 Task: For heading Use Italics Times New Roman with pink colour & Underline.  font size for heading20,  'Change the font style of data to'Verdana and font size to 12,  Change the alignment of both headline & data to Align right In the sheet  Budget Tracking Workbook Template Sheet Spreadsheet
Action: Mouse moved to (206, 162)
Screenshot: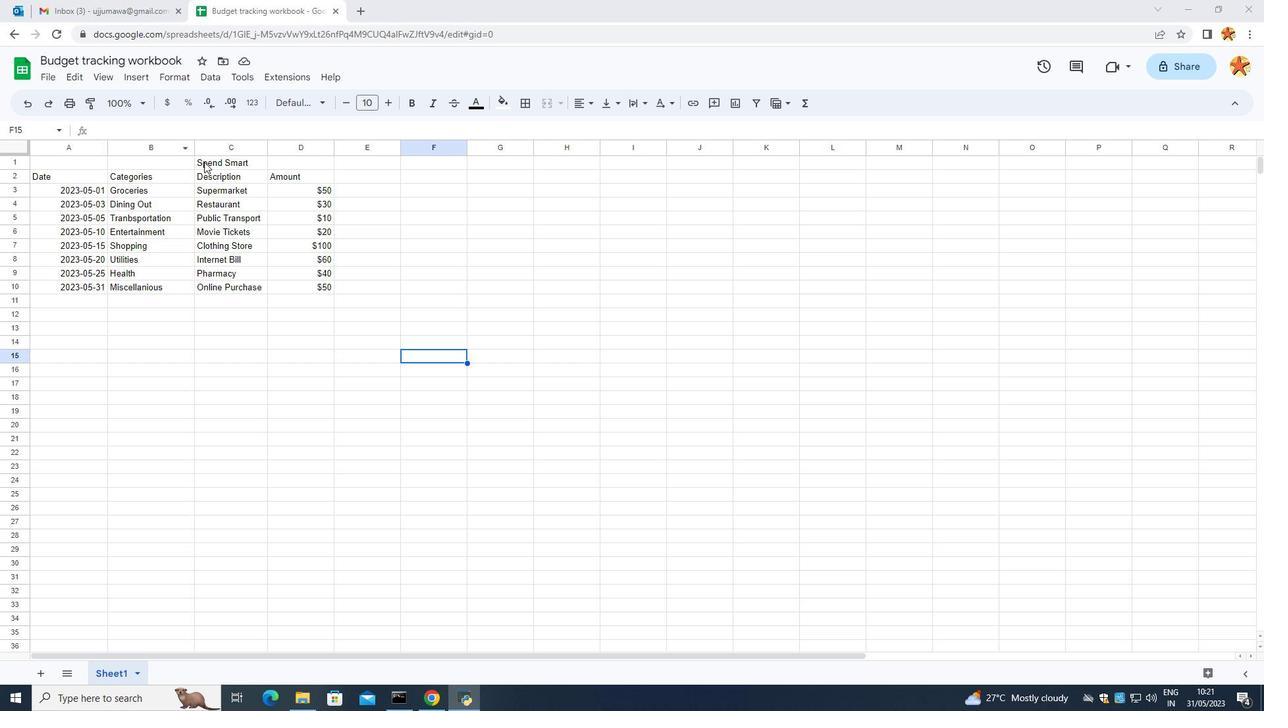 
Action: Mouse pressed left at (206, 162)
Screenshot: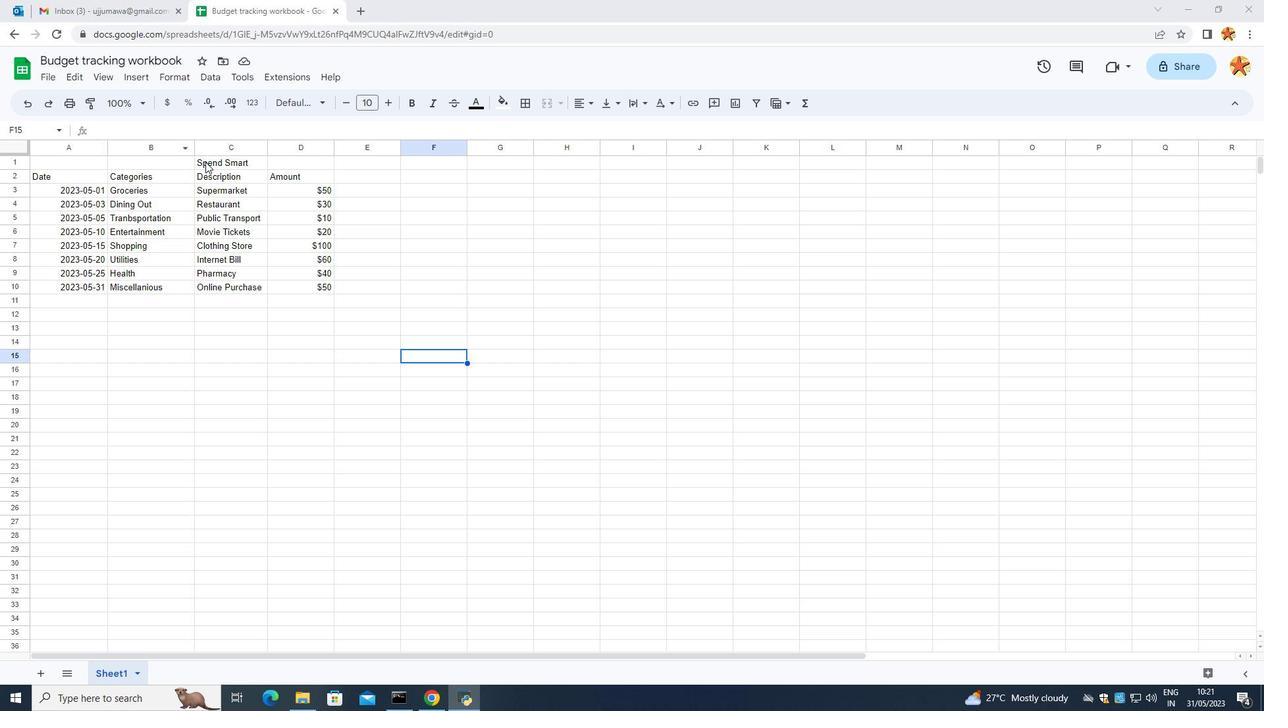 
Action: Mouse moved to (311, 102)
Screenshot: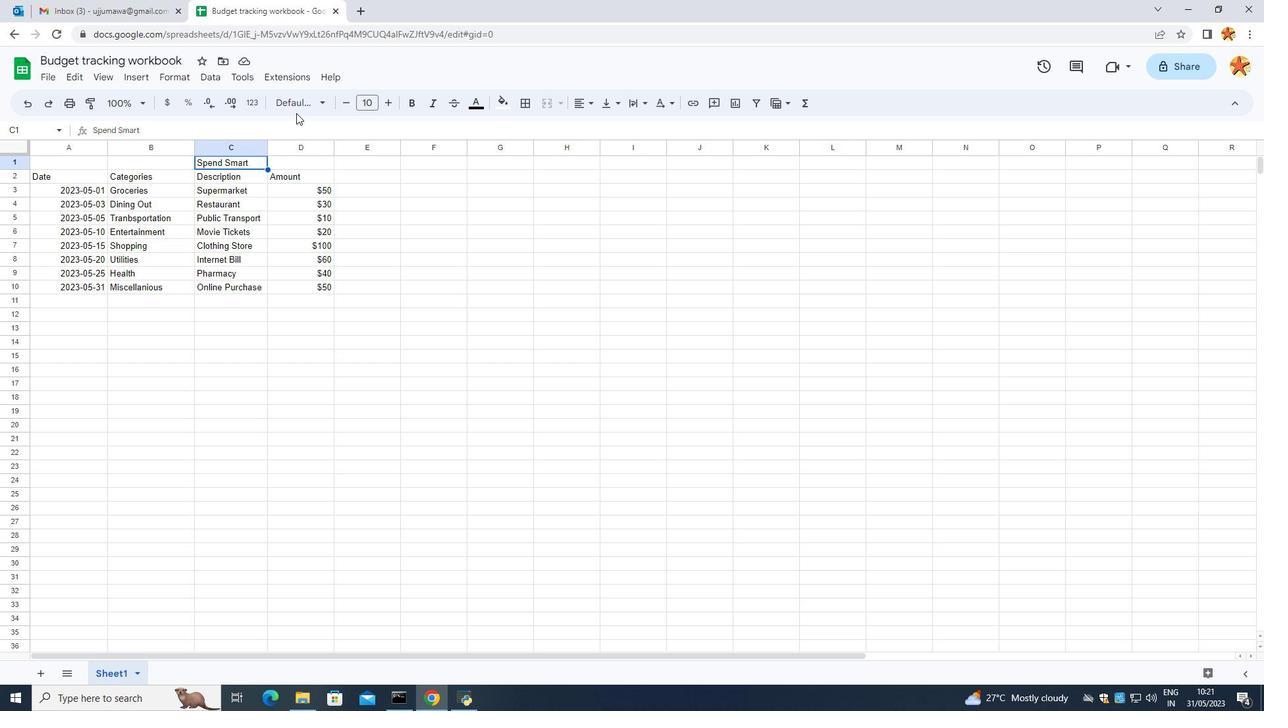 
Action: Mouse pressed left at (311, 102)
Screenshot: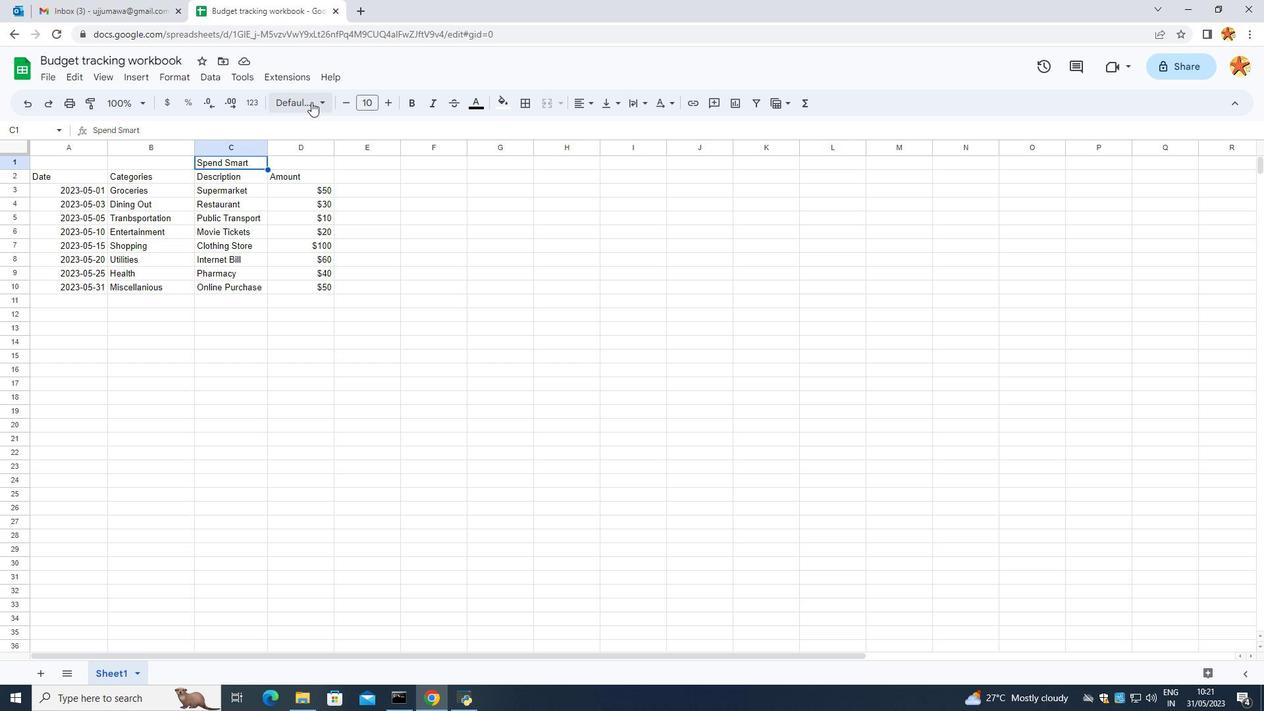 
Action: Mouse moved to (350, 605)
Screenshot: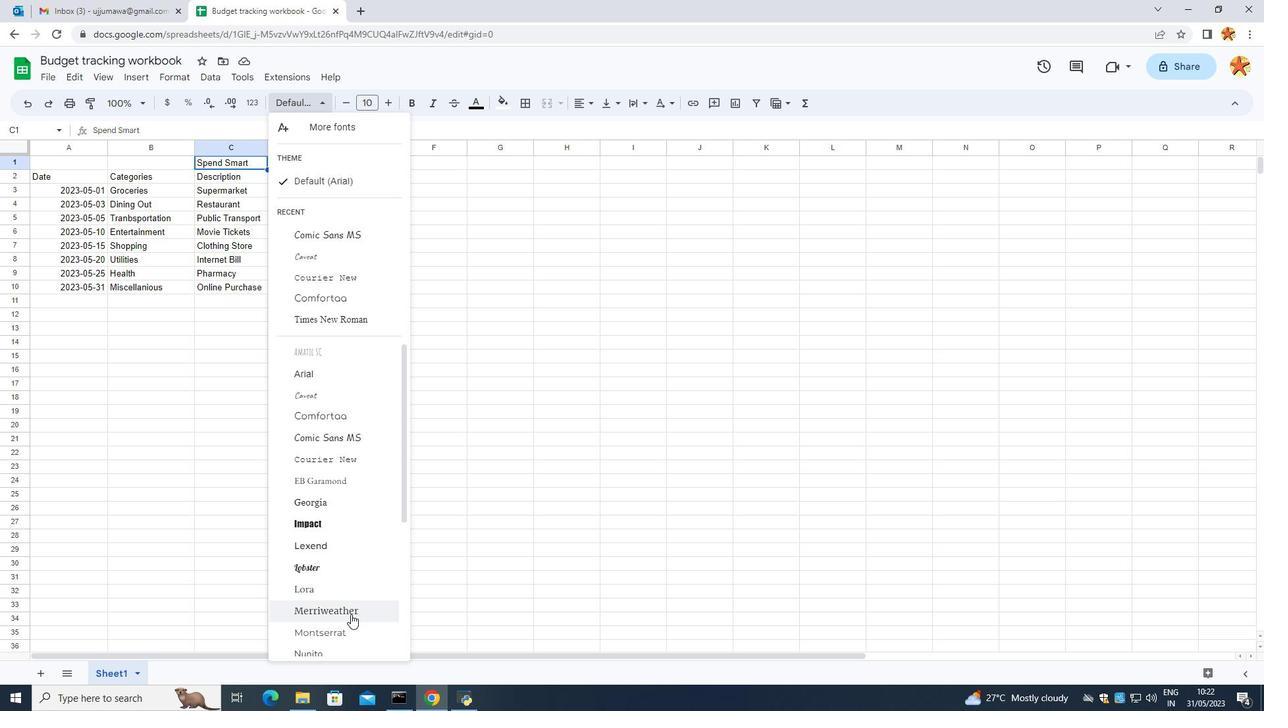 
Action: Mouse scrolled (350, 604) with delta (0, 0)
Screenshot: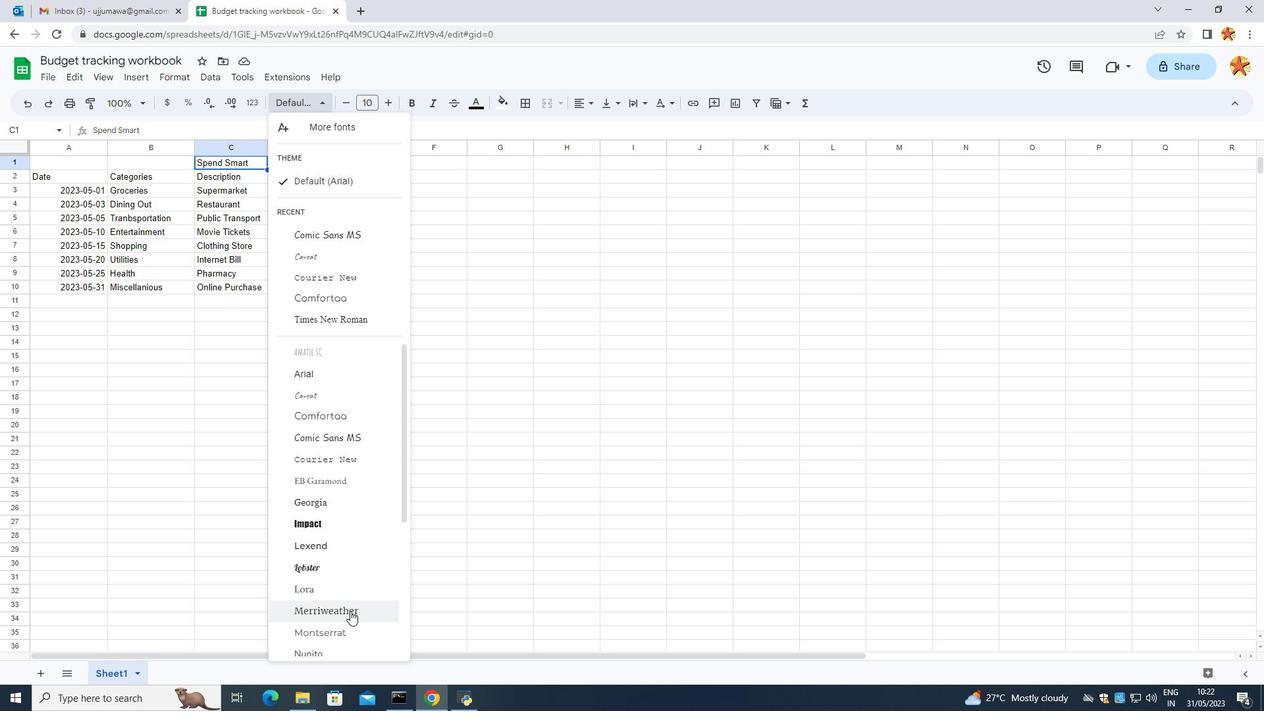 
Action: Mouse scrolled (350, 604) with delta (0, 0)
Screenshot: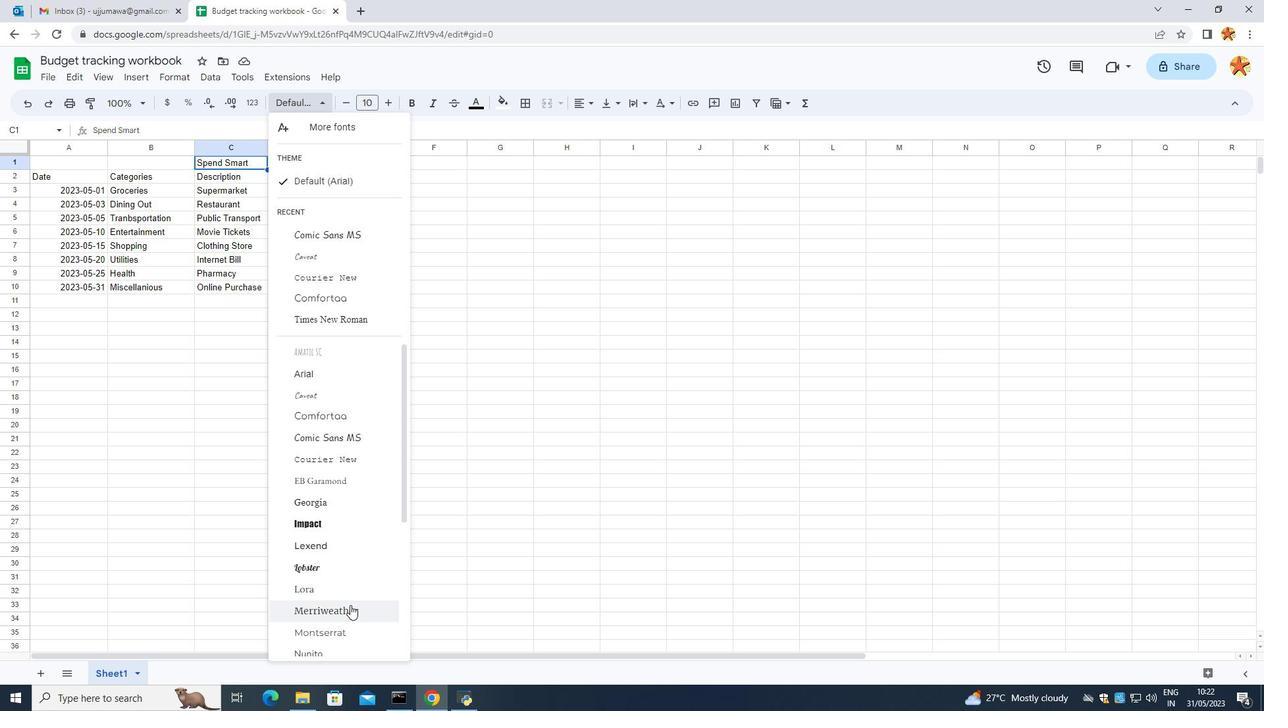 
Action: Mouse scrolled (350, 604) with delta (0, 0)
Screenshot: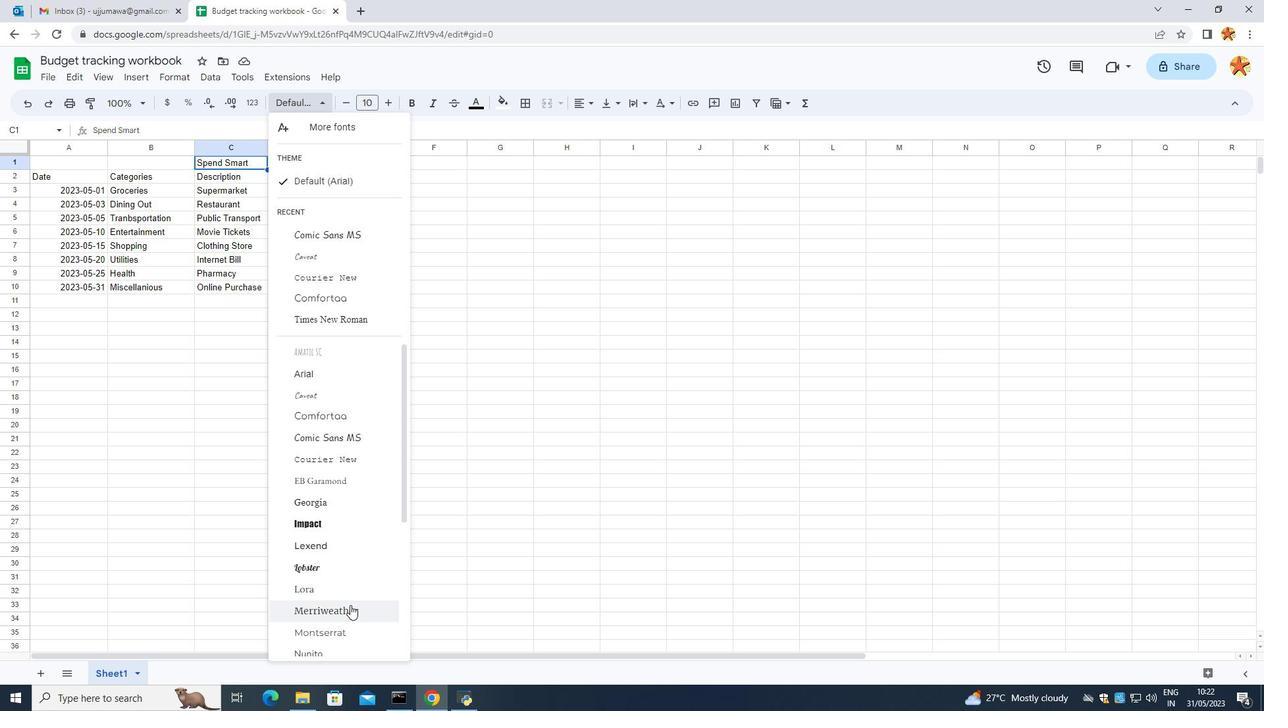 
Action: Mouse scrolled (350, 604) with delta (0, 0)
Screenshot: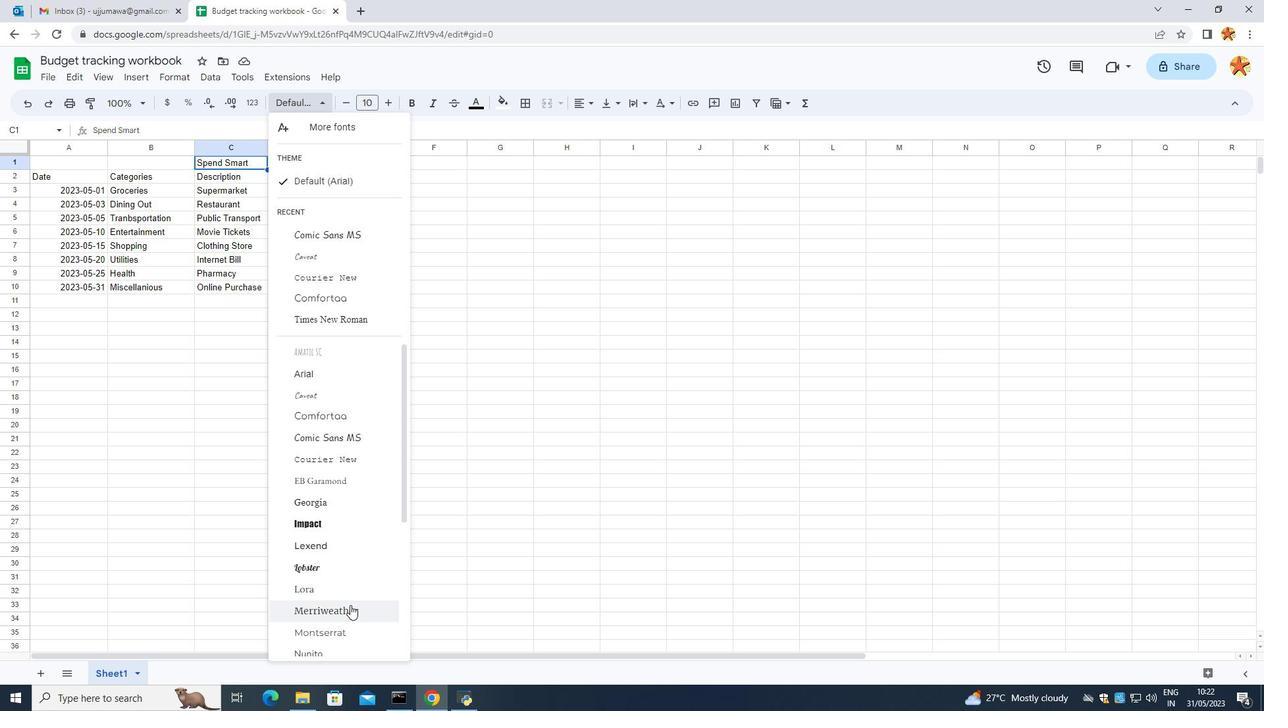 
Action: Mouse moved to (341, 580)
Screenshot: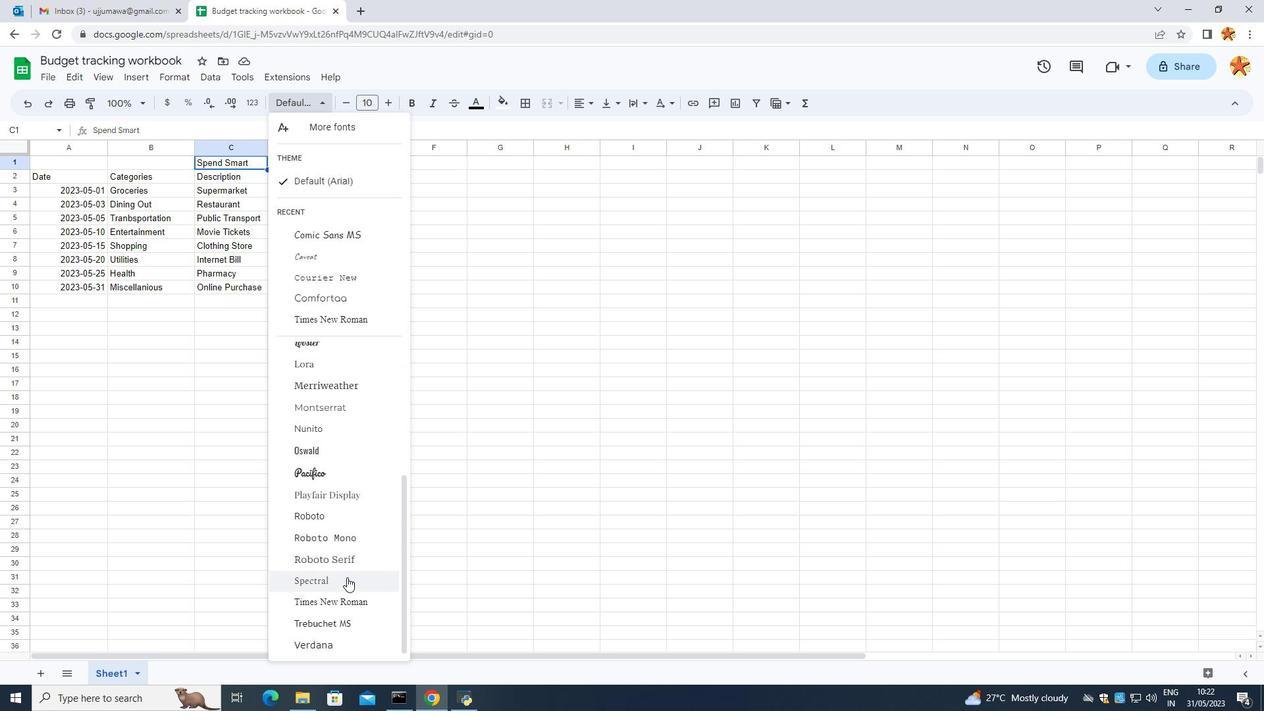 
Action: Mouse scrolled (341, 580) with delta (0, 0)
Screenshot: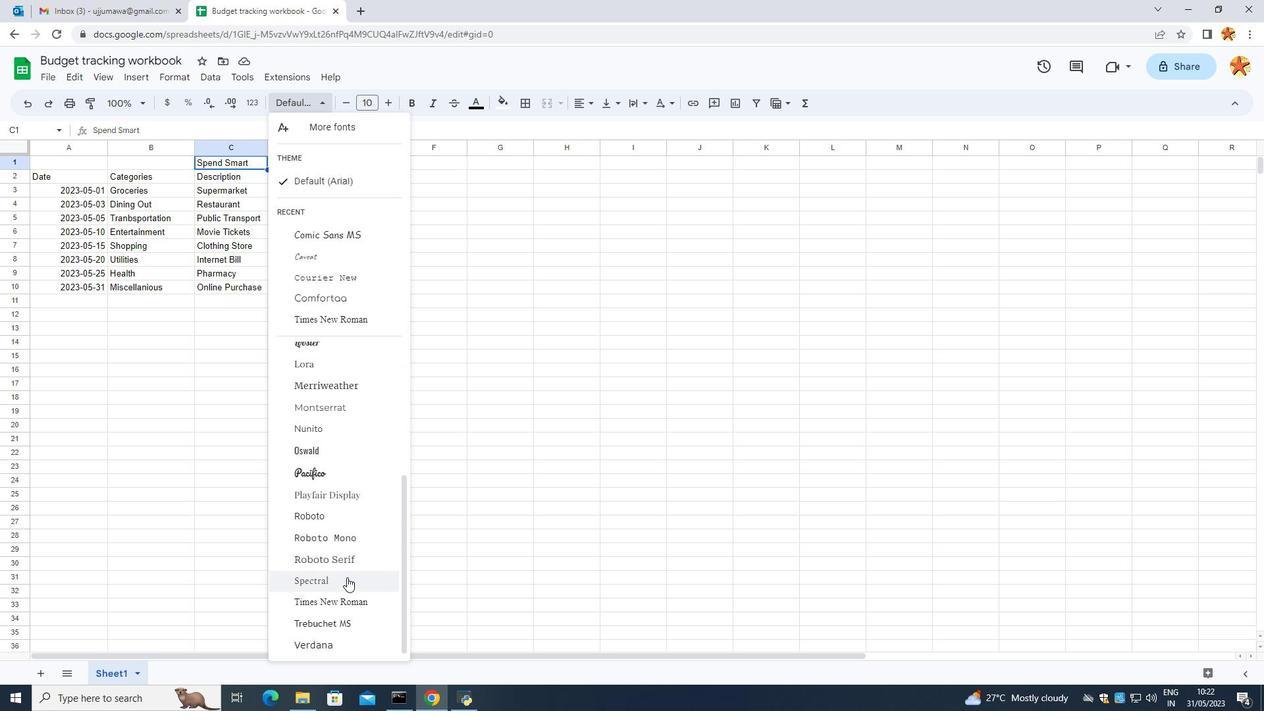 
Action: Mouse moved to (334, 604)
Screenshot: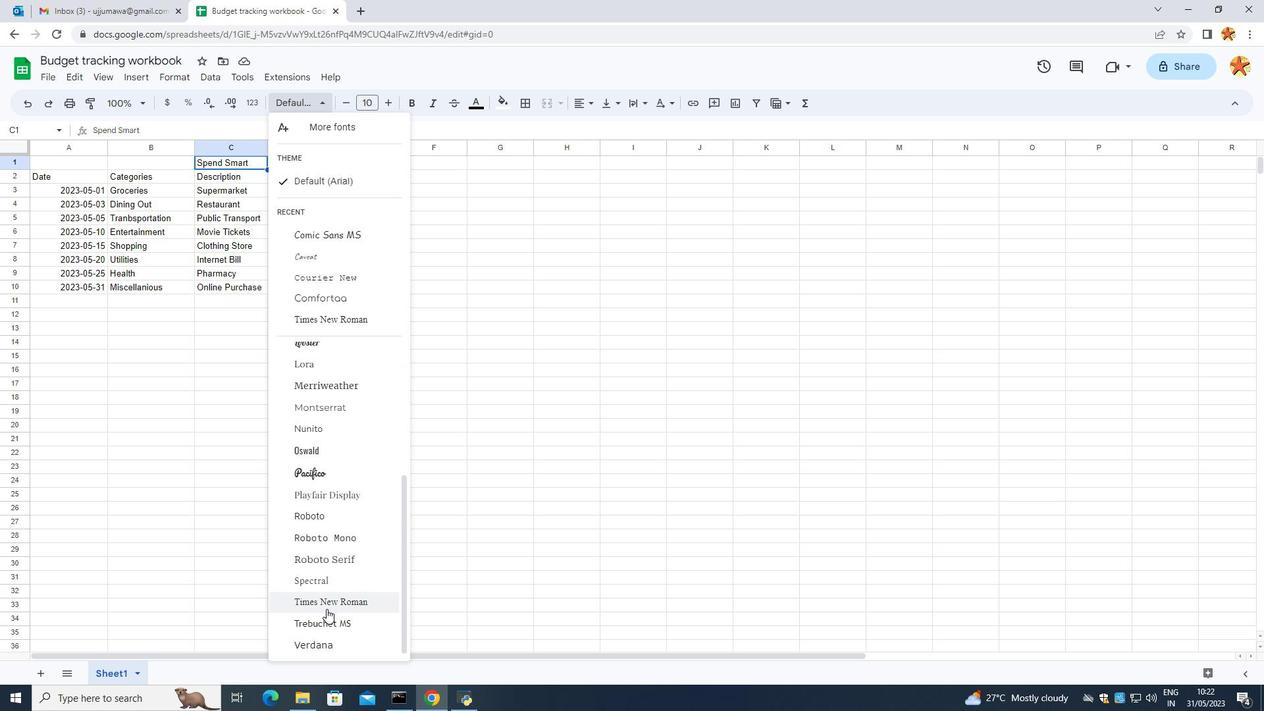 
Action: Mouse pressed left at (334, 604)
Screenshot: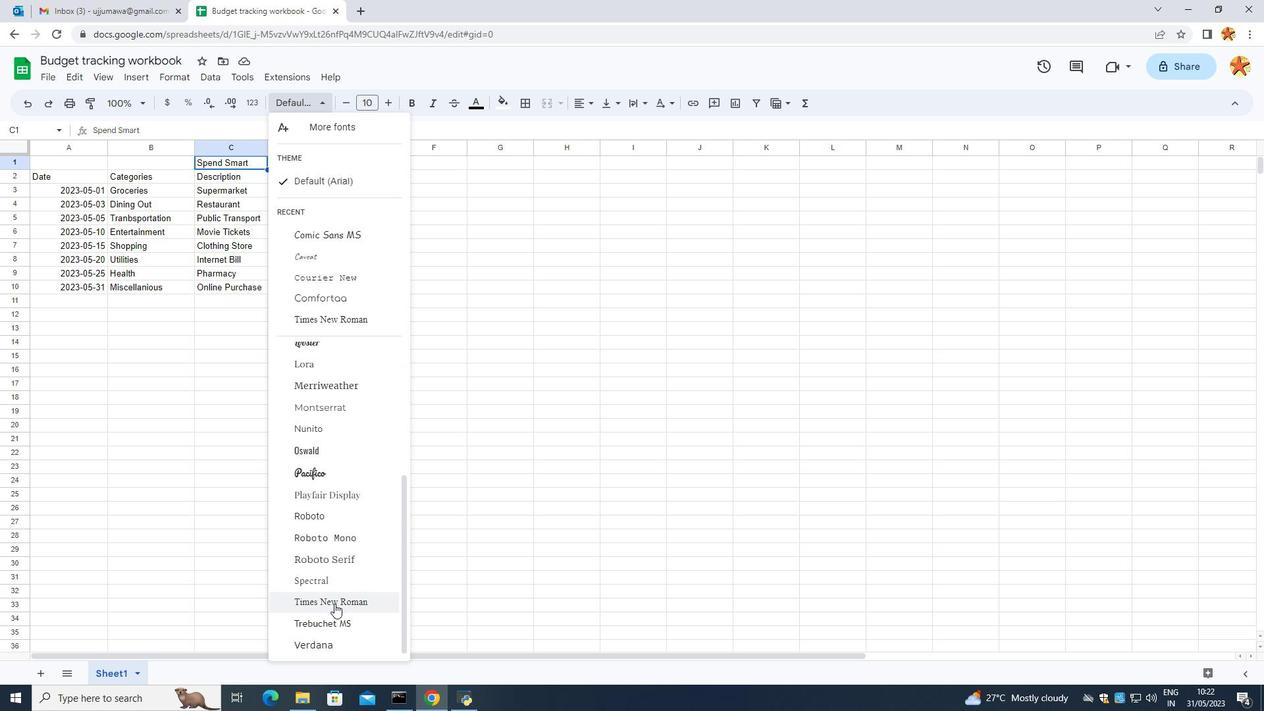 
Action: Mouse moved to (480, 109)
Screenshot: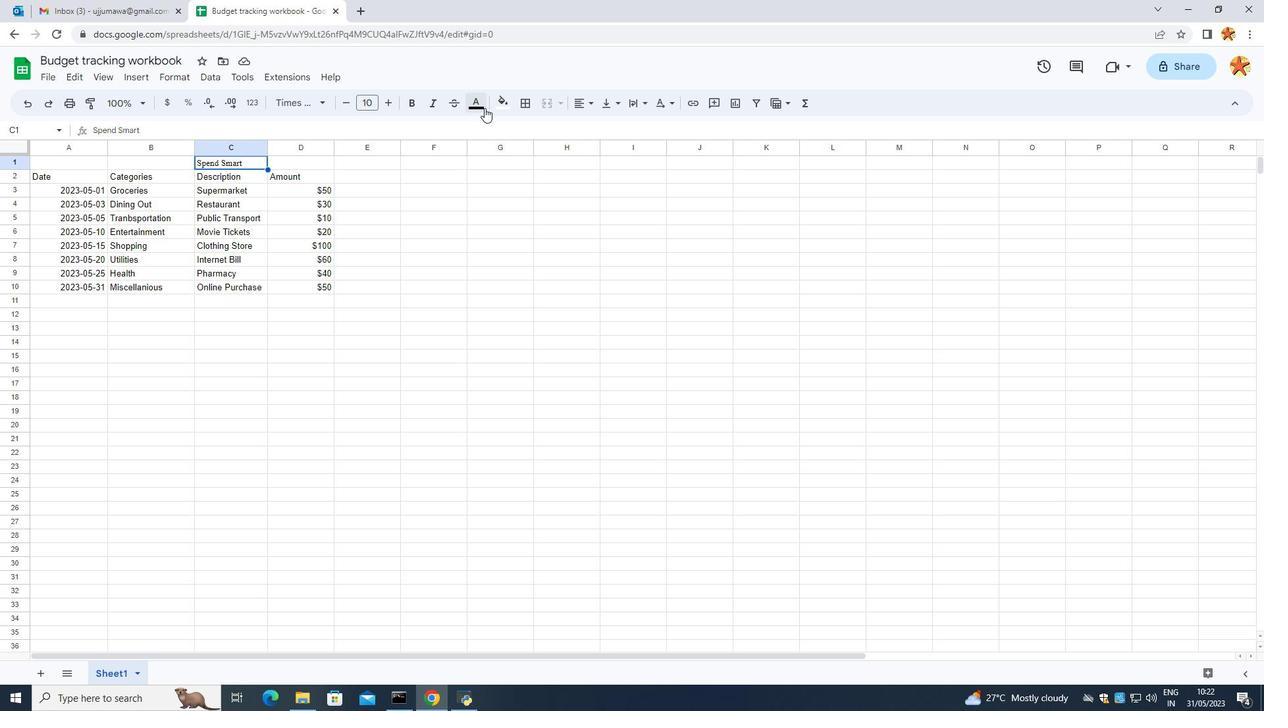
Action: Mouse pressed left at (480, 109)
Screenshot: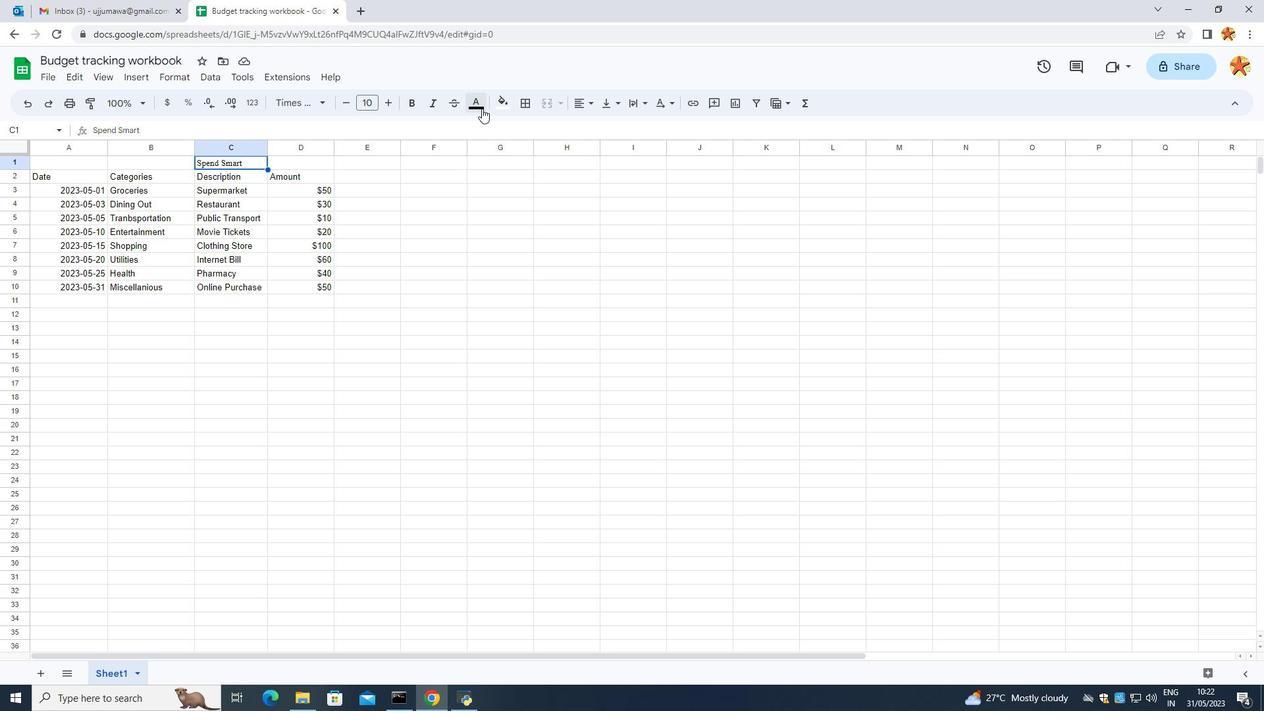 
Action: Mouse moved to (613, 163)
Screenshot: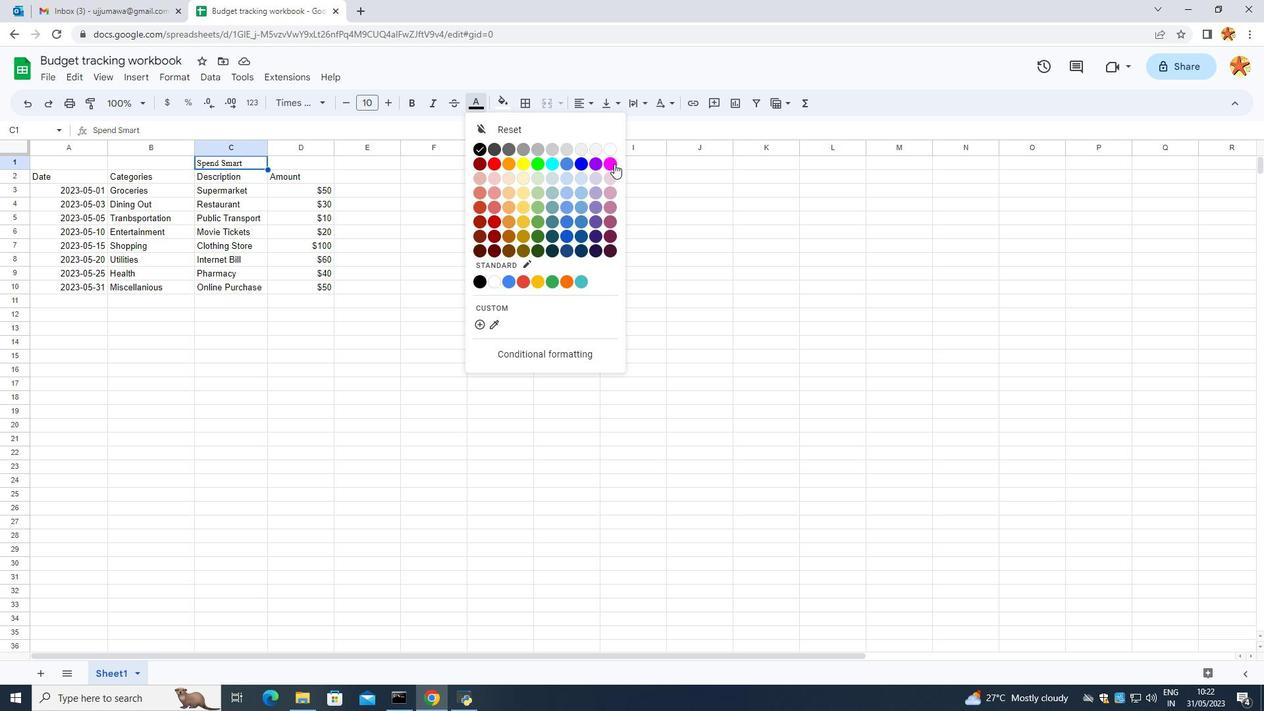 
Action: Mouse pressed left at (613, 163)
Screenshot: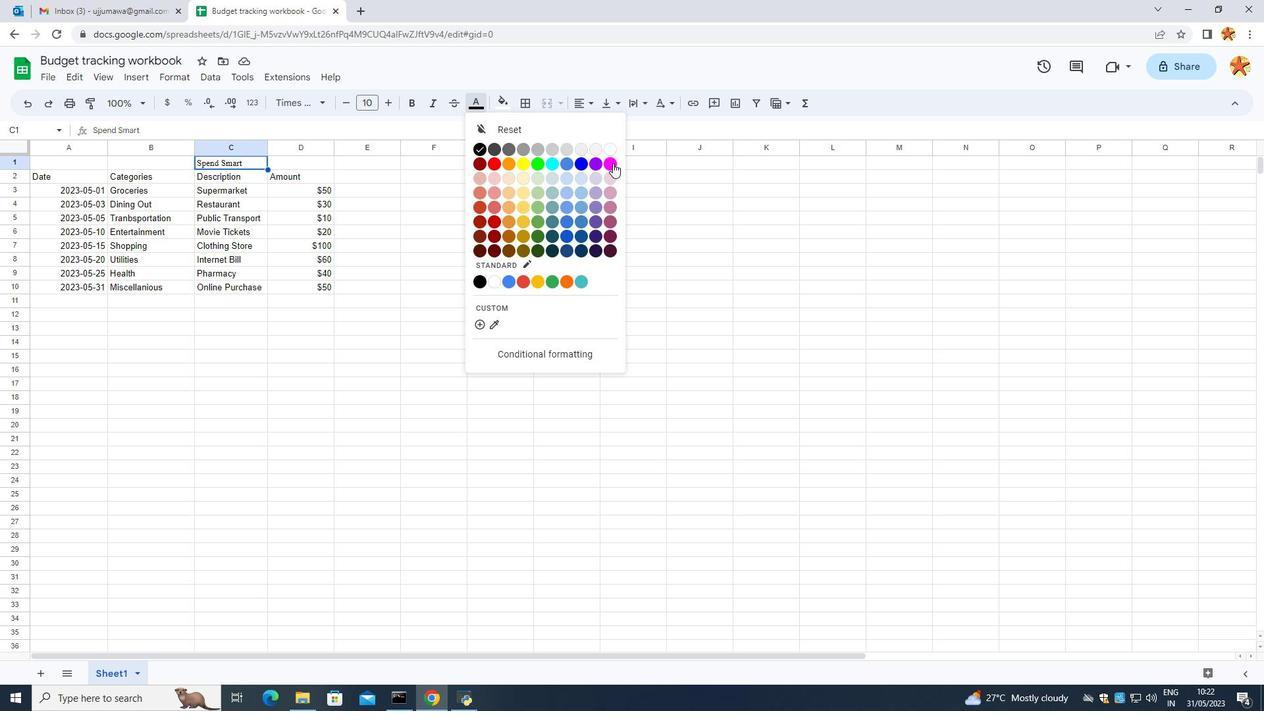 
Action: Mouse moved to (364, 86)
Screenshot: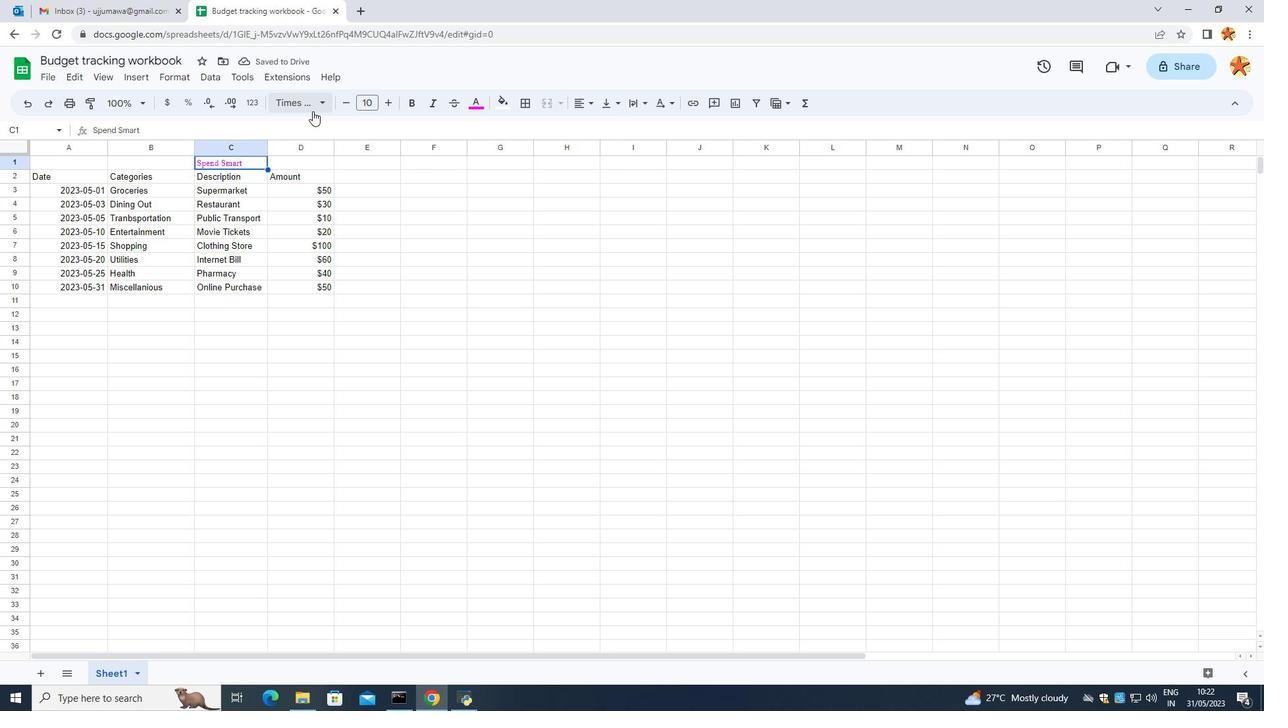 
Action: Key pressed ctrl+U
Screenshot: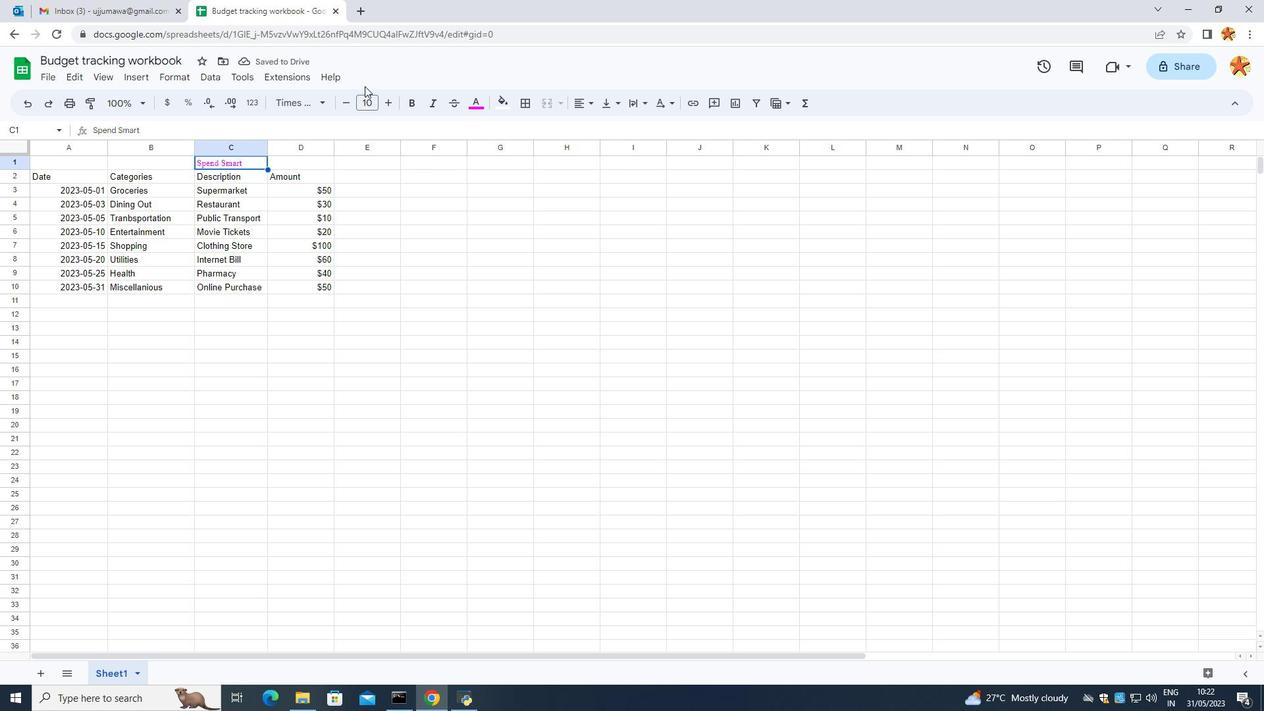 
Action: Mouse moved to (384, 102)
Screenshot: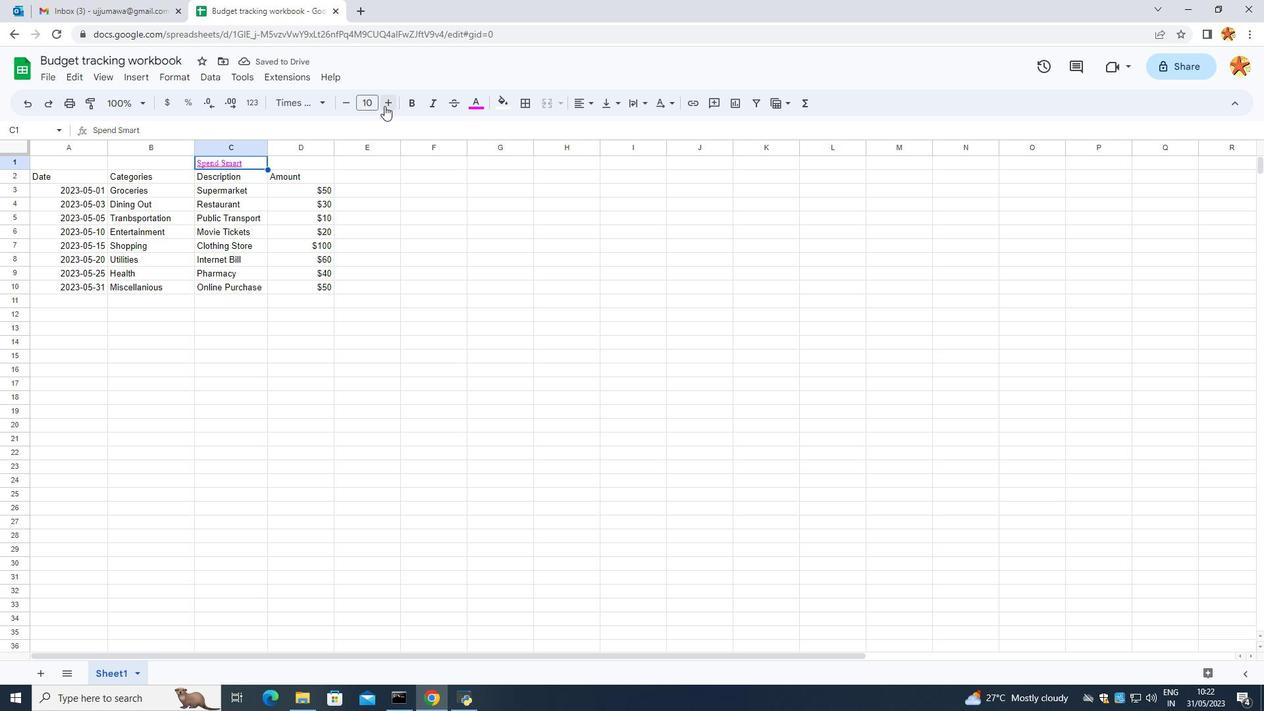 
Action: Mouse pressed left at (384, 102)
Screenshot: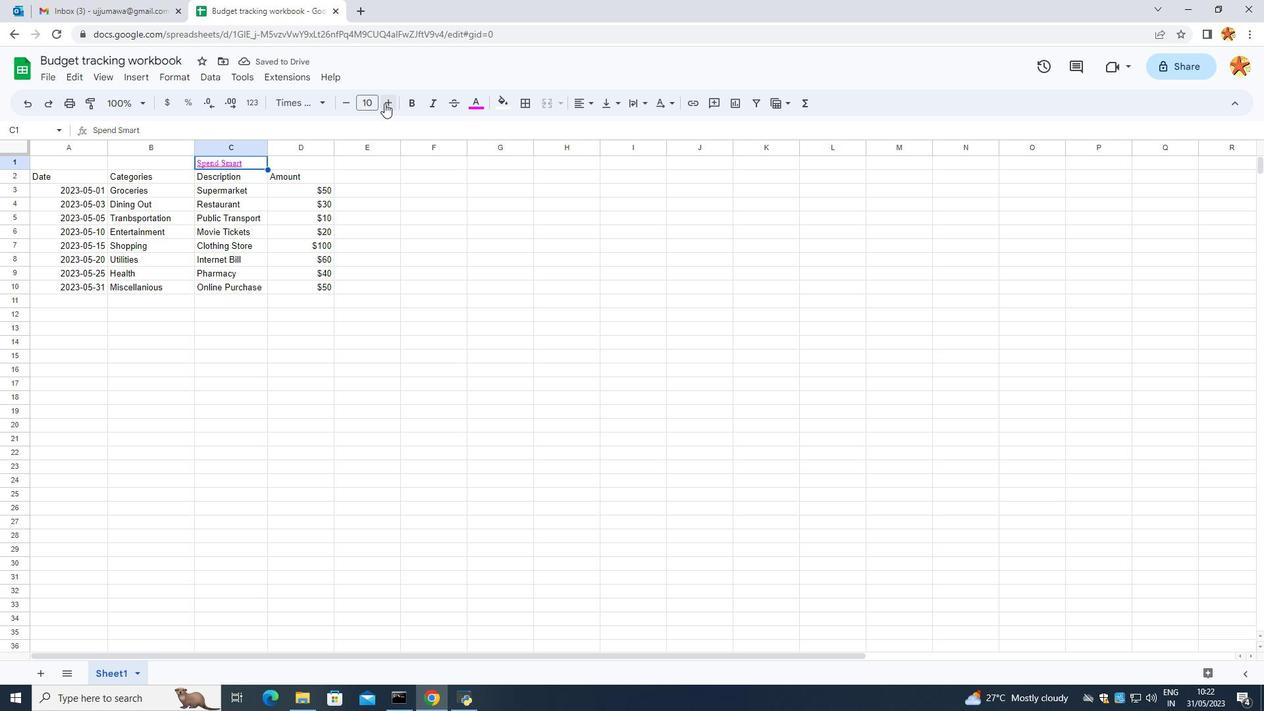 
Action: Mouse pressed left at (384, 102)
Screenshot: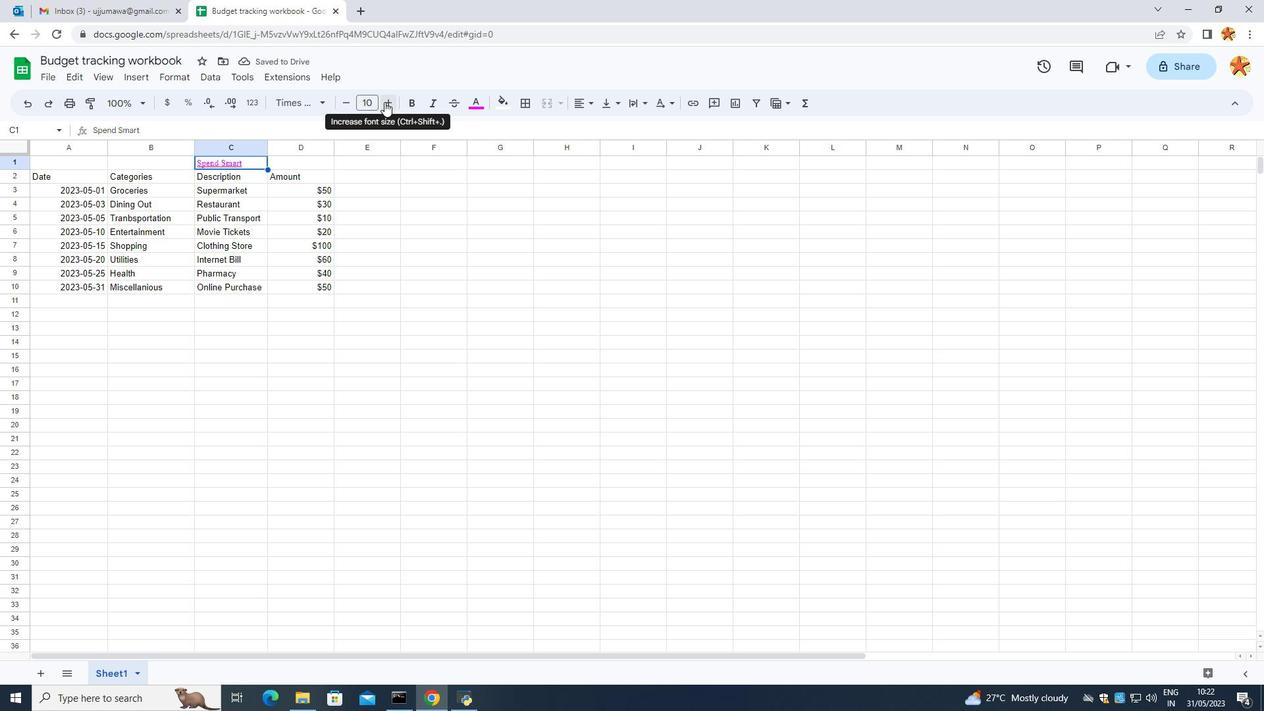 
Action: Mouse pressed left at (384, 102)
Screenshot: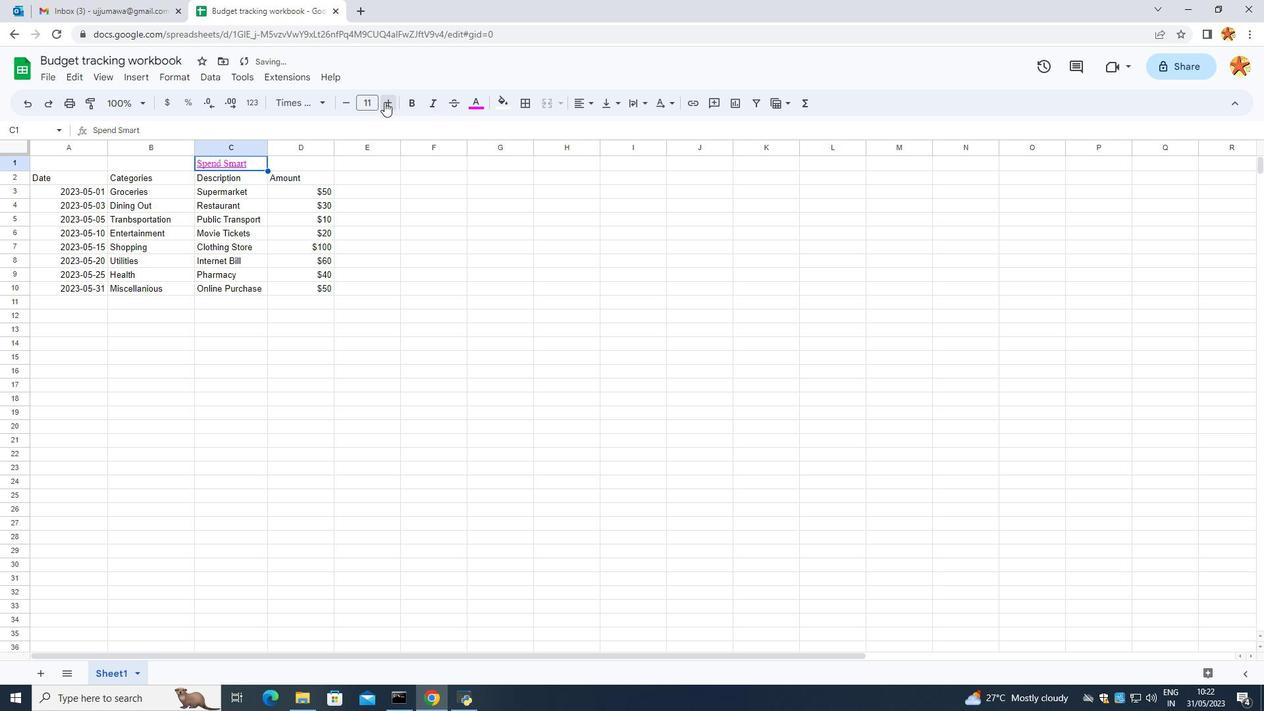 
Action: Mouse pressed left at (384, 102)
Screenshot: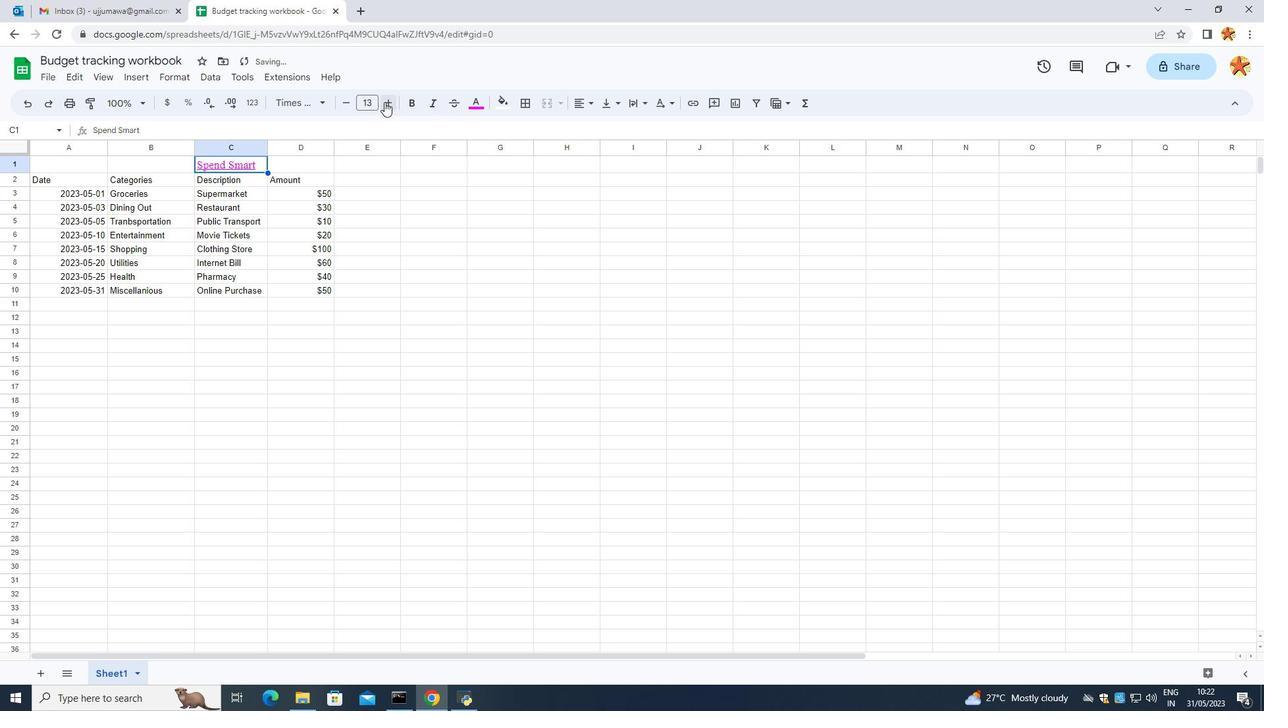 
Action: Mouse pressed left at (384, 102)
Screenshot: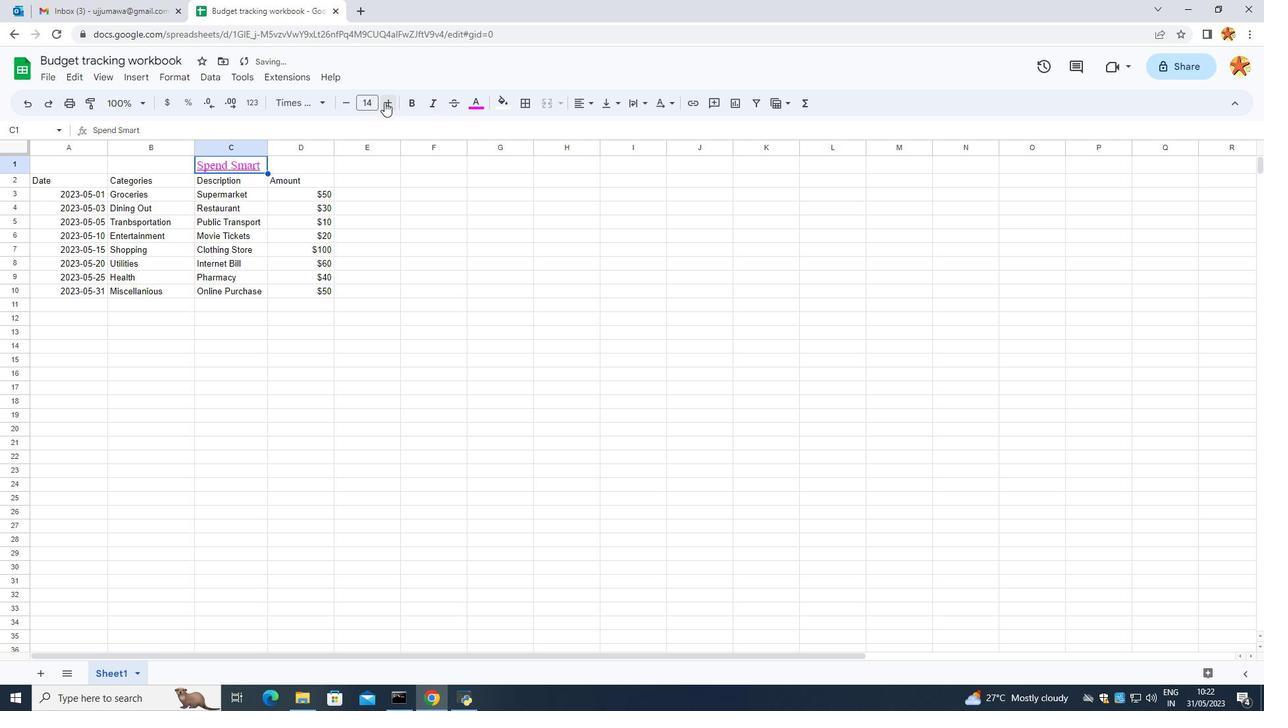 
Action: Mouse pressed left at (384, 102)
Screenshot: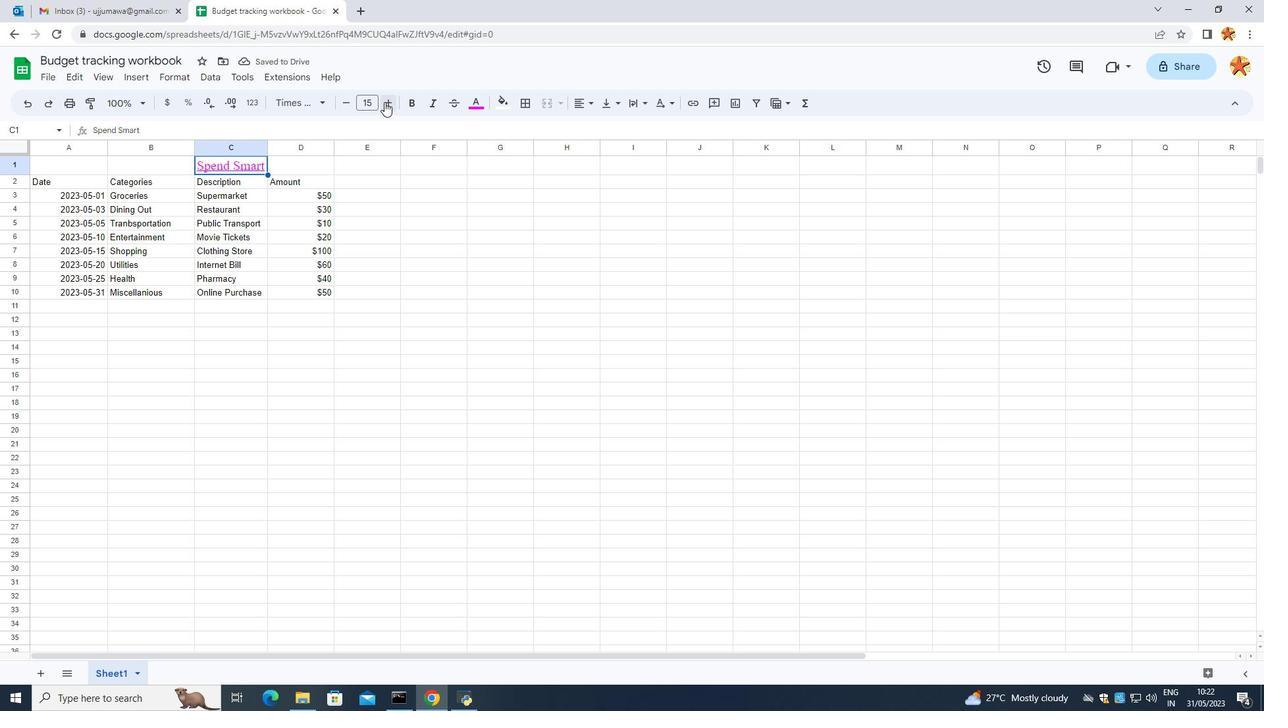 
Action: Mouse pressed left at (384, 102)
Screenshot: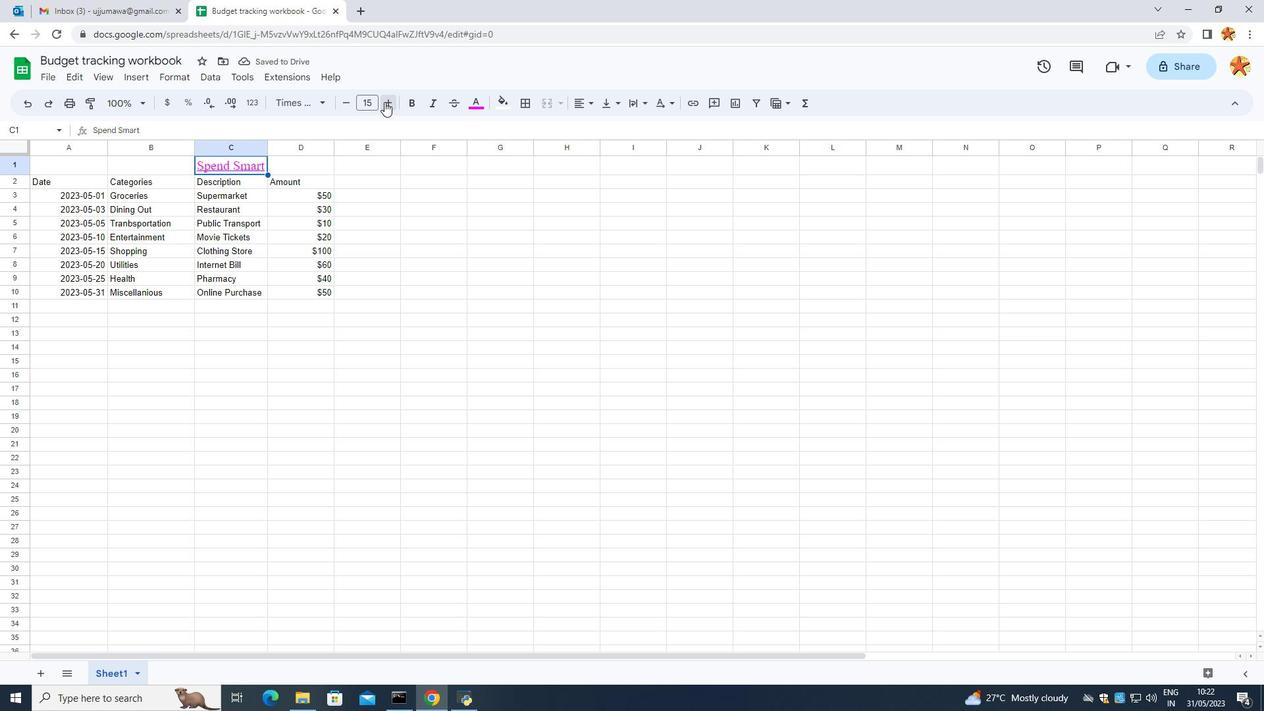
Action: Mouse moved to (383, 101)
Screenshot: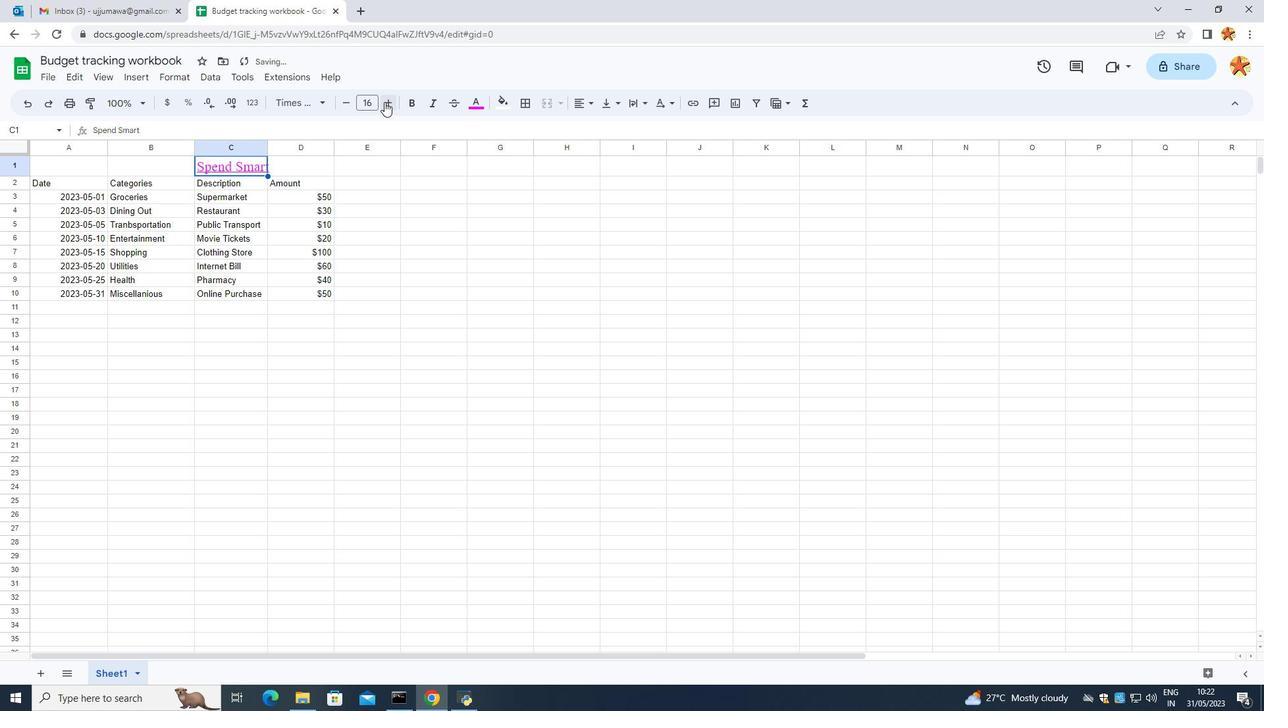 
Action: Mouse pressed left at (383, 101)
Screenshot: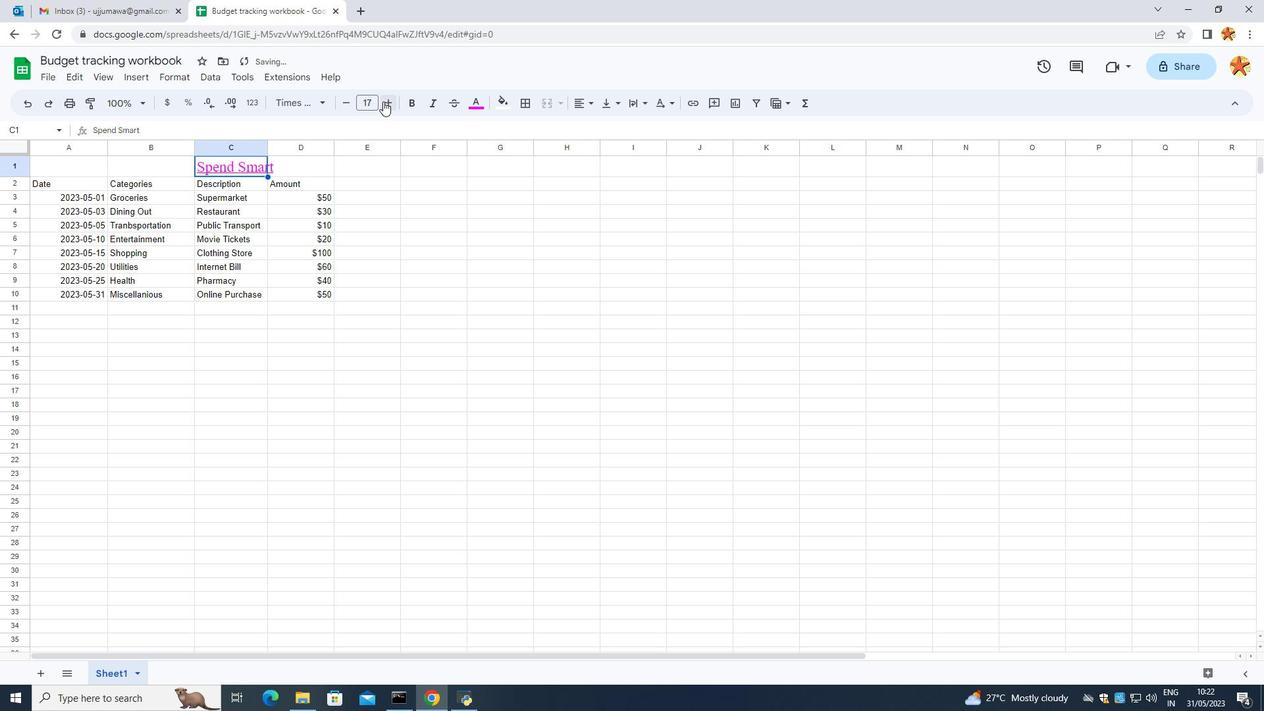 
Action: Mouse pressed left at (383, 101)
Screenshot: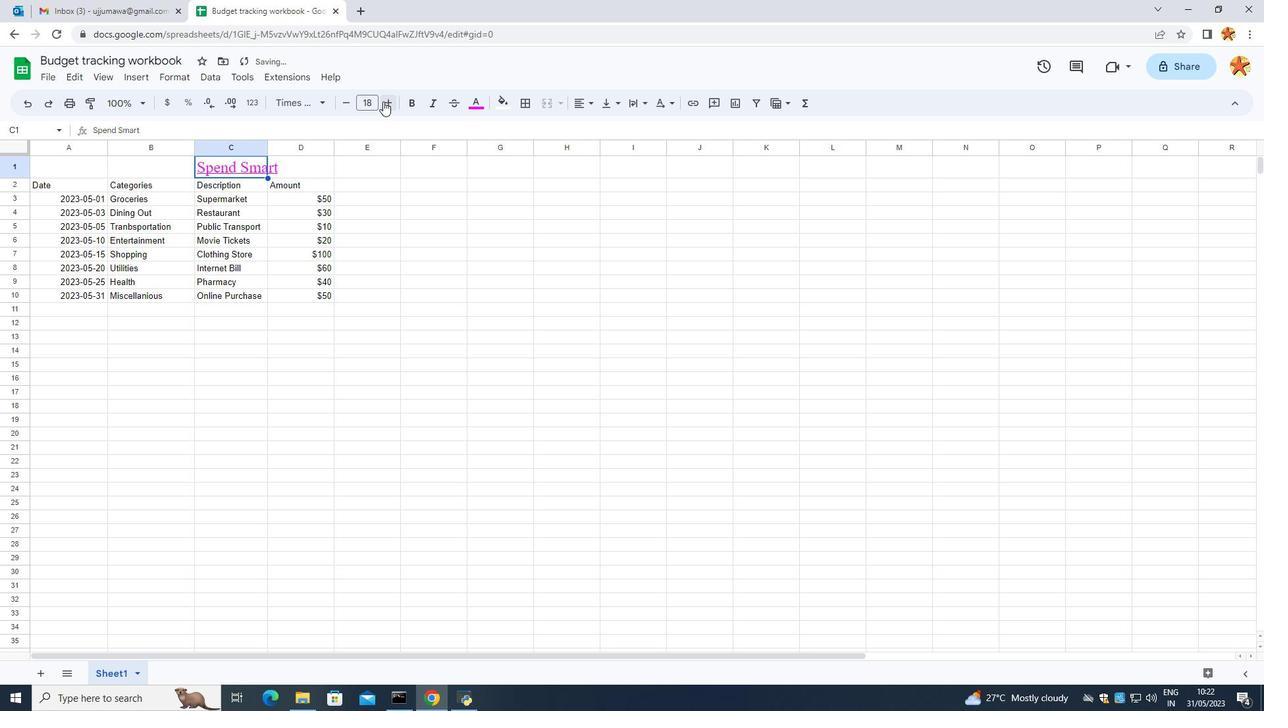 
Action: Mouse pressed left at (383, 101)
Screenshot: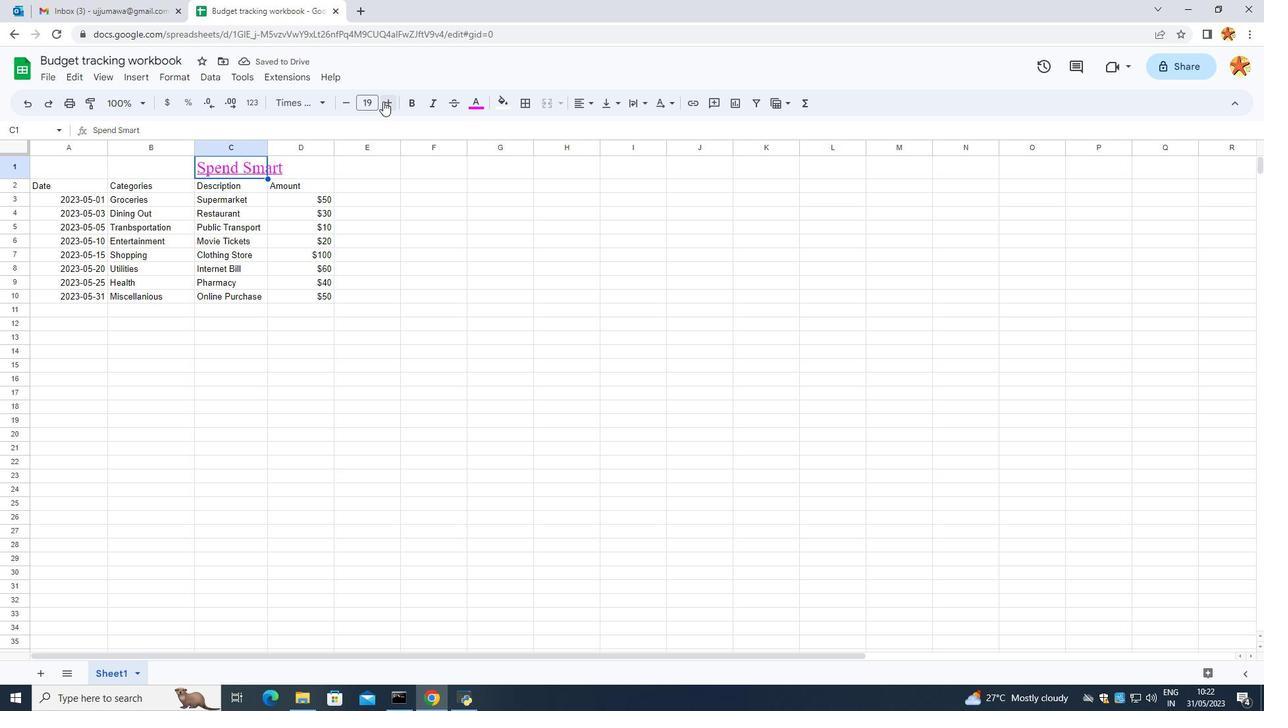 
Action: Mouse moved to (237, 196)
Screenshot: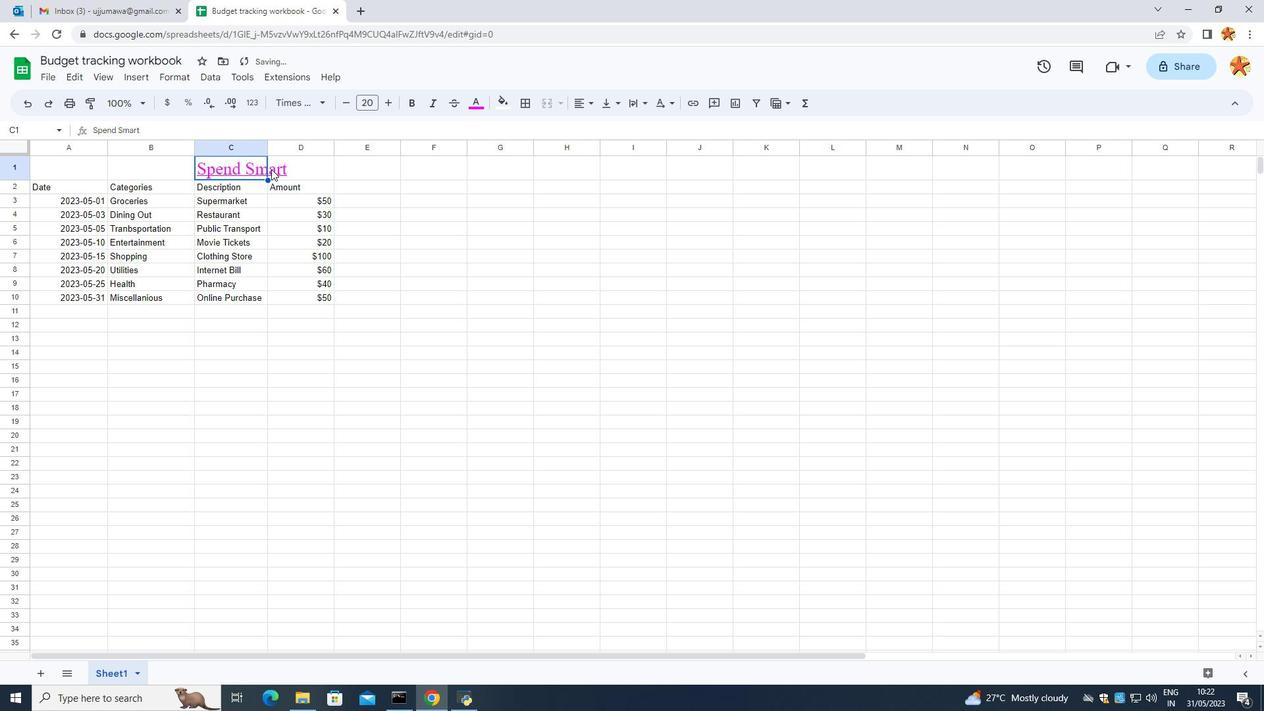 
Action: Mouse pressed left at (237, 196)
Screenshot: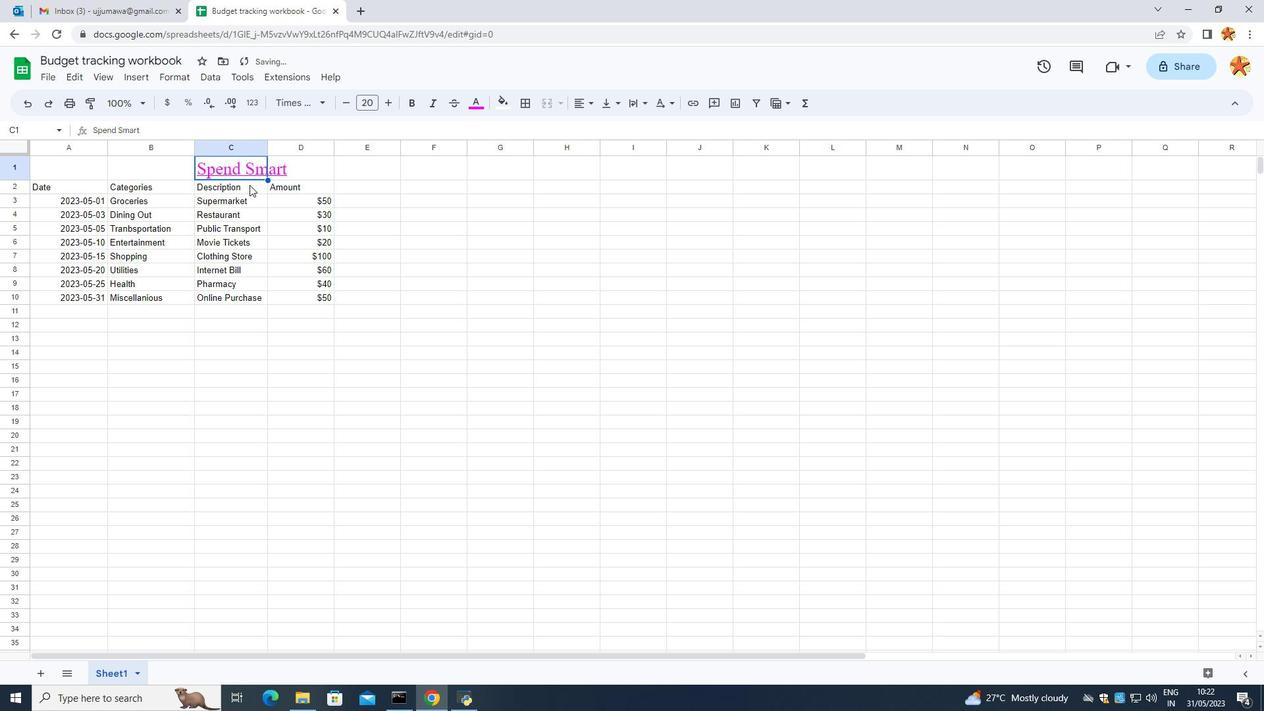 
Action: Mouse moved to (252, 169)
Screenshot: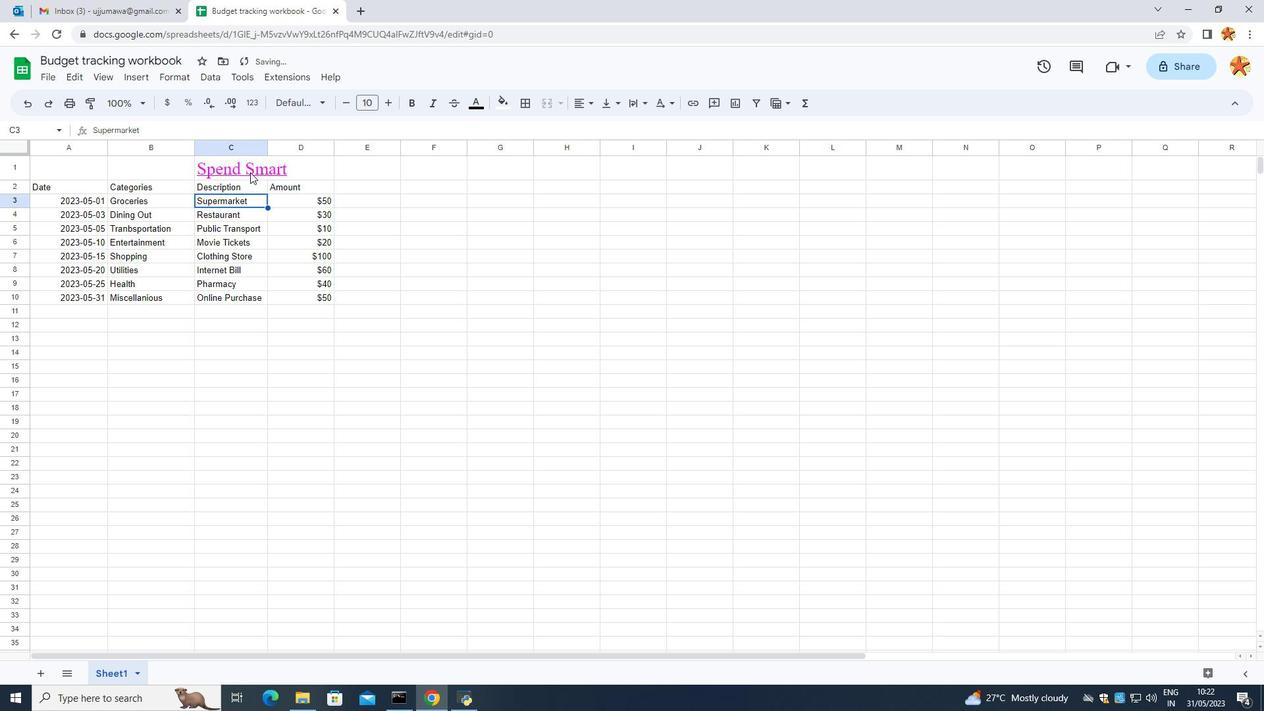 
Action: Mouse pressed left at (252, 169)
Screenshot: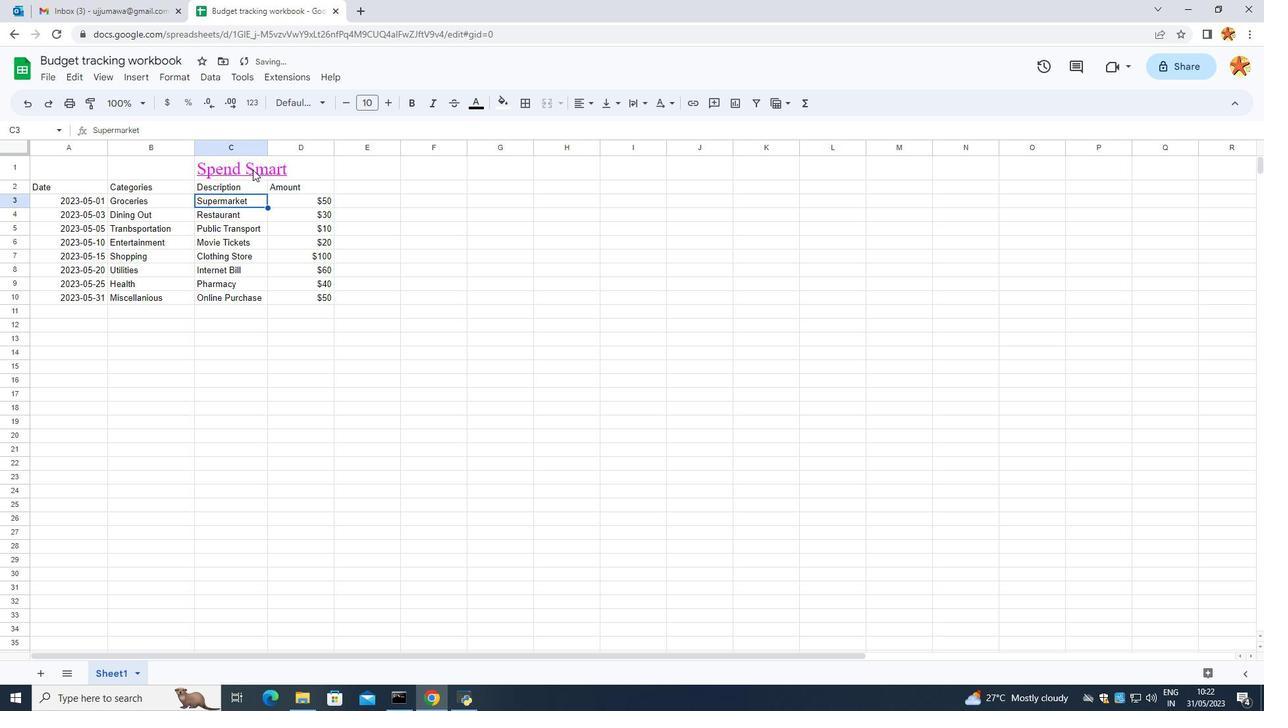
Action: Mouse moved to (222, 229)
Screenshot: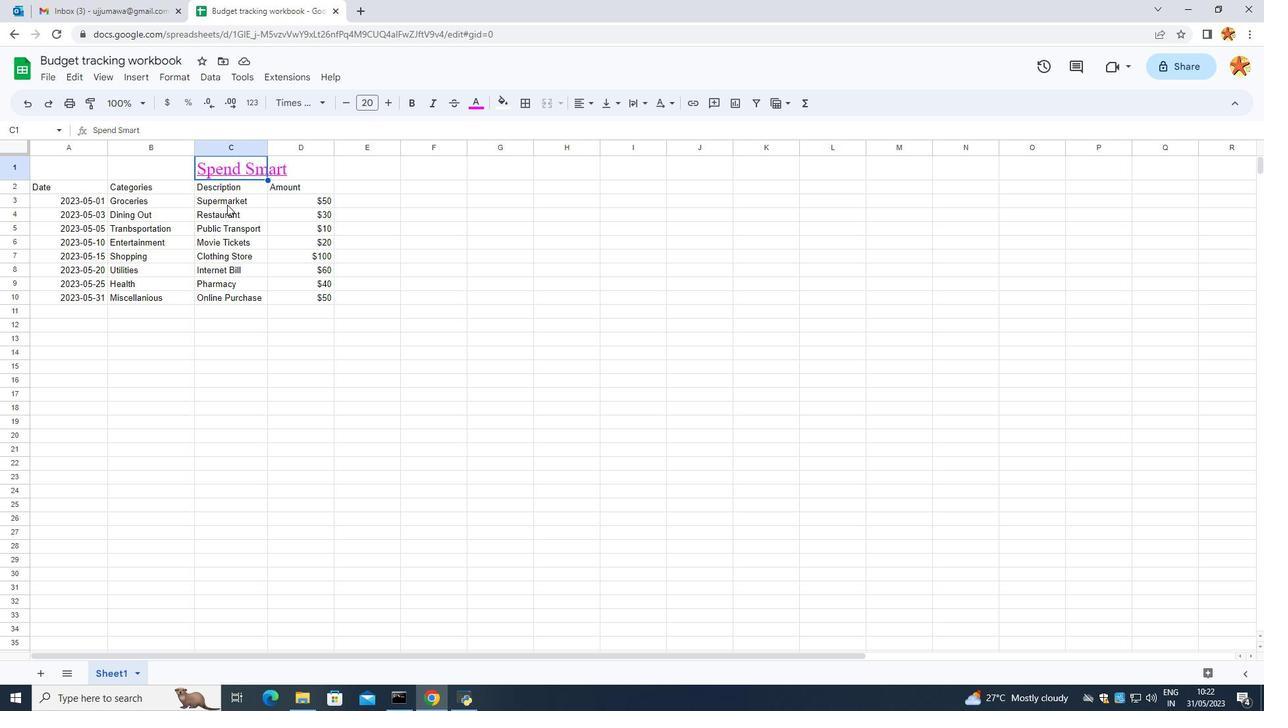 
Action: Mouse pressed left at (222, 229)
Screenshot: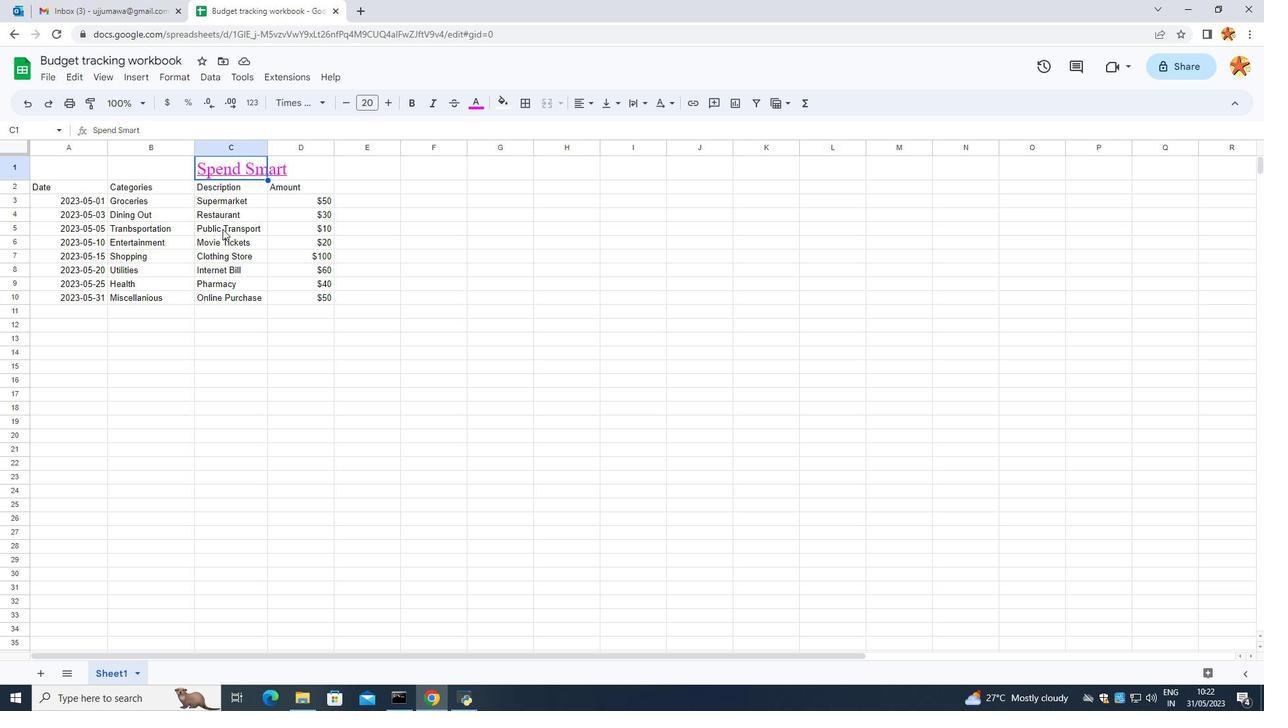 
Action: Mouse moved to (46, 185)
Screenshot: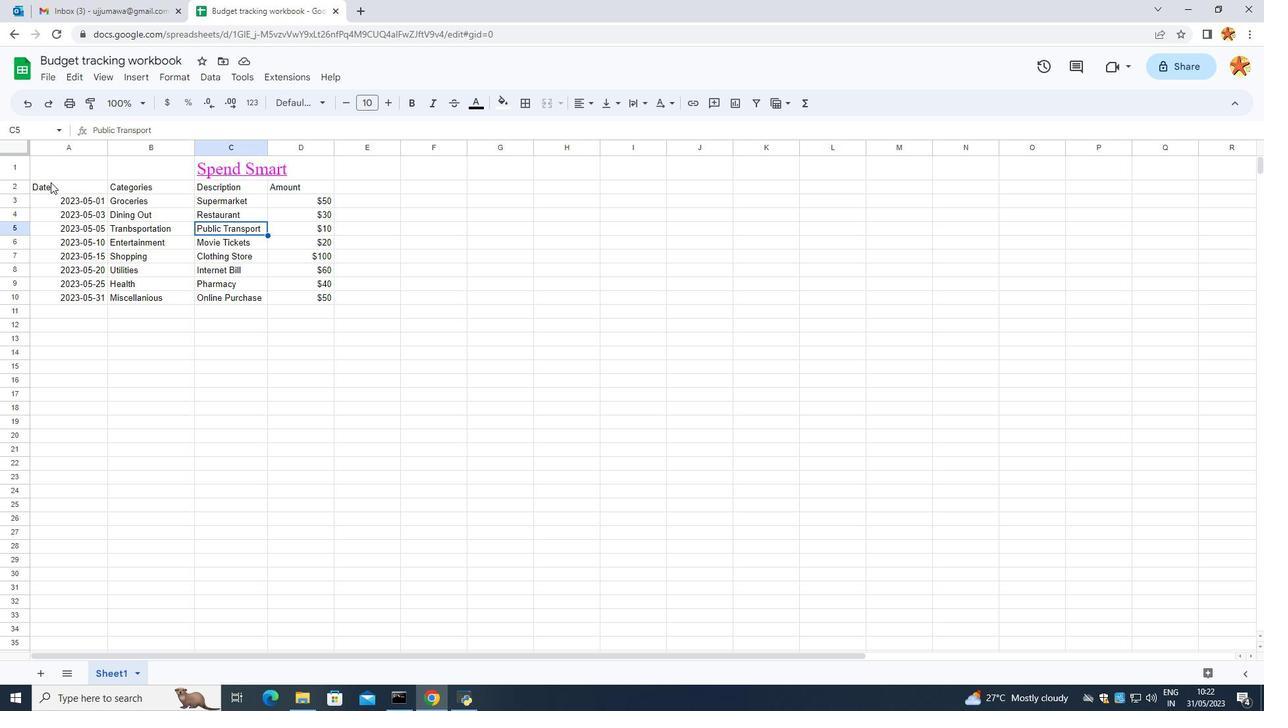 
Action: Mouse pressed left at (46, 185)
Screenshot: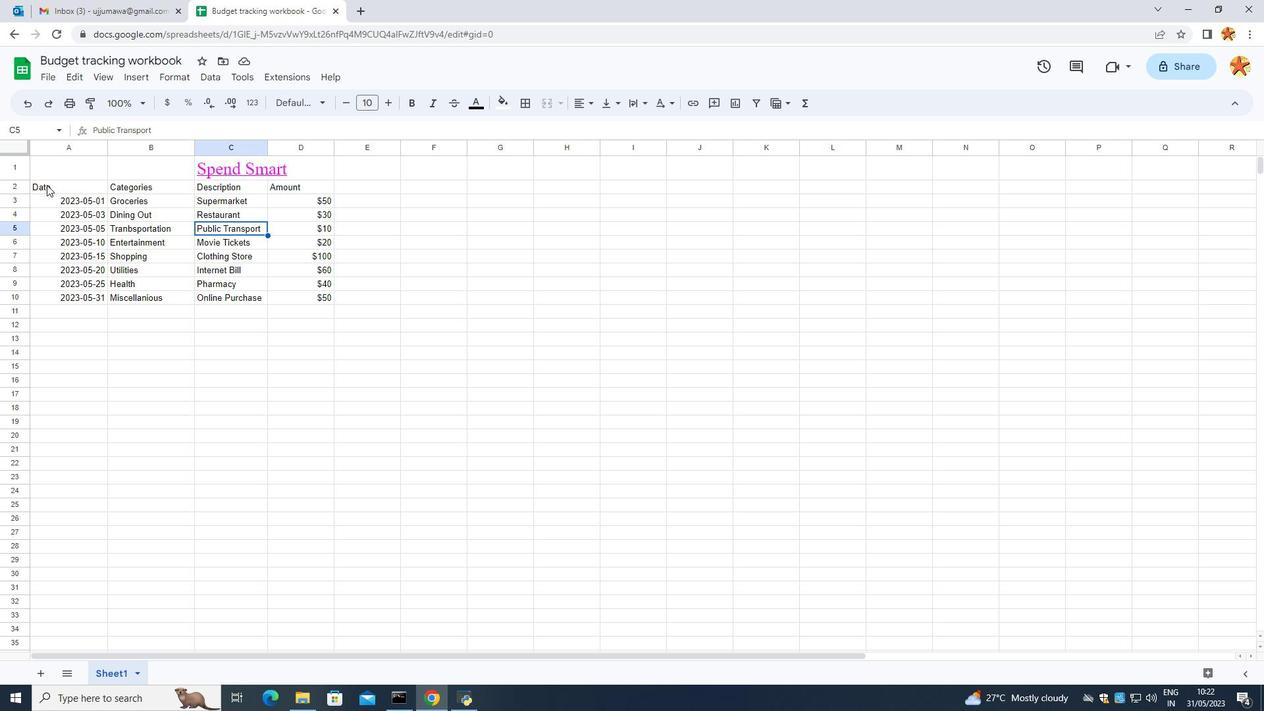 
Action: Mouse moved to (318, 108)
Screenshot: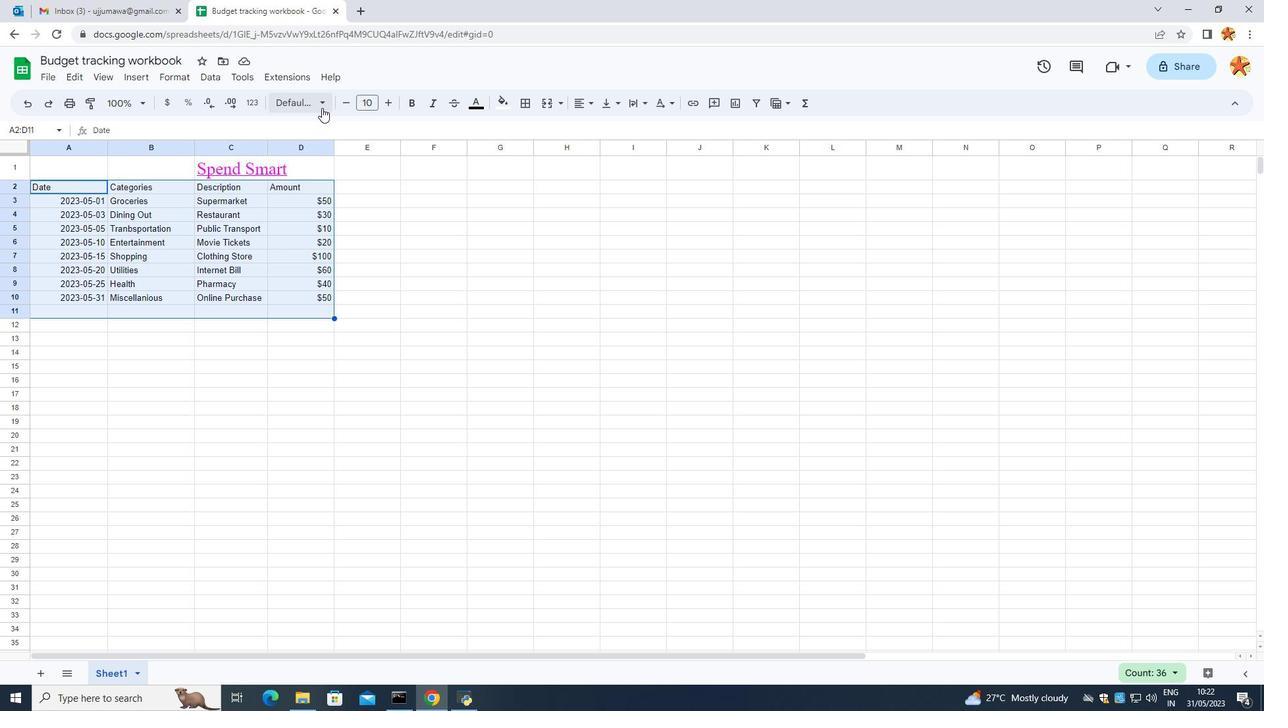 
Action: Mouse pressed left at (318, 108)
Screenshot: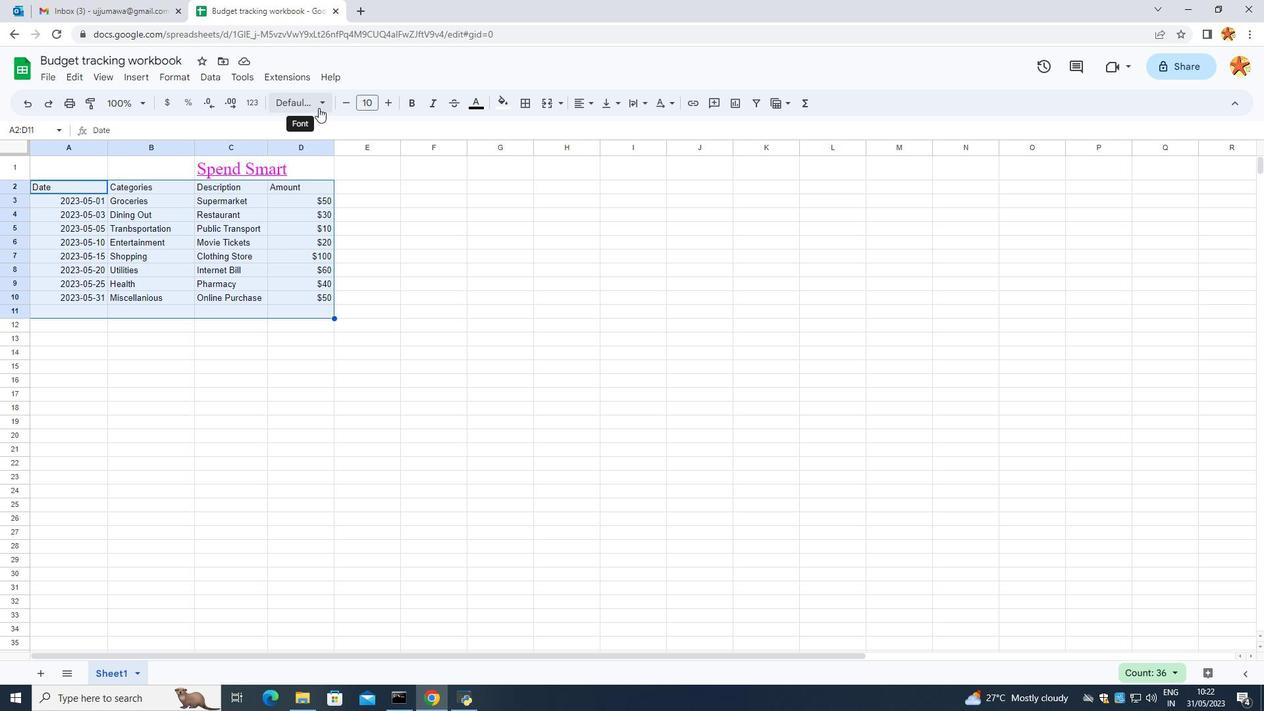 
Action: Mouse moved to (312, 542)
Screenshot: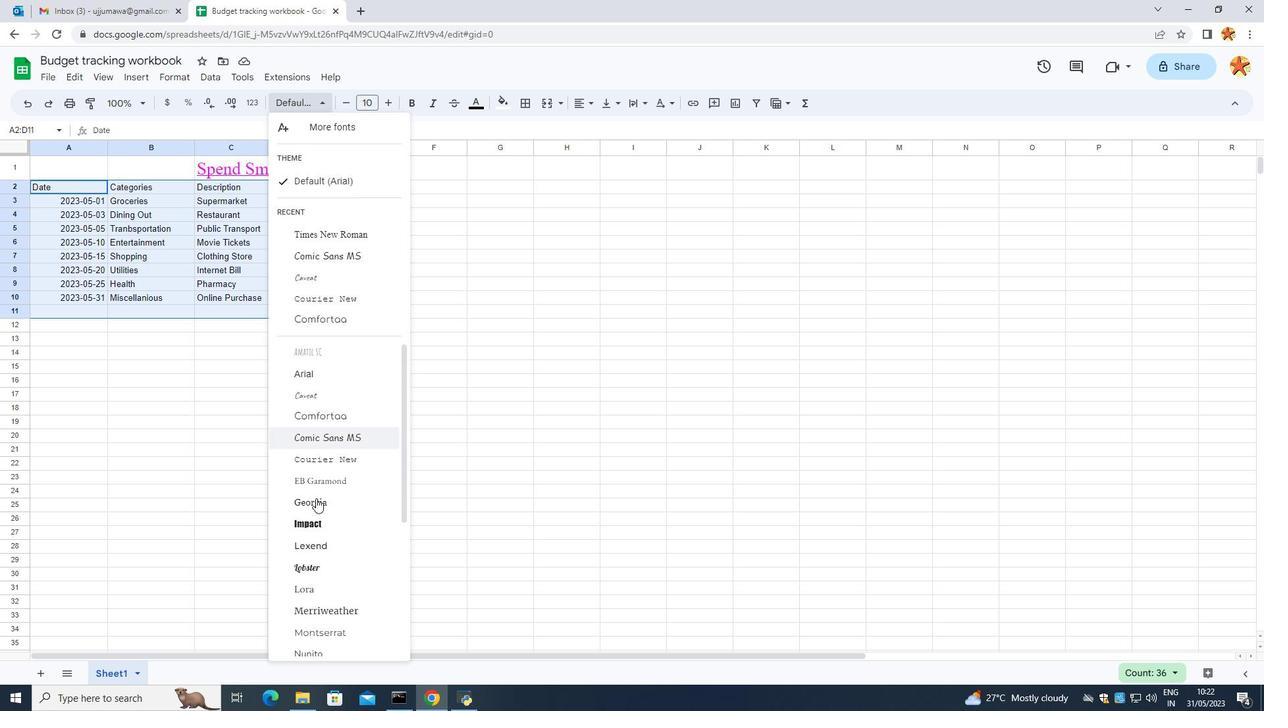 
Action: Mouse scrolled (312, 542) with delta (0, 0)
Screenshot: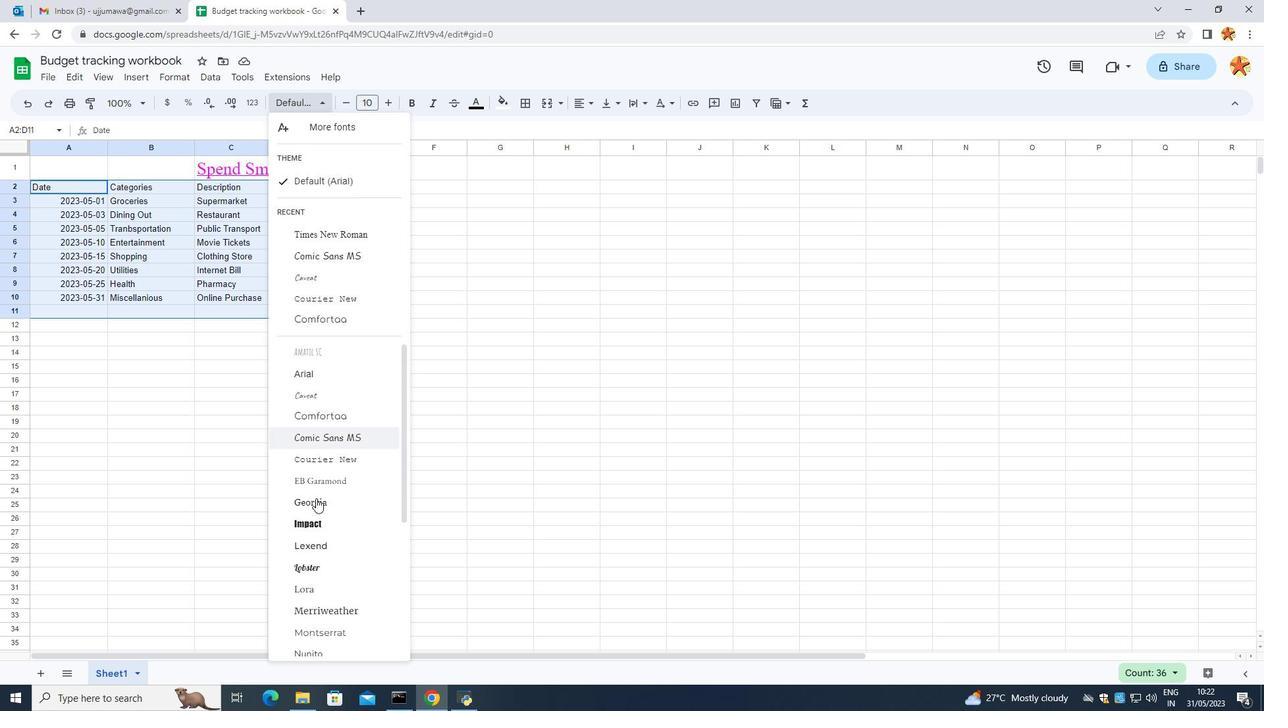
Action: Mouse moved to (300, 551)
Screenshot: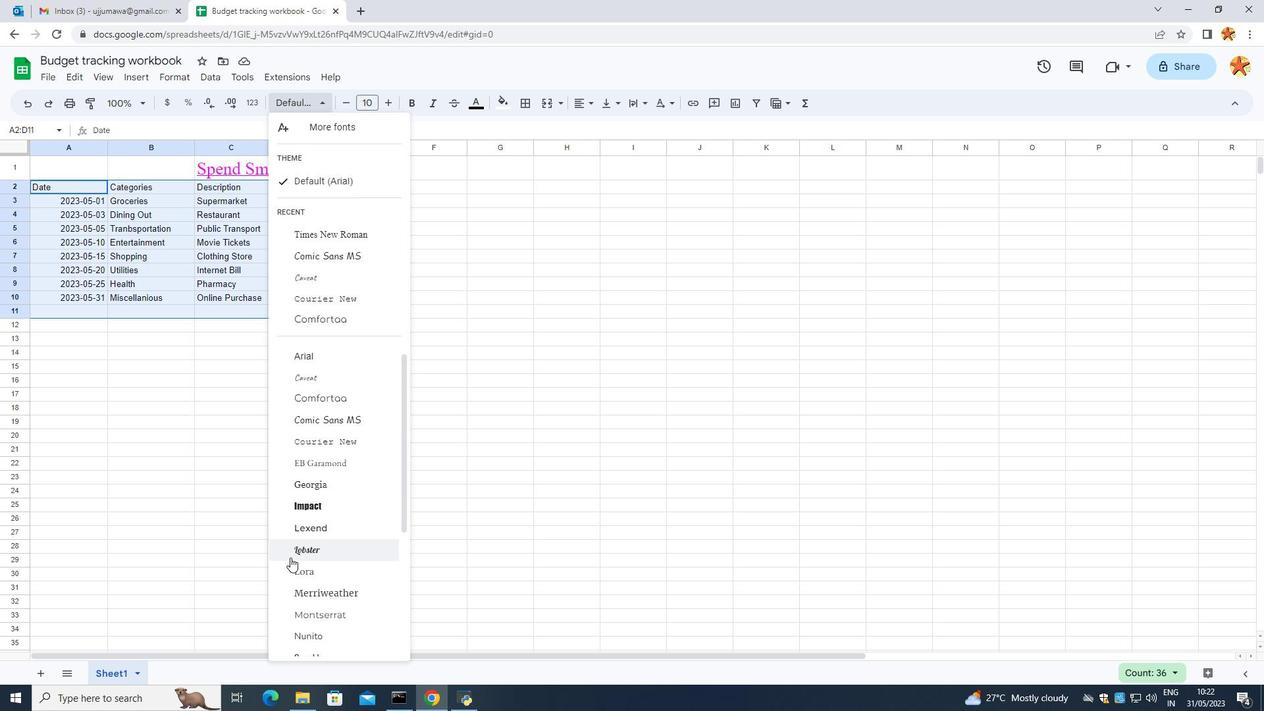 
Action: Mouse scrolled (300, 550) with delta (0, 0)
Screenshot: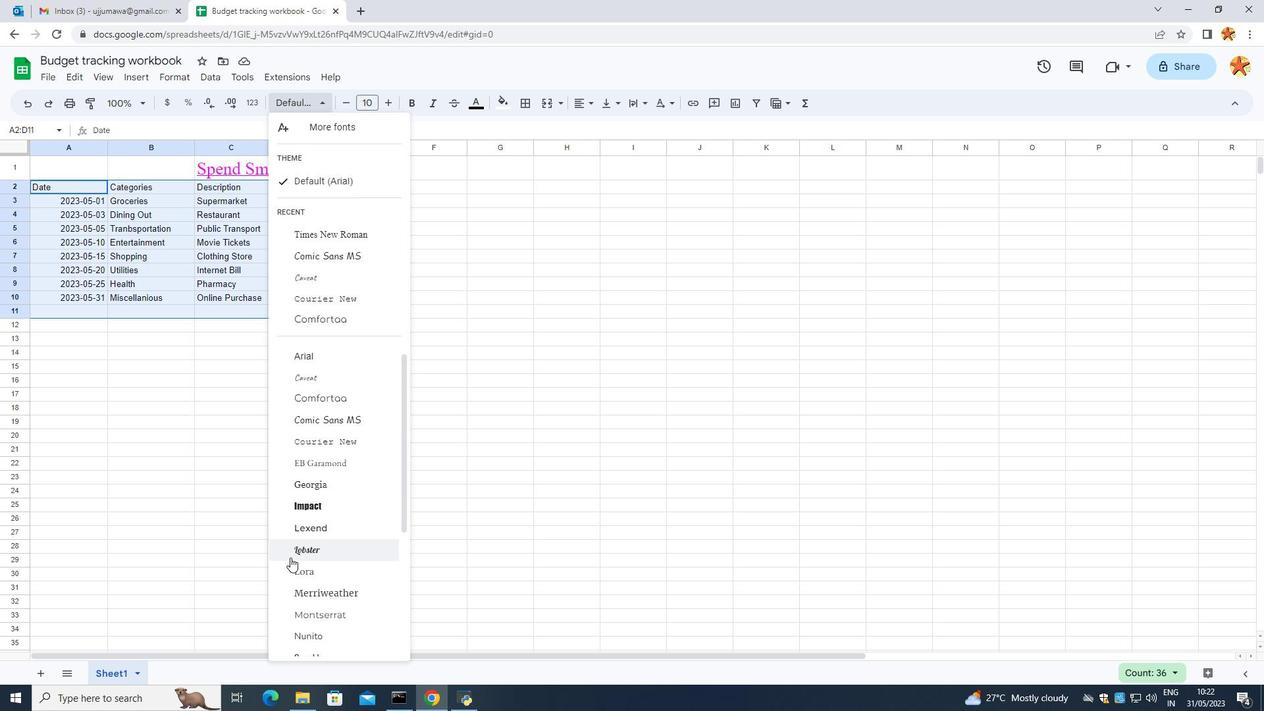 
Action: Mouse scrolled (300, 550) with delta (0, 0)
Screenshot: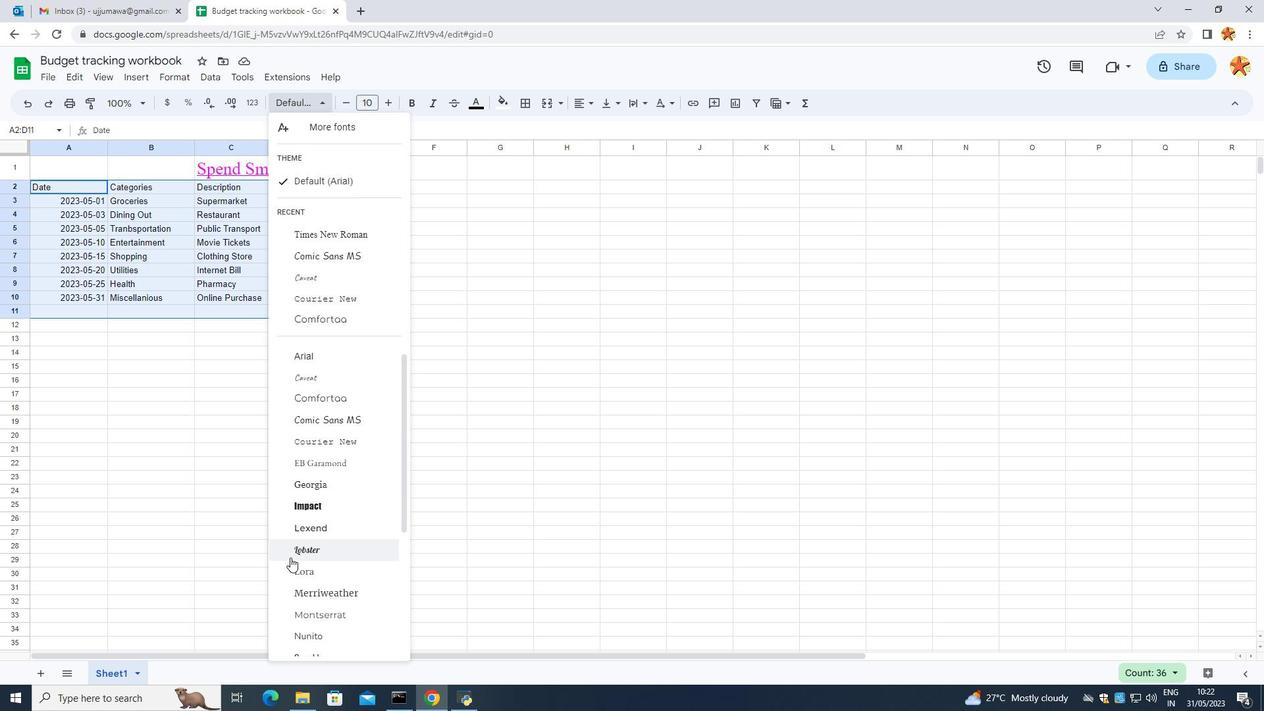
Action: Mouse scrolled (300, 550) with delta (0, 0)
Screenshot: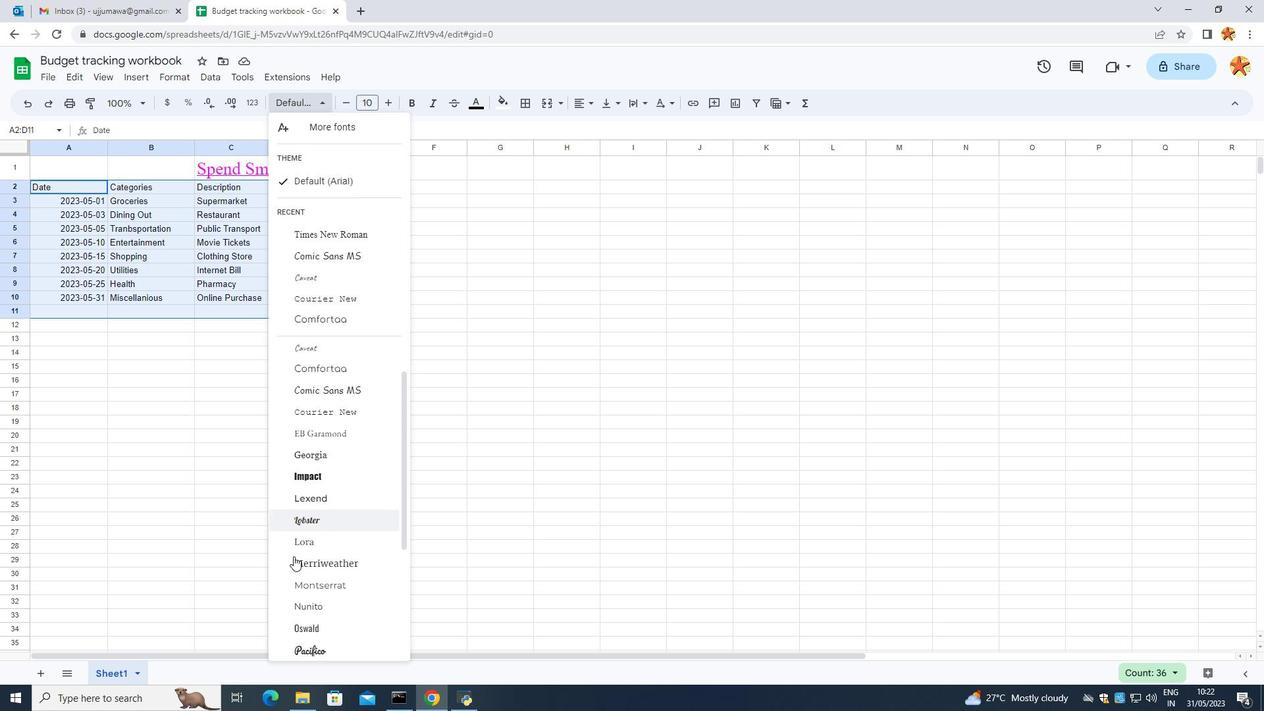 
Action: Mouse scrolled (300, 550) with delta (0, 0)
Screenshot: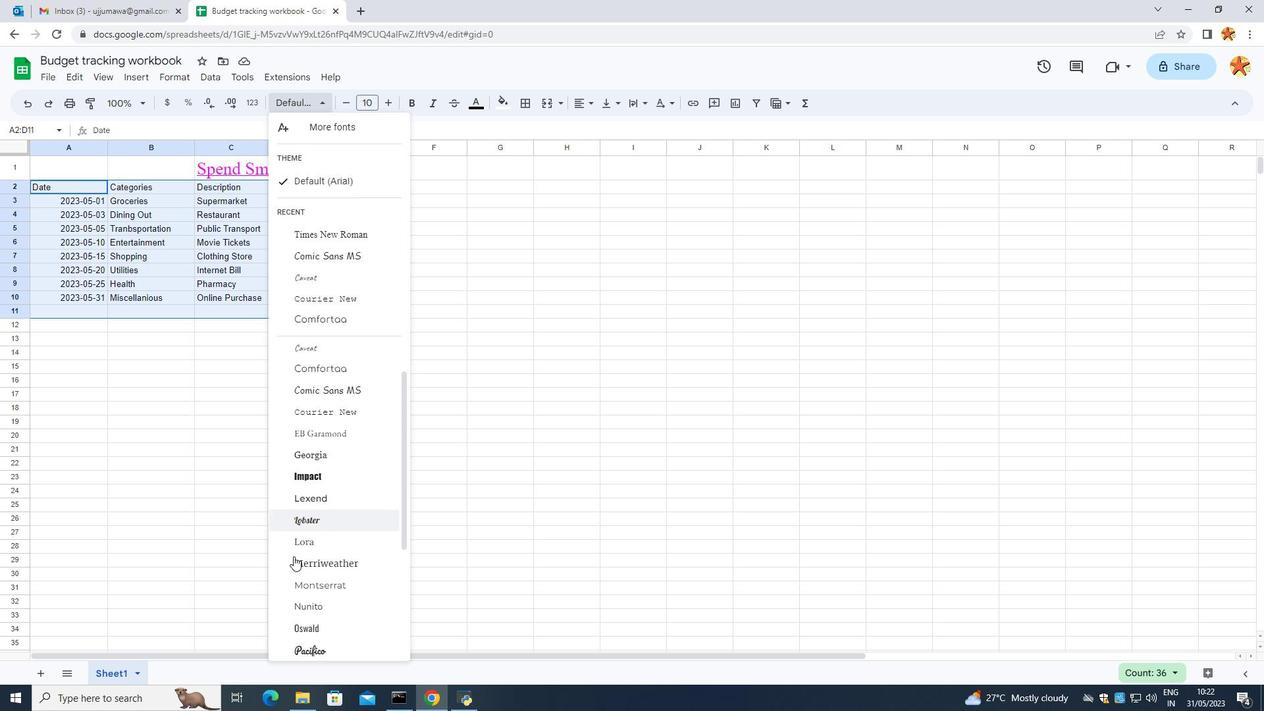 
Action: Mouse scrolled (300, 550) with delta (0, 0)
Screenshot: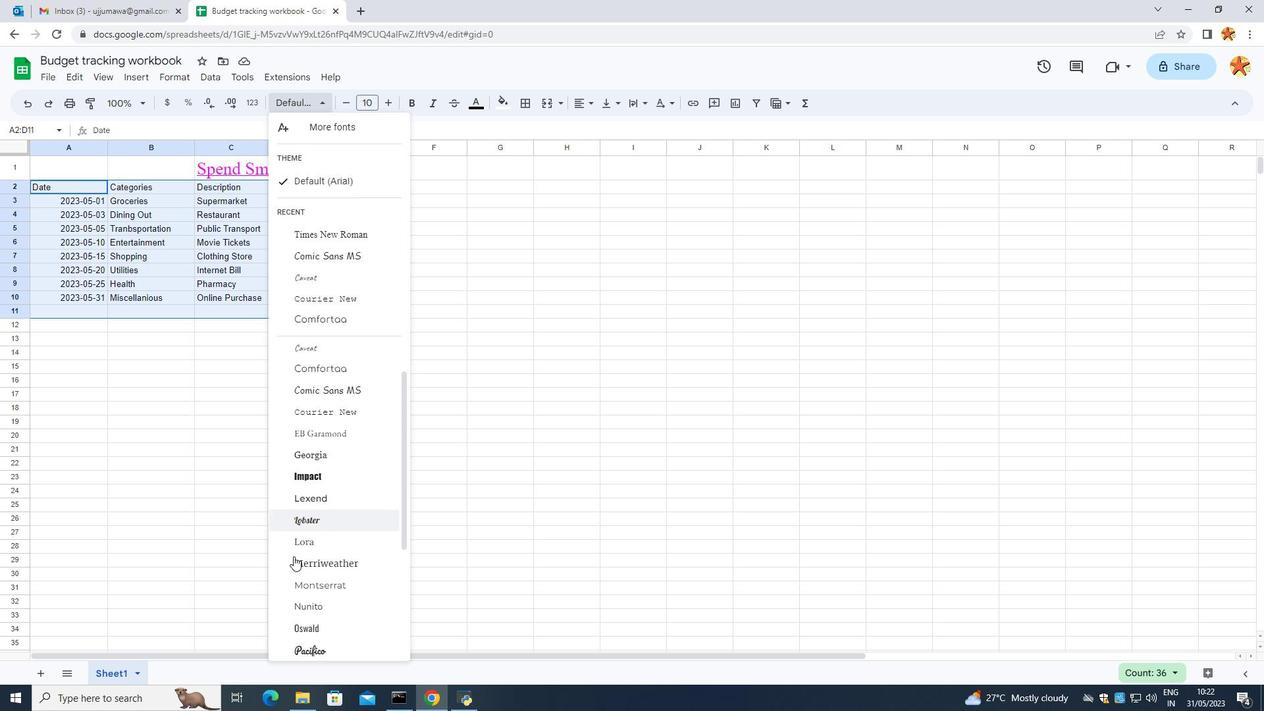 
Action: Mouse moved to (302, 548)
Screenshot: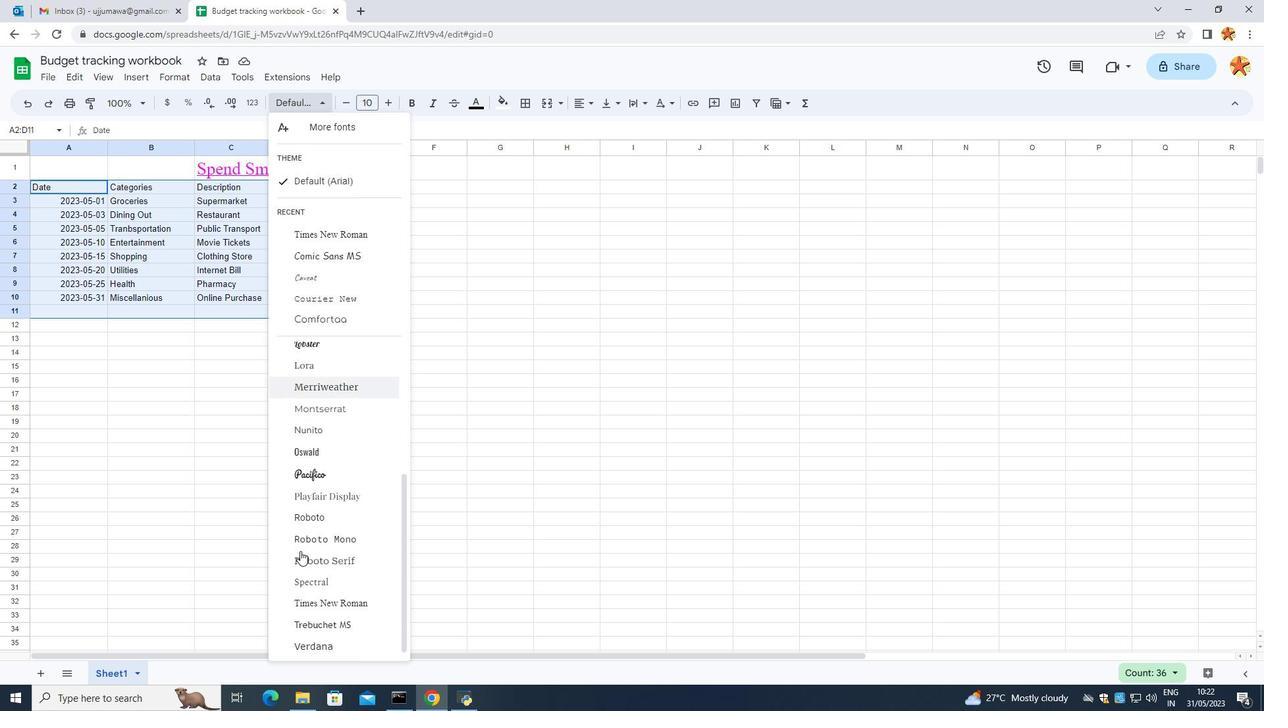 
Action: Mouse scrolled (302, 547) with delta (0, 0)
Screenshot: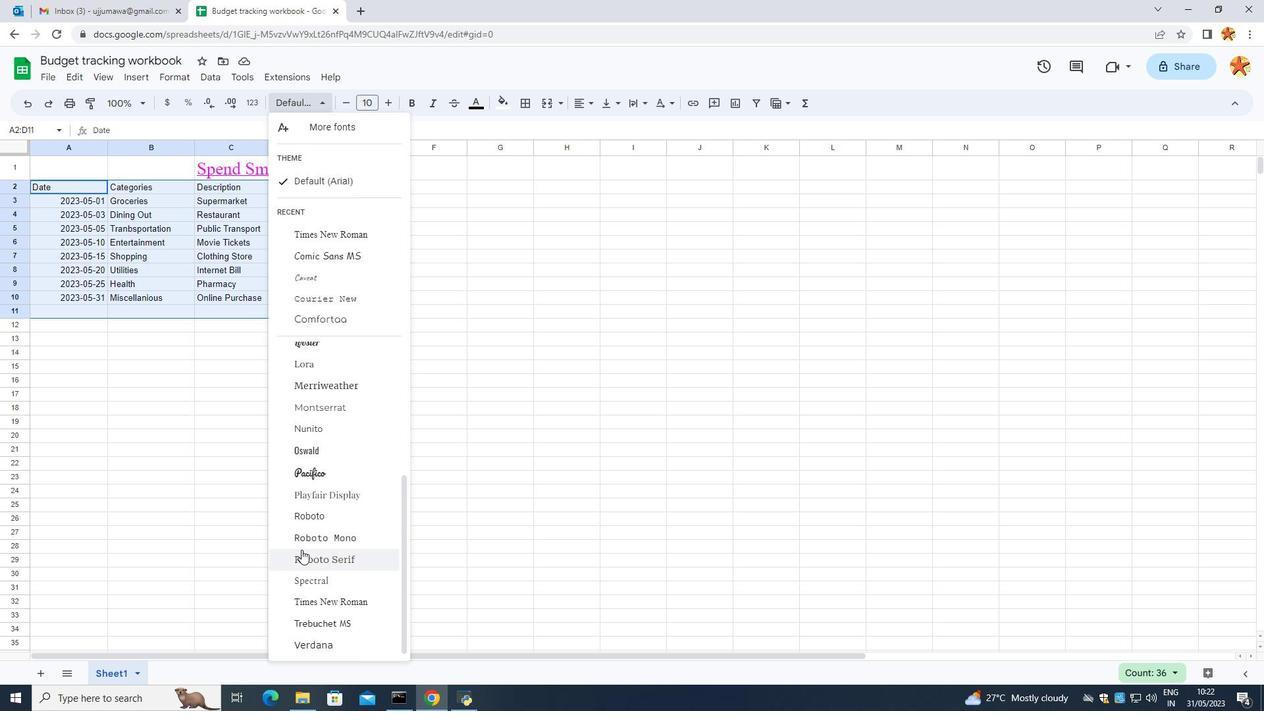 
Action: Mouse scrolled (302, 546) with delta (0, -1)
Screenshot: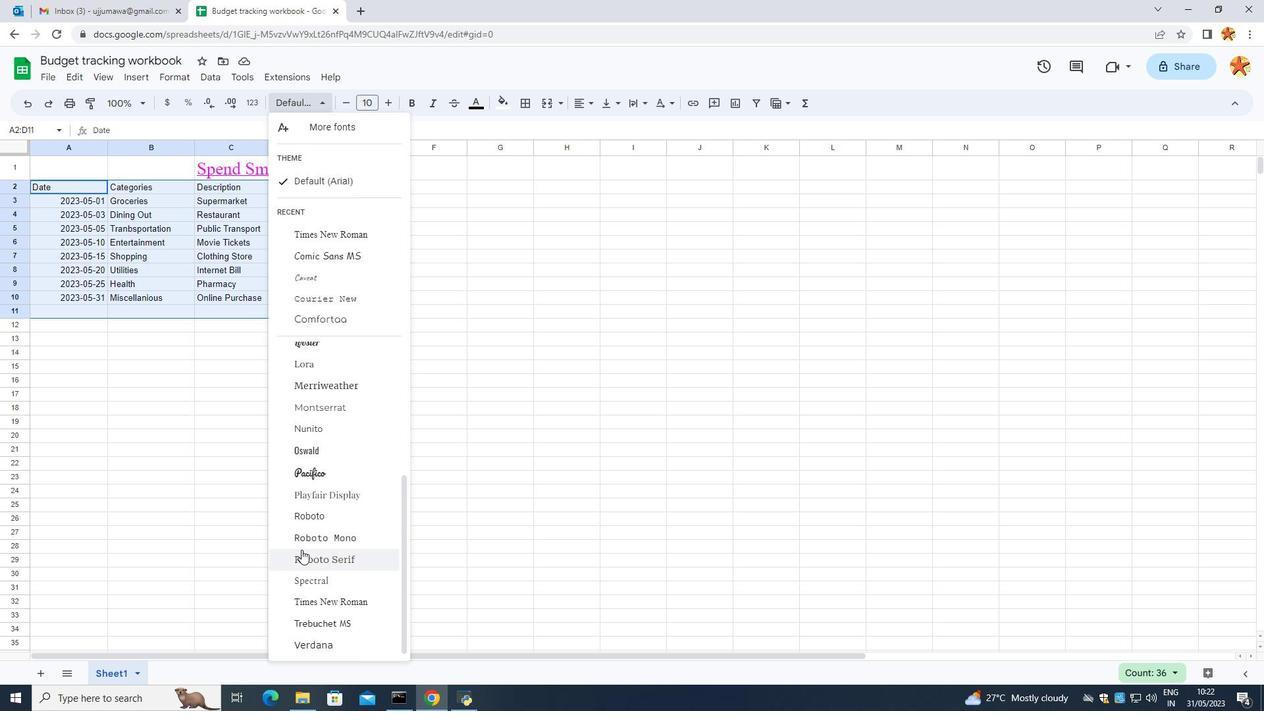 
Action: Mouse moved to (301, 546)
Screenshot: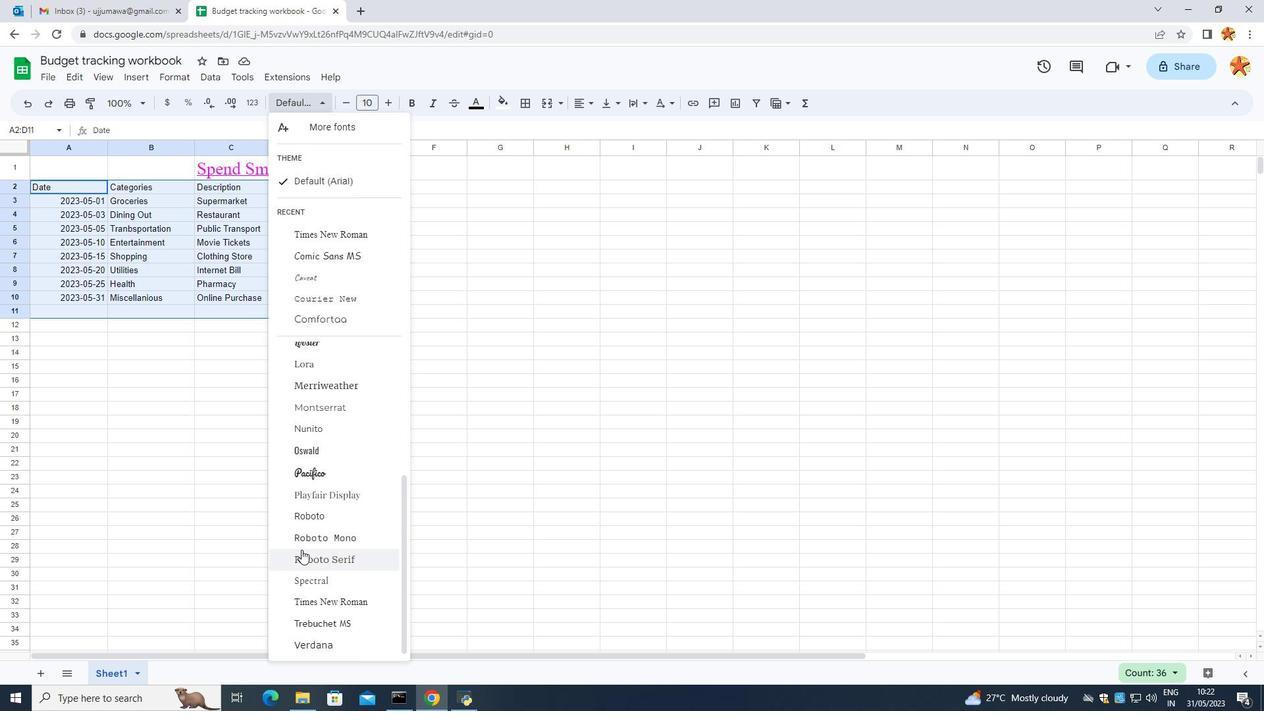 
Action: Mouse scrolled (301, 544) with delta (0, -1)
Screenshot: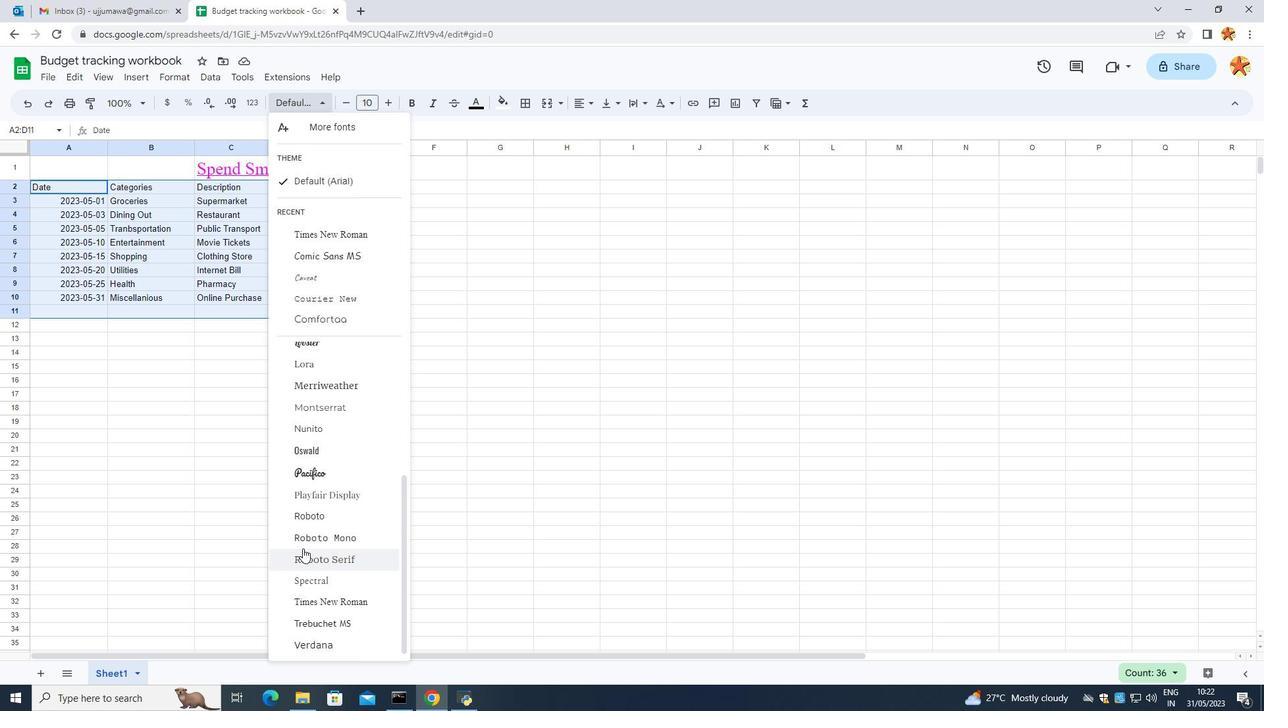 
Action: Mouse moved to (298, 540)
Screenshot: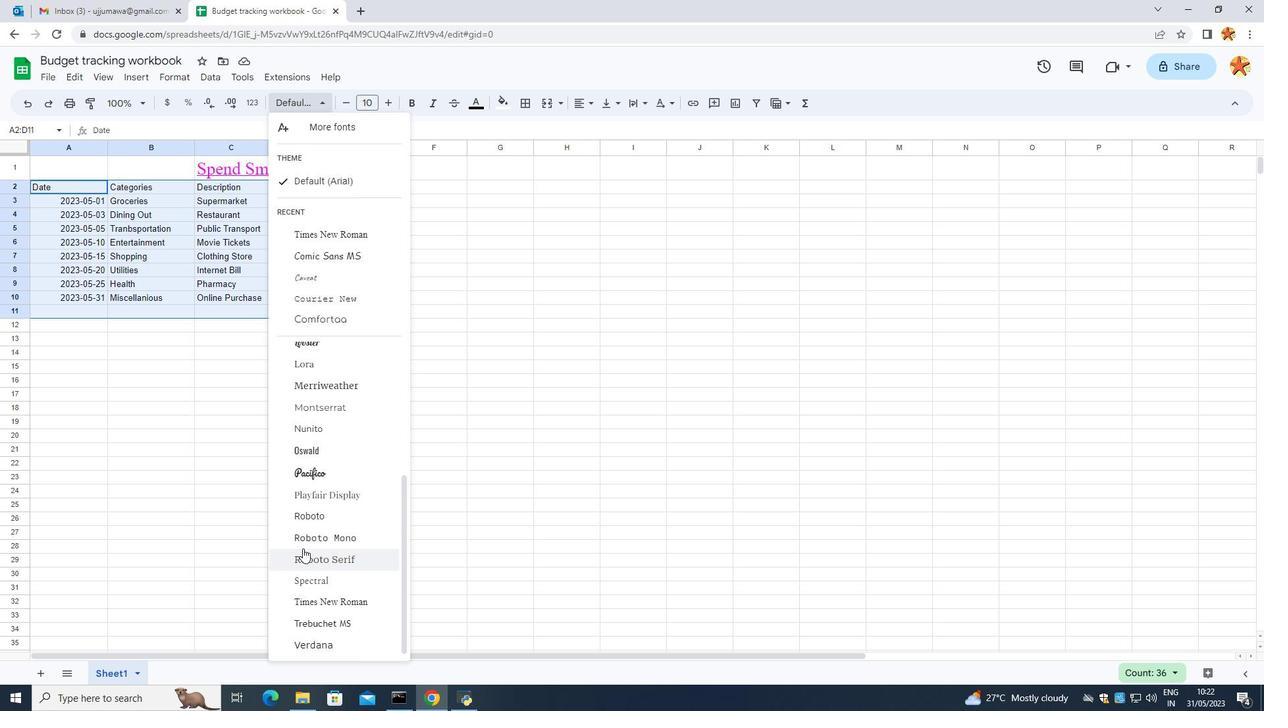 
Action: Mouse scrolled (298, 540) with delta (0, 0)
Screenshot: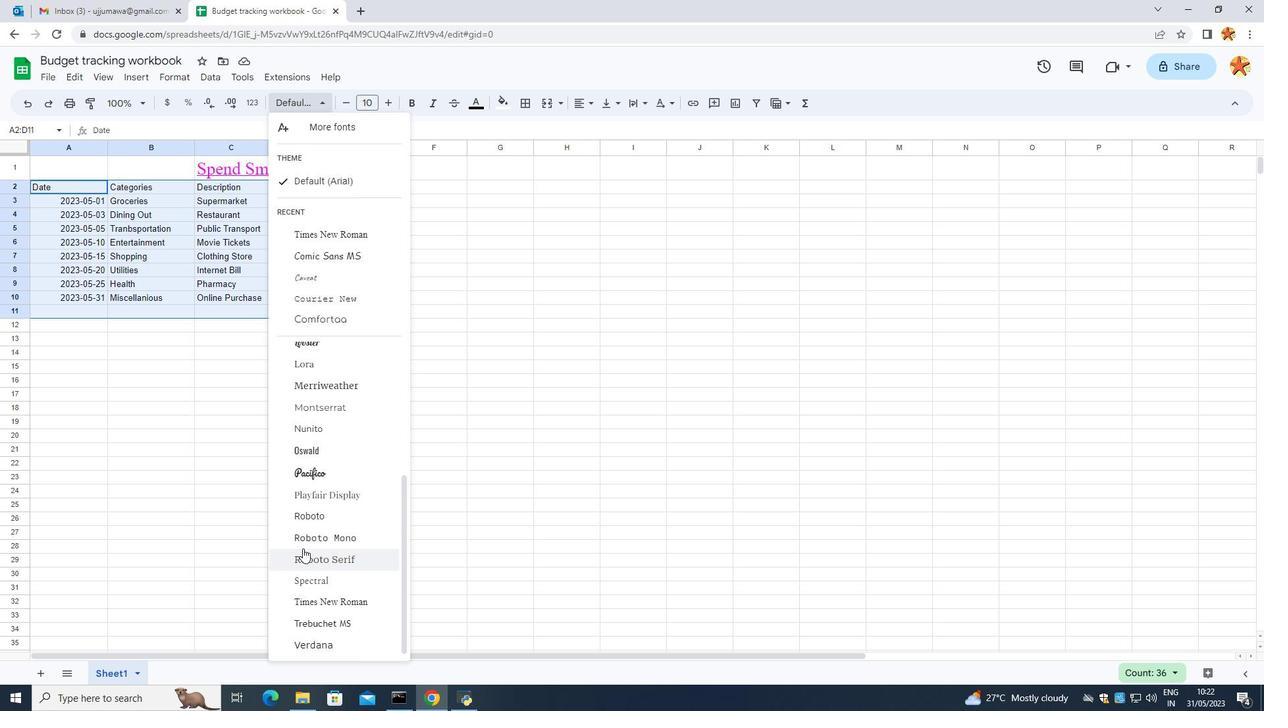 
Action: Mouse moved to (297, 539)
Screenshot: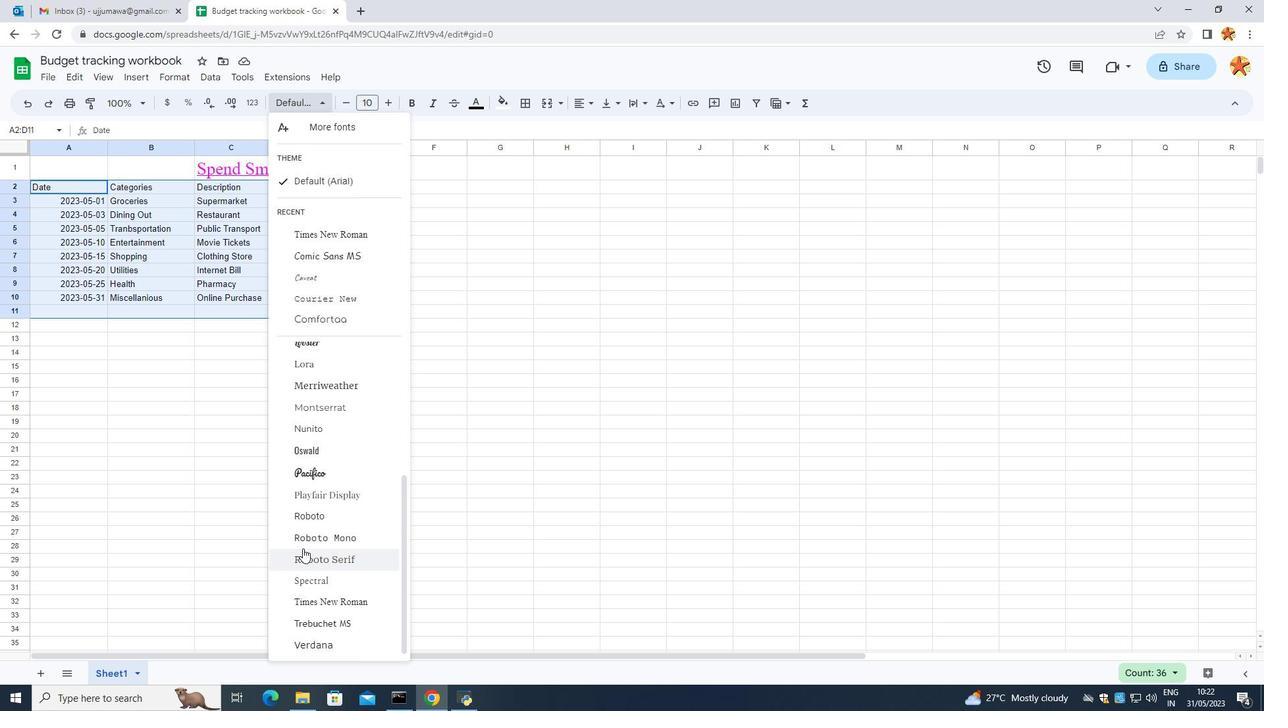 
Action: Mouse scrolled (297, 538) with delta (0, 0)
Screenshot: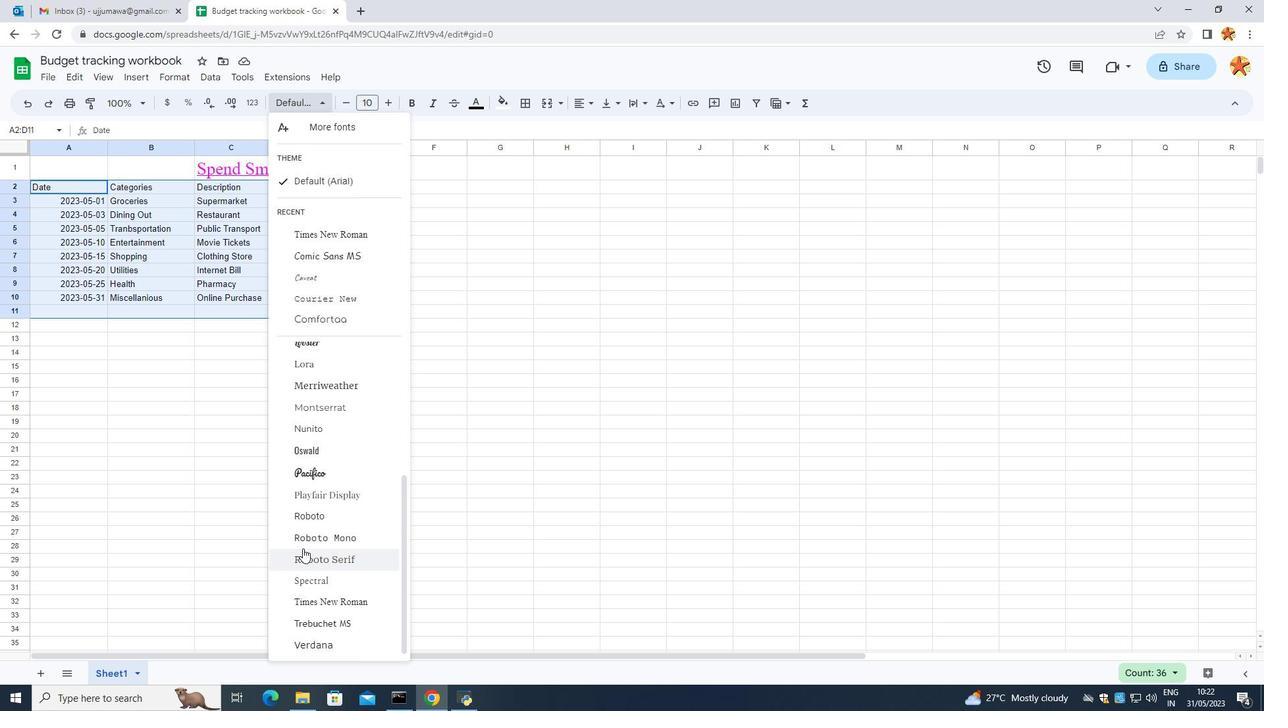 
Action: Mouse moved to (347, 588)
Screenshot: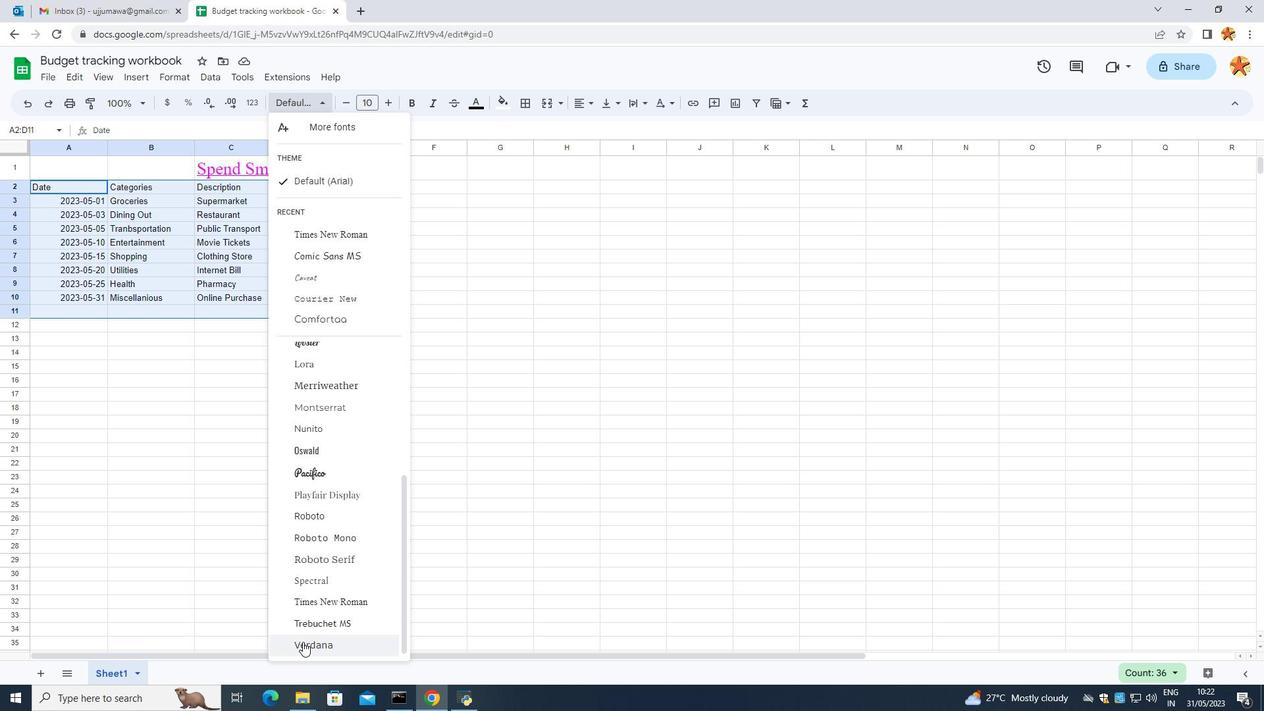 
Action: Mouse pressed left at (302, 648)
Screenshot: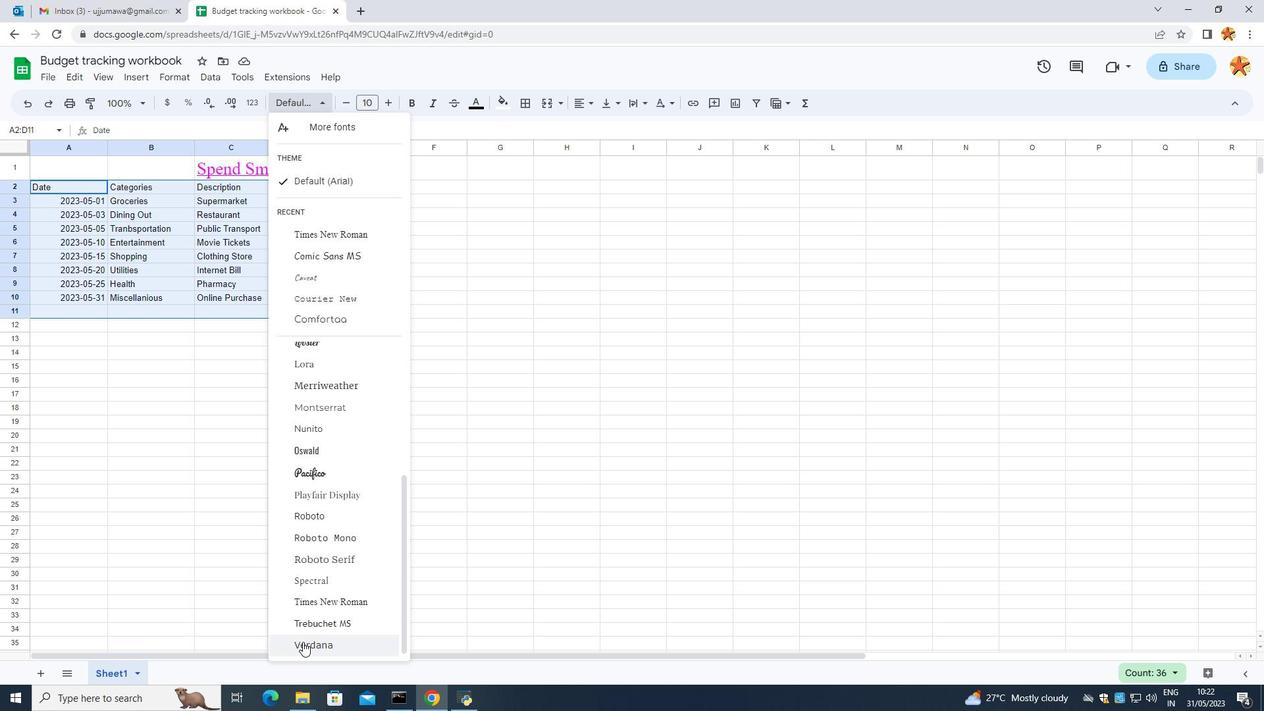 
Action: Mouse moved to (384, 99)
Screenshot: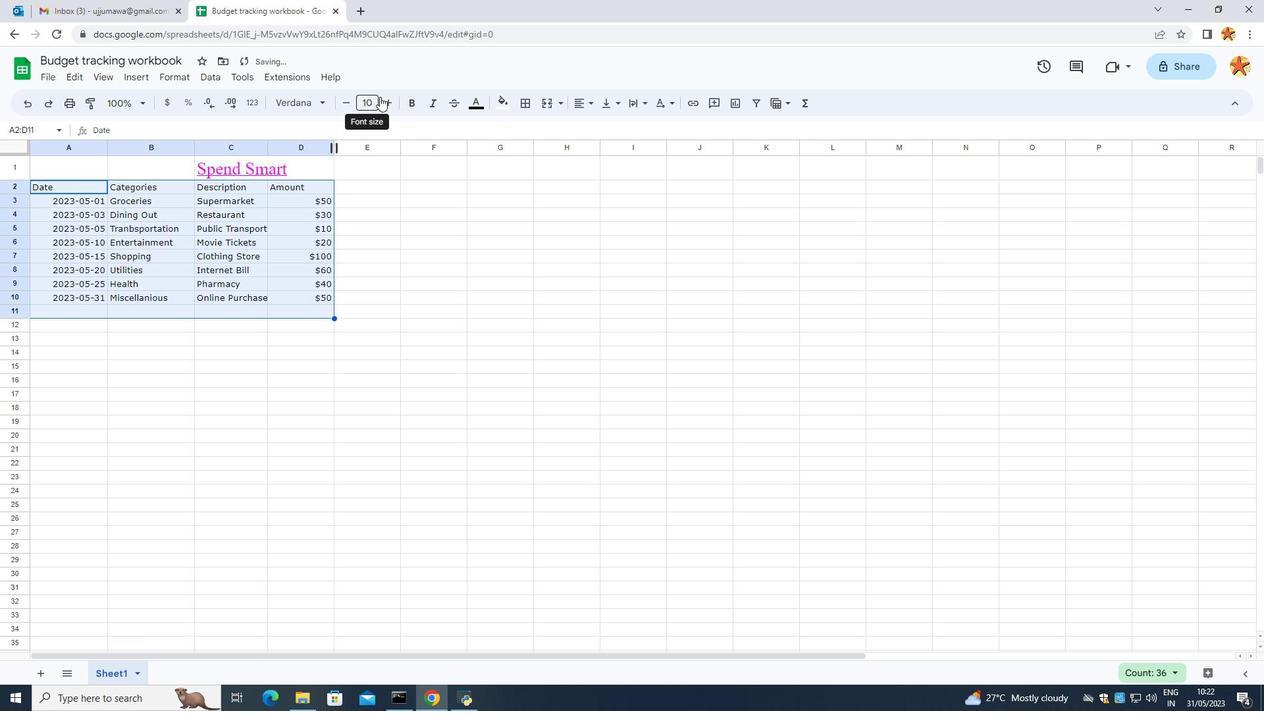 
Action: Mouse pressed left at (384, 99)
Screenshot: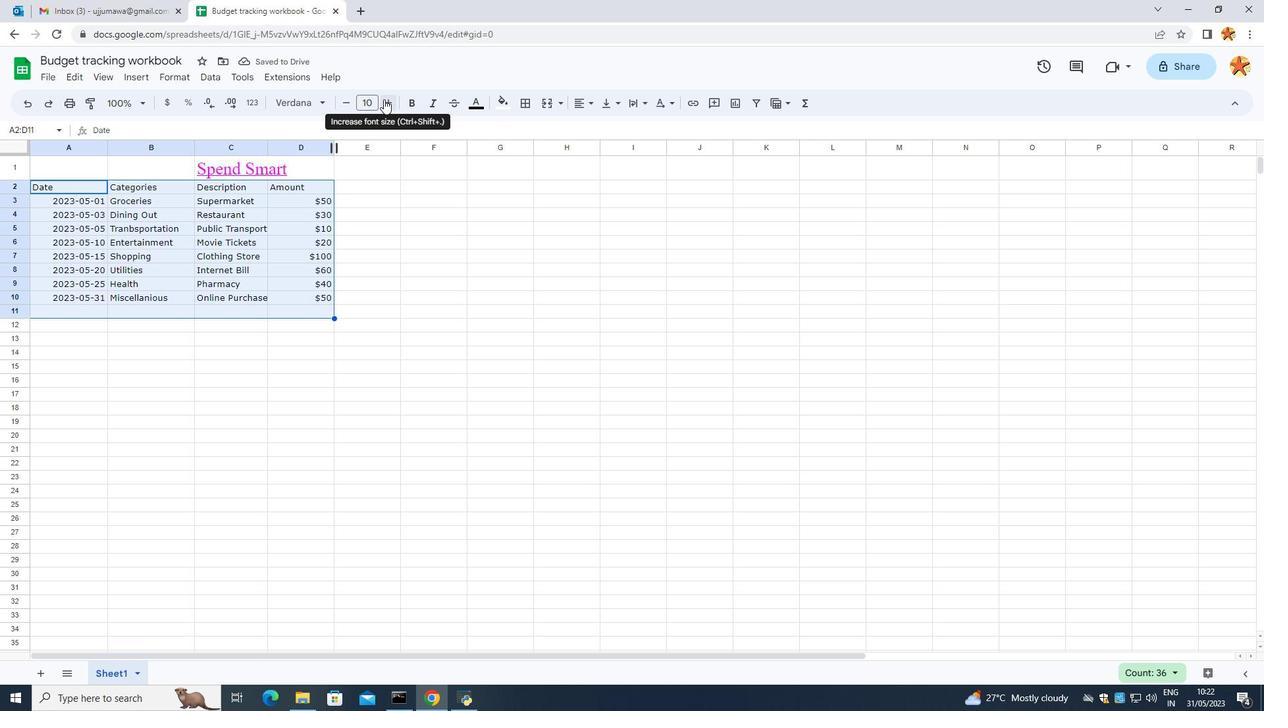 
Action: Mouse pressed left at (384, 99)
Screenshot: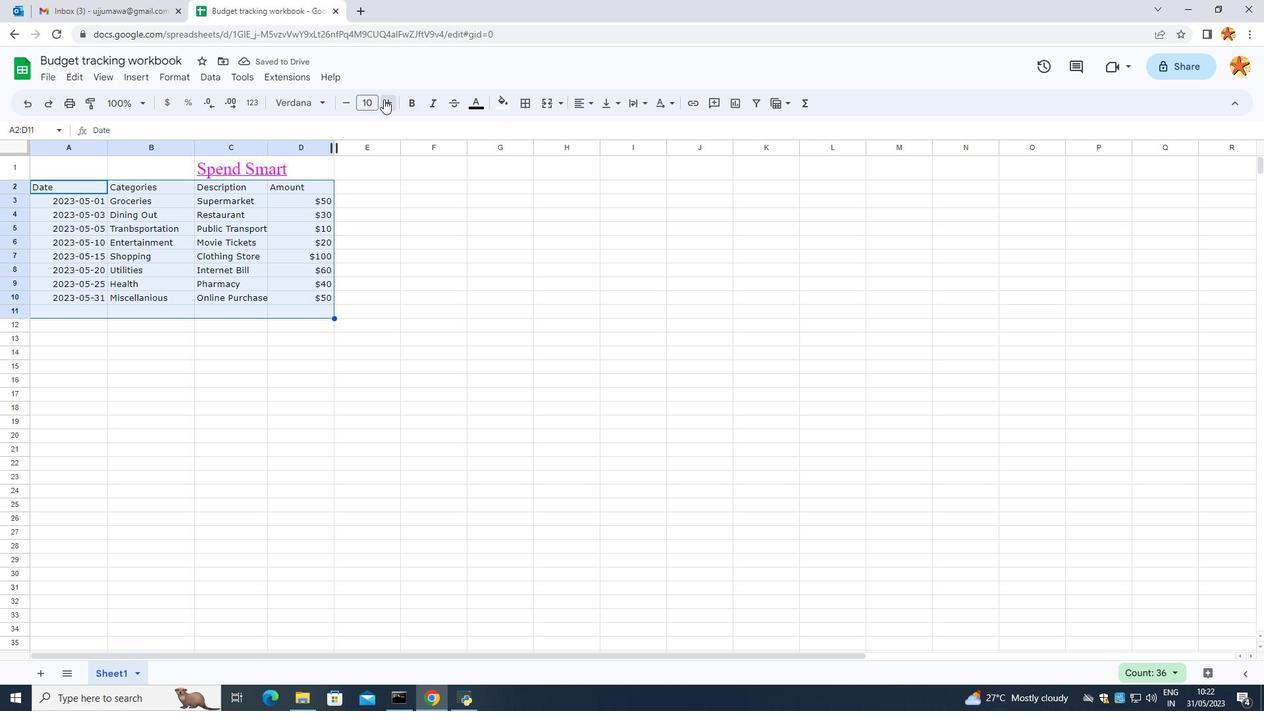 
Action: Mouse moved to (501, 310)
Screenshot: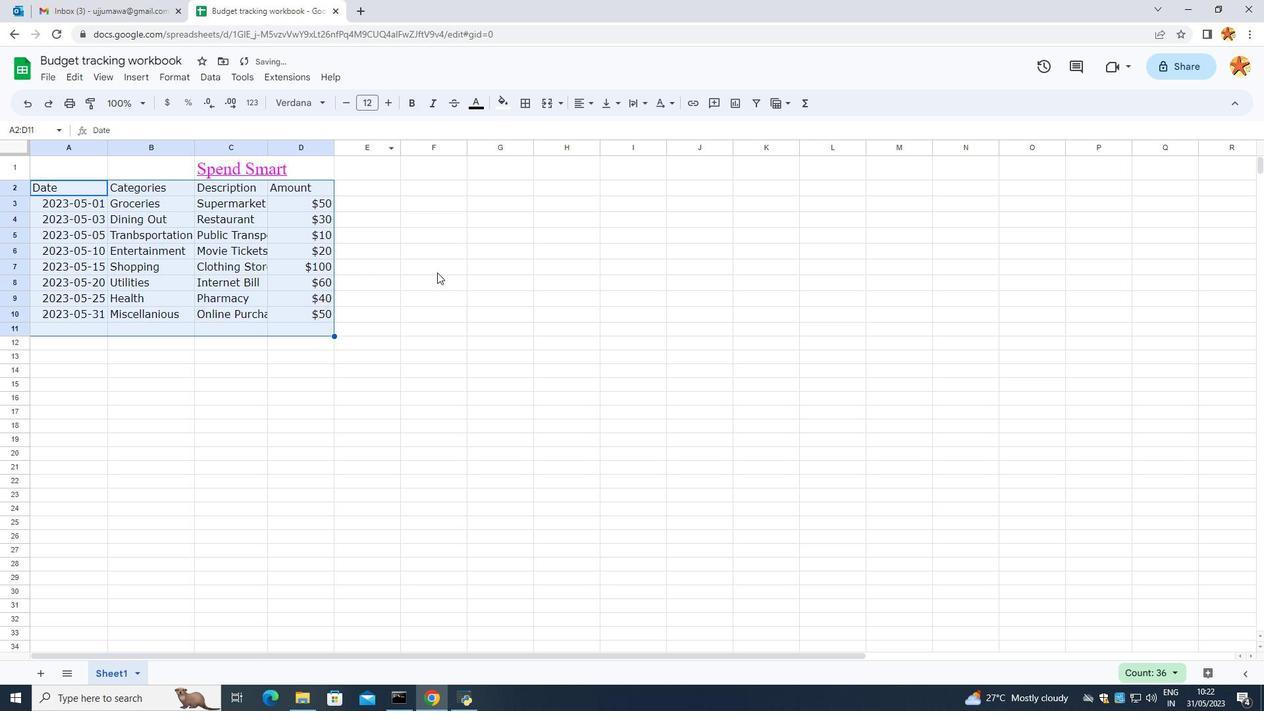 
Action: Mouse pressed left at (501, 310)
Screenshot: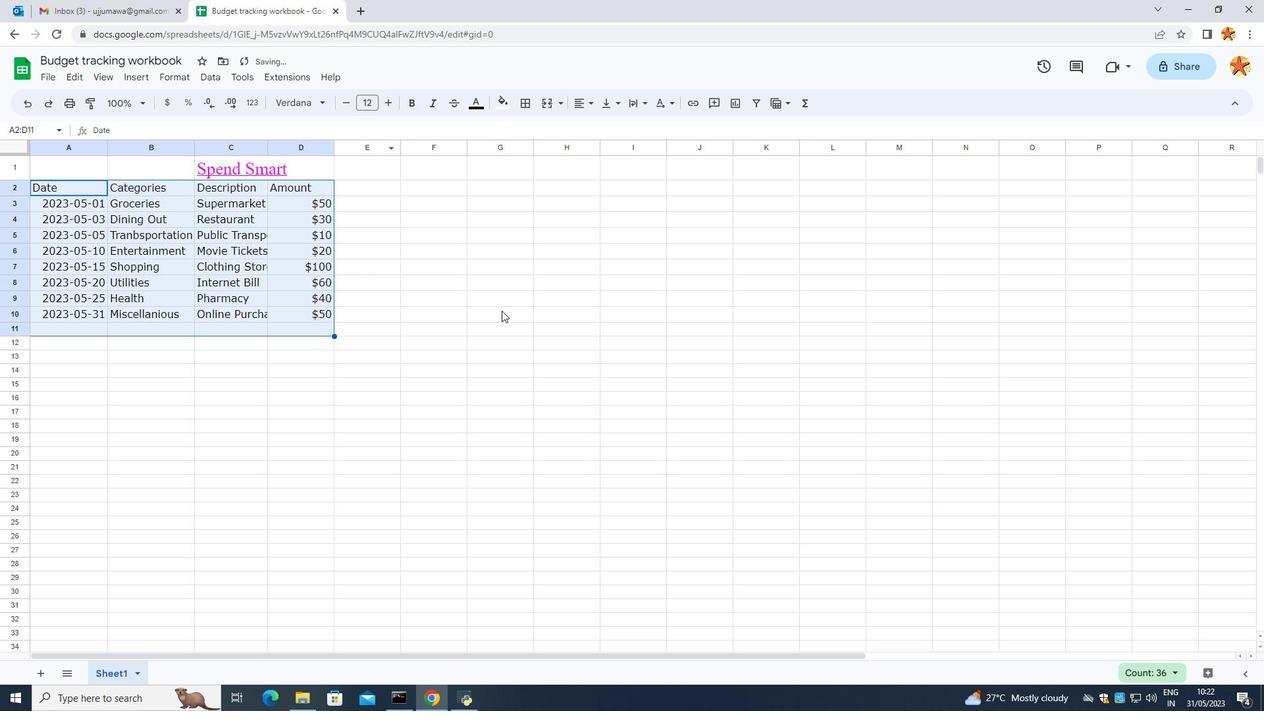 
Action: Mouse moved to (28, 172)
Screenshot: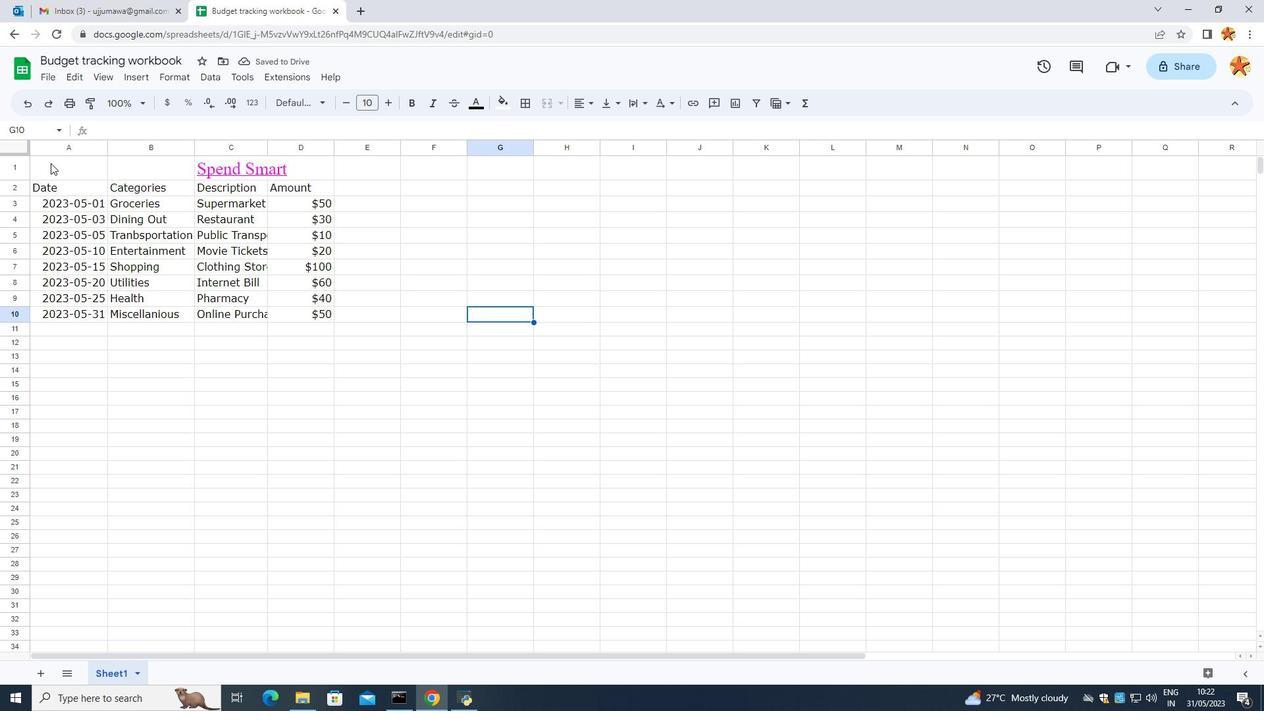 
Action: Mouse pressed left at (28, 172)
Screenshot: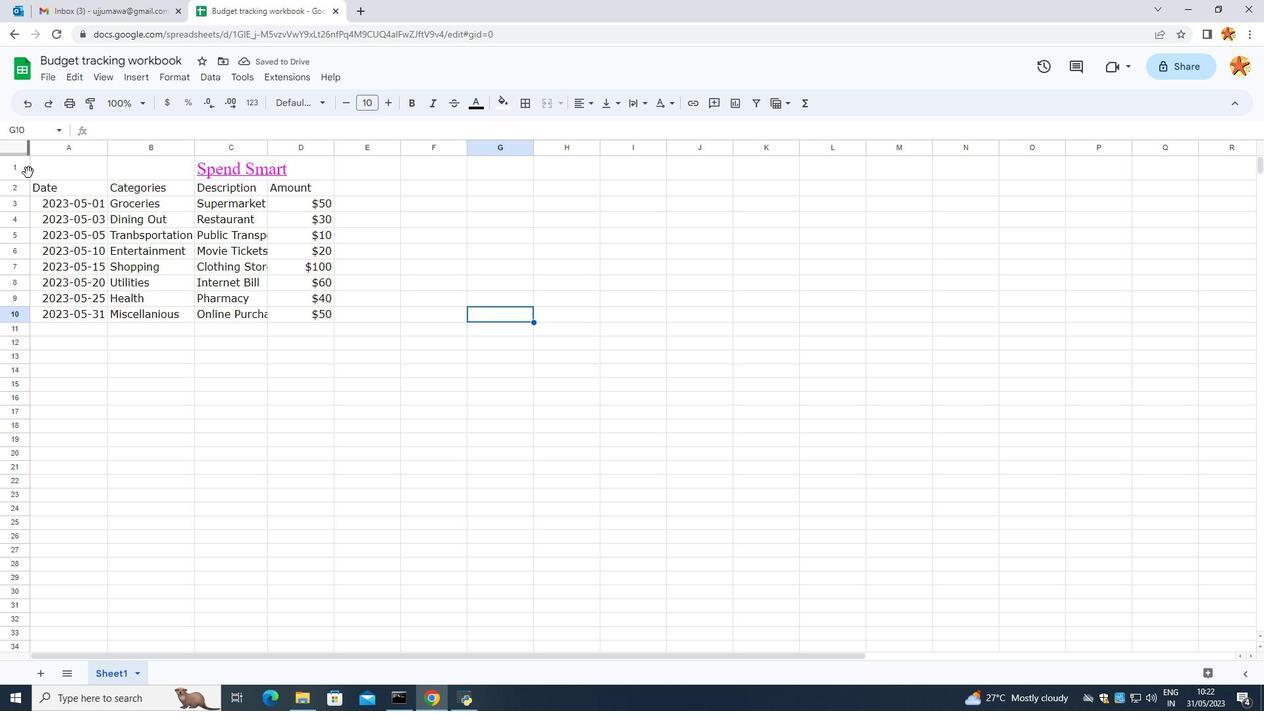 
Action: Mouse moved to (46, 174)
Screenshot: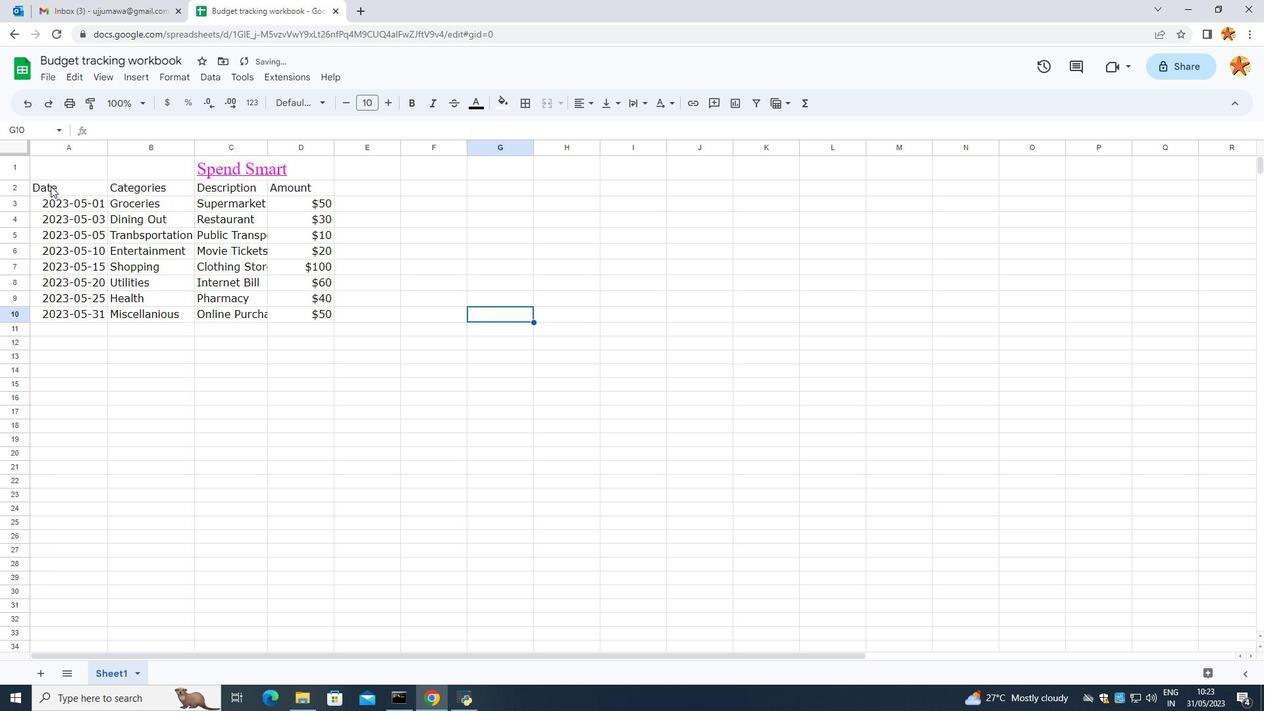 
Action: Mouse pressed left at (46, 174)
Screenshot: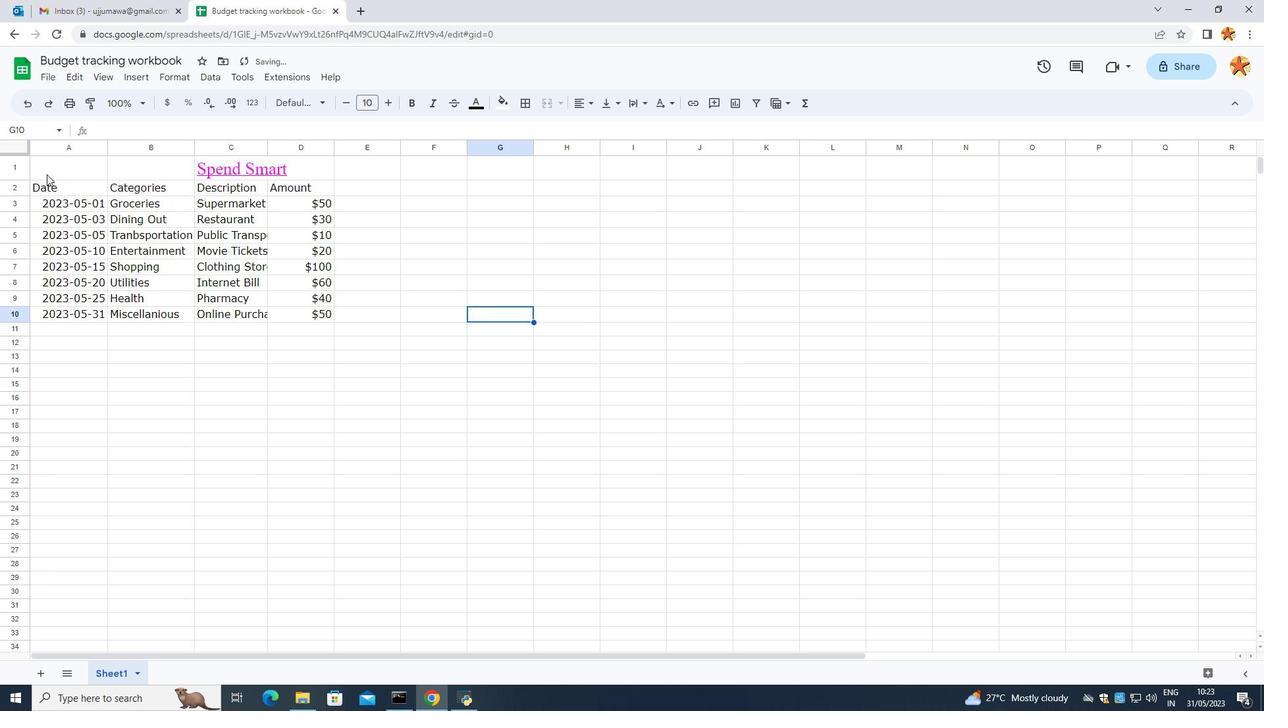 
Action: Mouse moved to (584, 102)
Screenshot: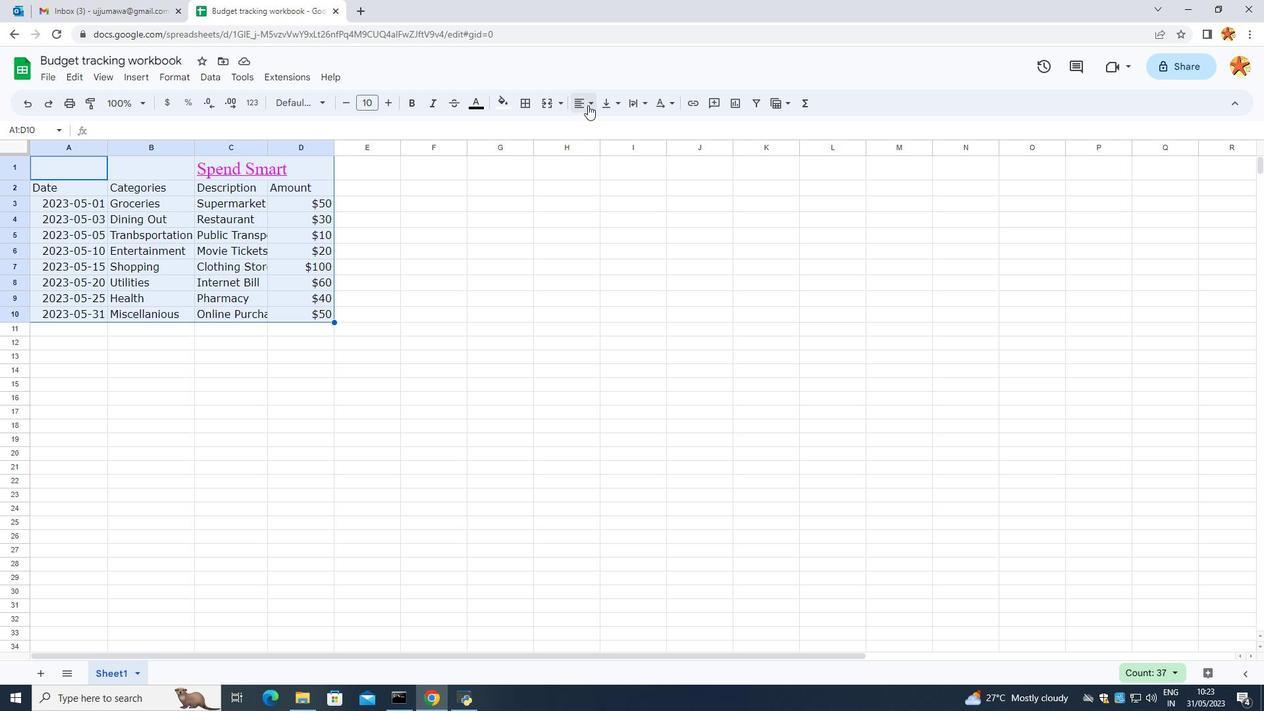 
Action: Mouse pressed left at (584, 102)
Screenshot: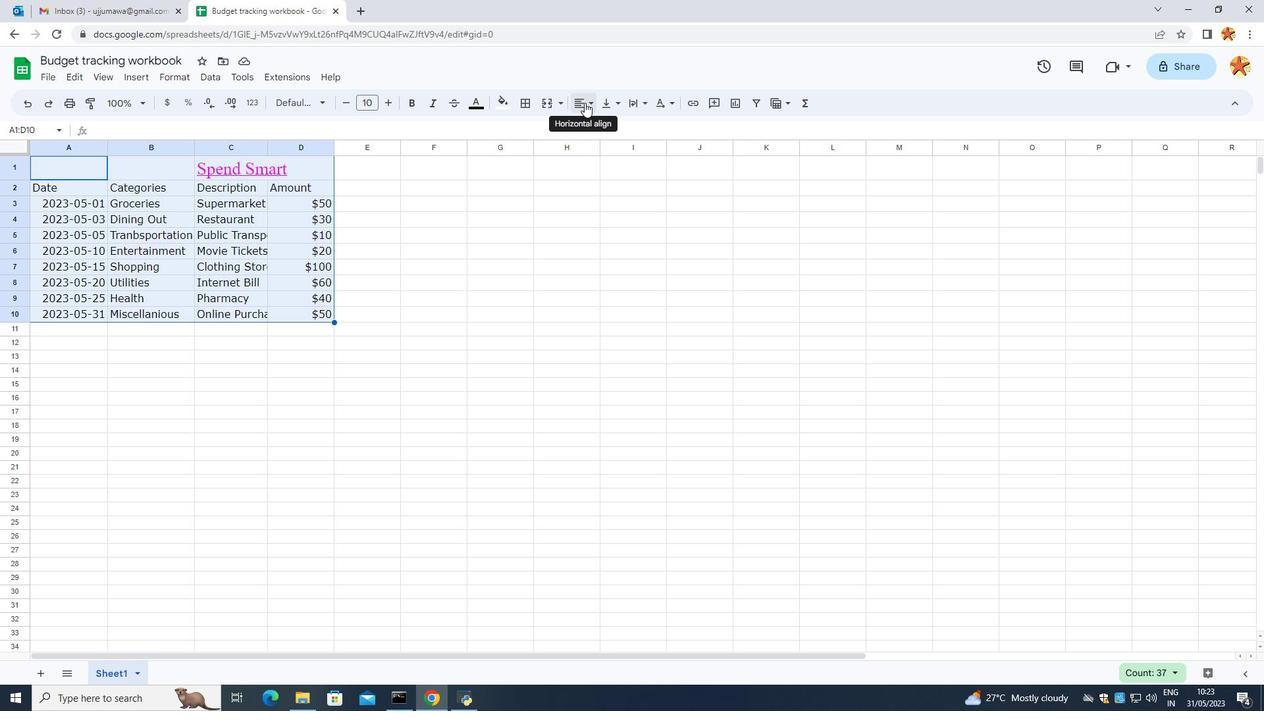 
Action: Mouse moved to (630, 128)
Screenshot: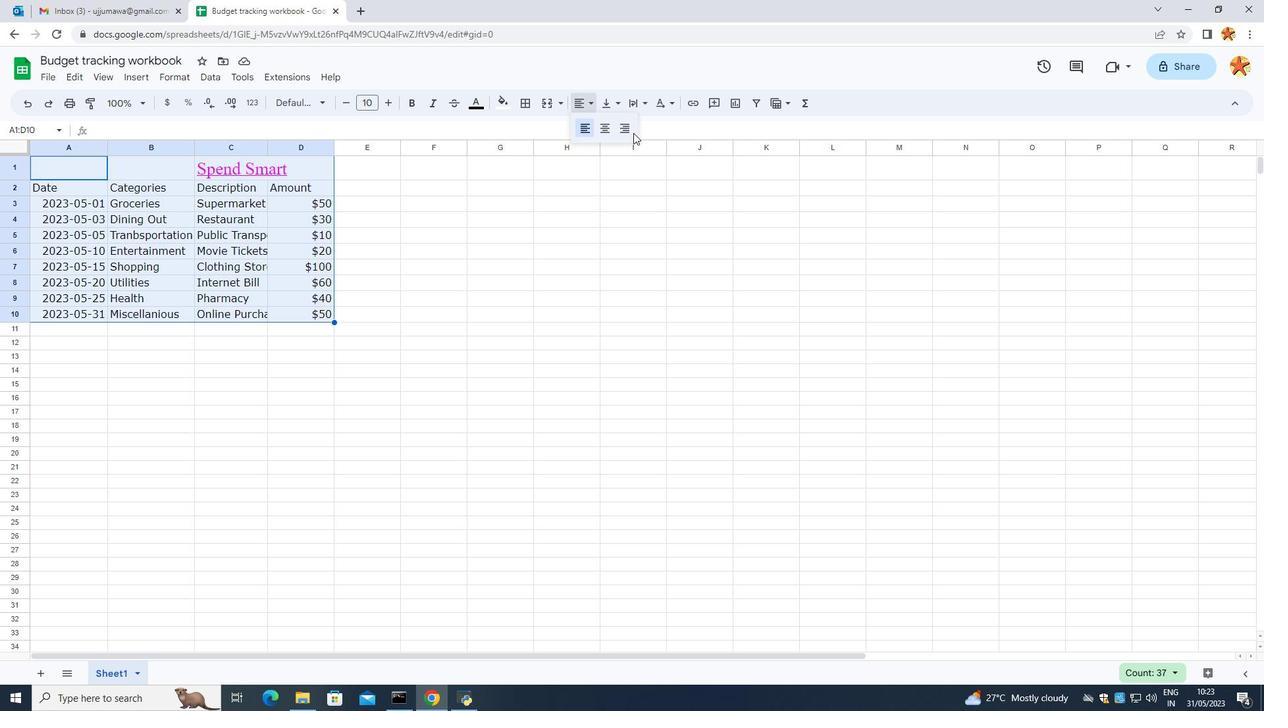 
Action: Mouse pressed left at (630, 128)
Screenshot: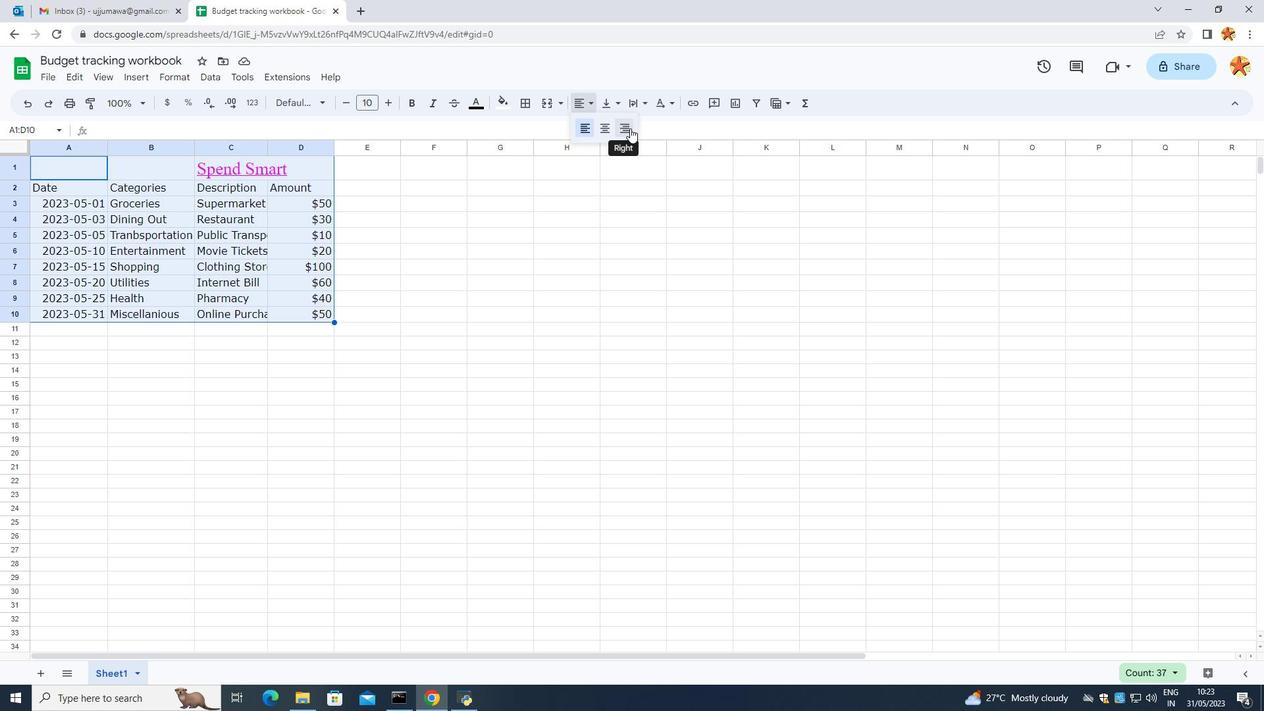 
Action: Mouse moved to (520, 272)
Screenshot: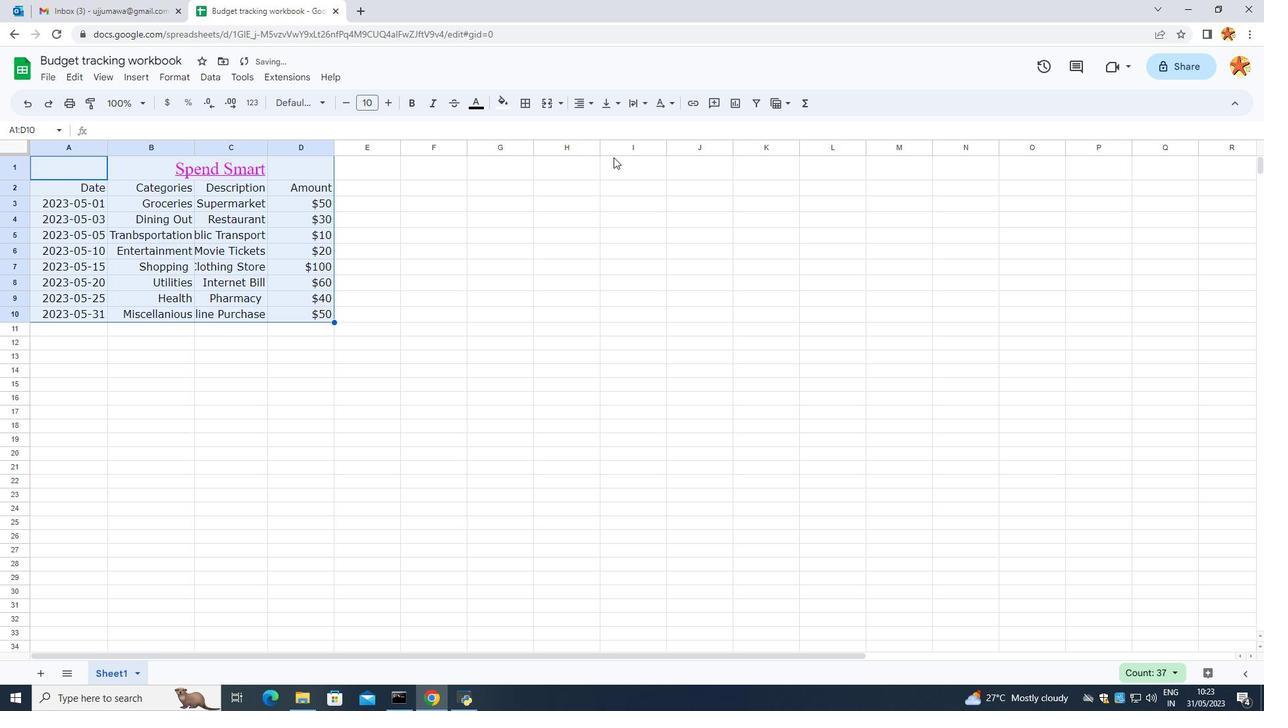 
Action: Mouse pressed left at (520, 272)
Screenshot: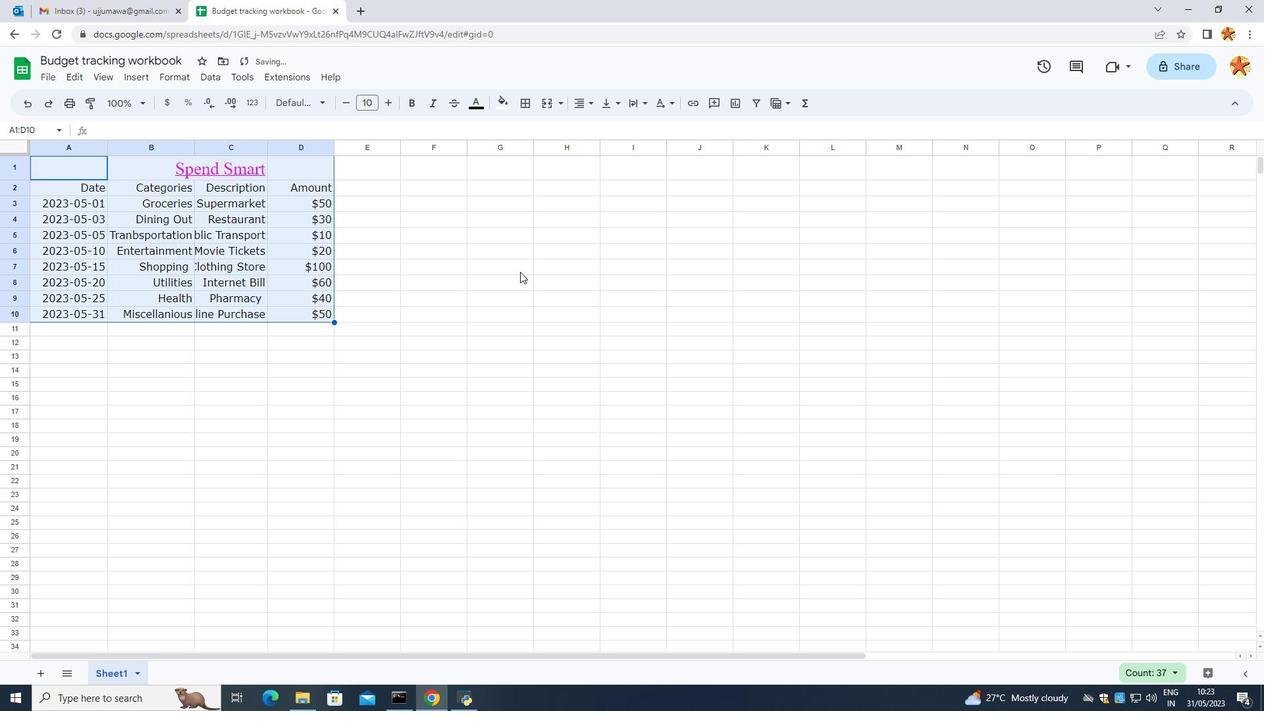 
Action: Mouse moved to (312, 369)
Screenshot: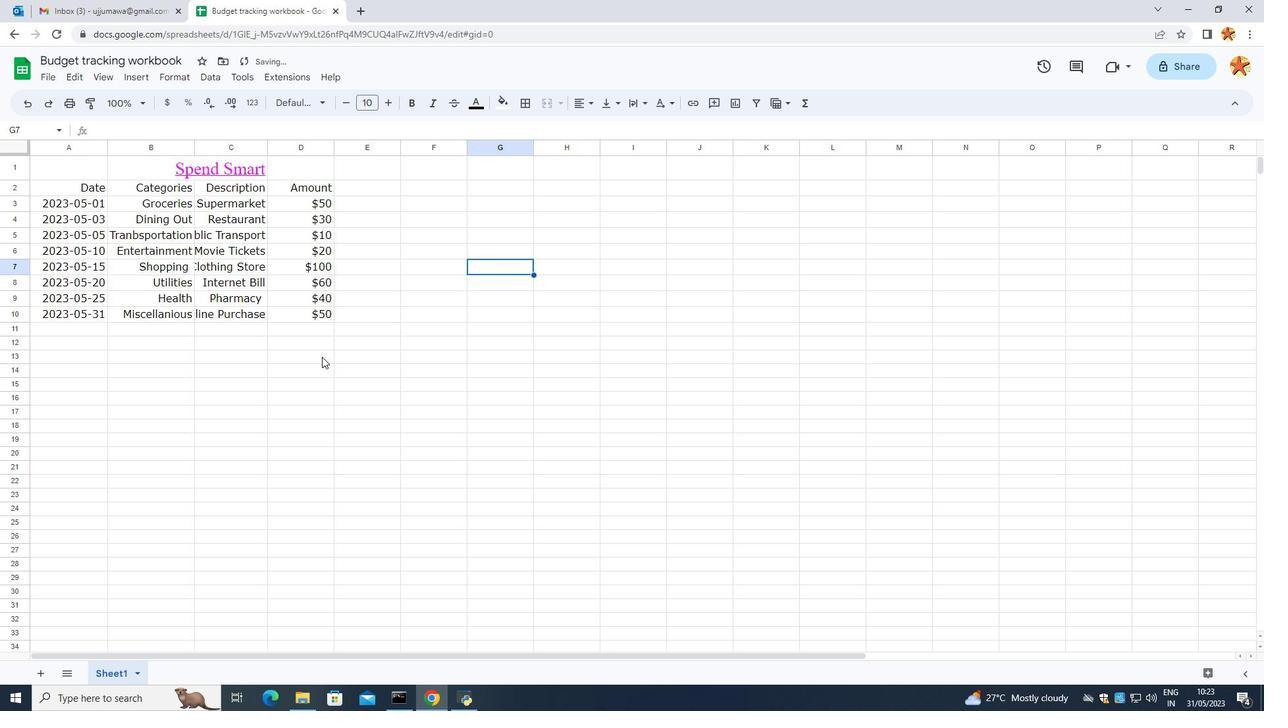 
Action: Mouse pressed left at (312, 369)
Screenshot: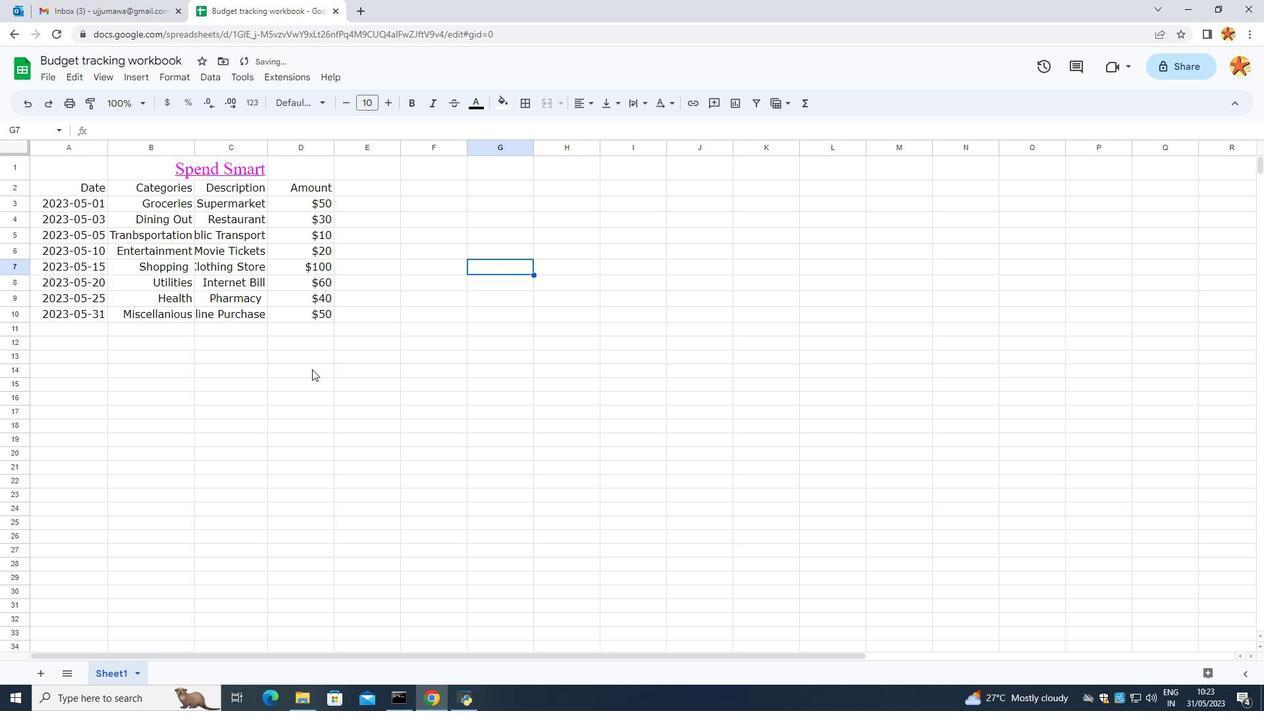 
Action: Mouse moved to (296, 320)
Screenshot: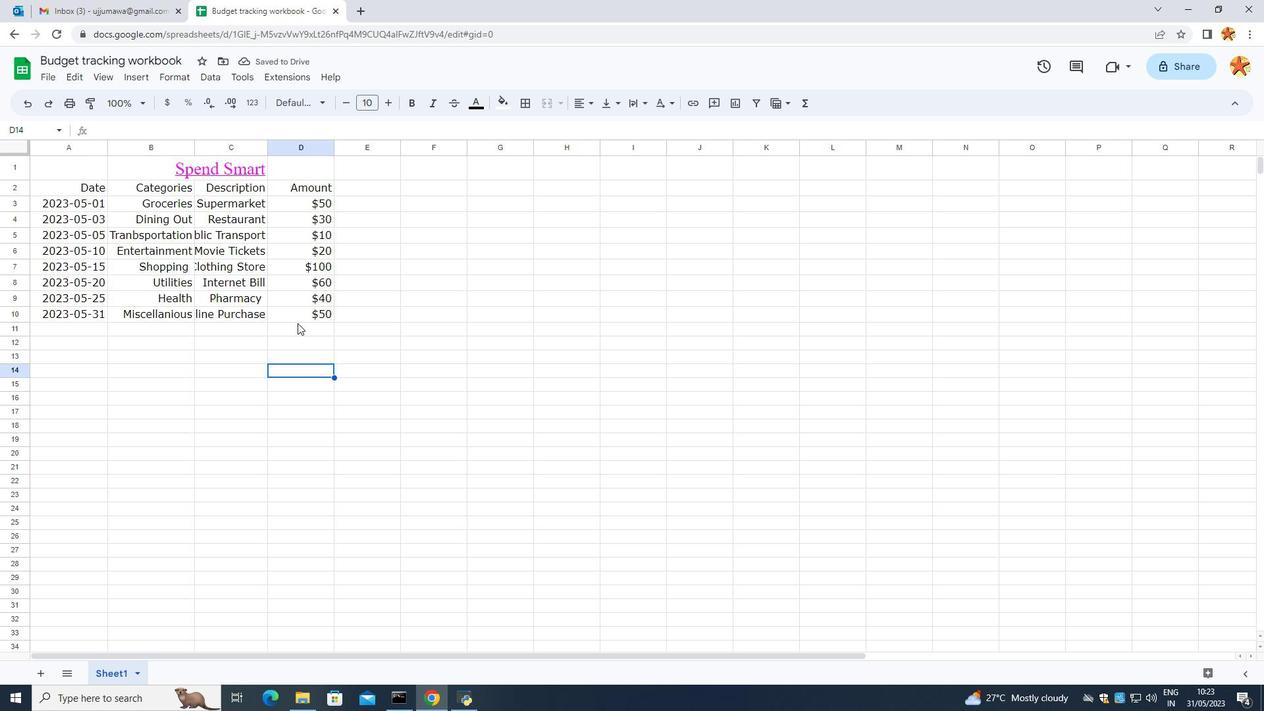 
Action: Key pressed s
Screenshot: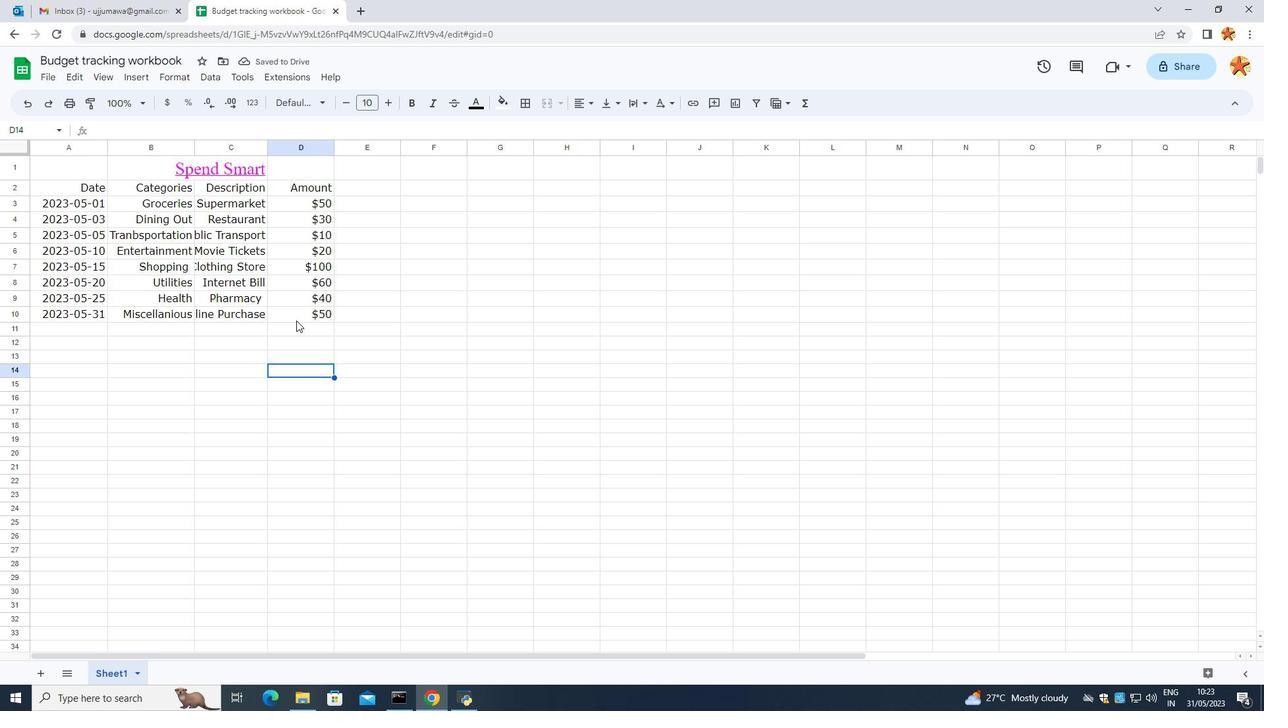 
Action: Mouse moved to (270, 298)
Screenshot: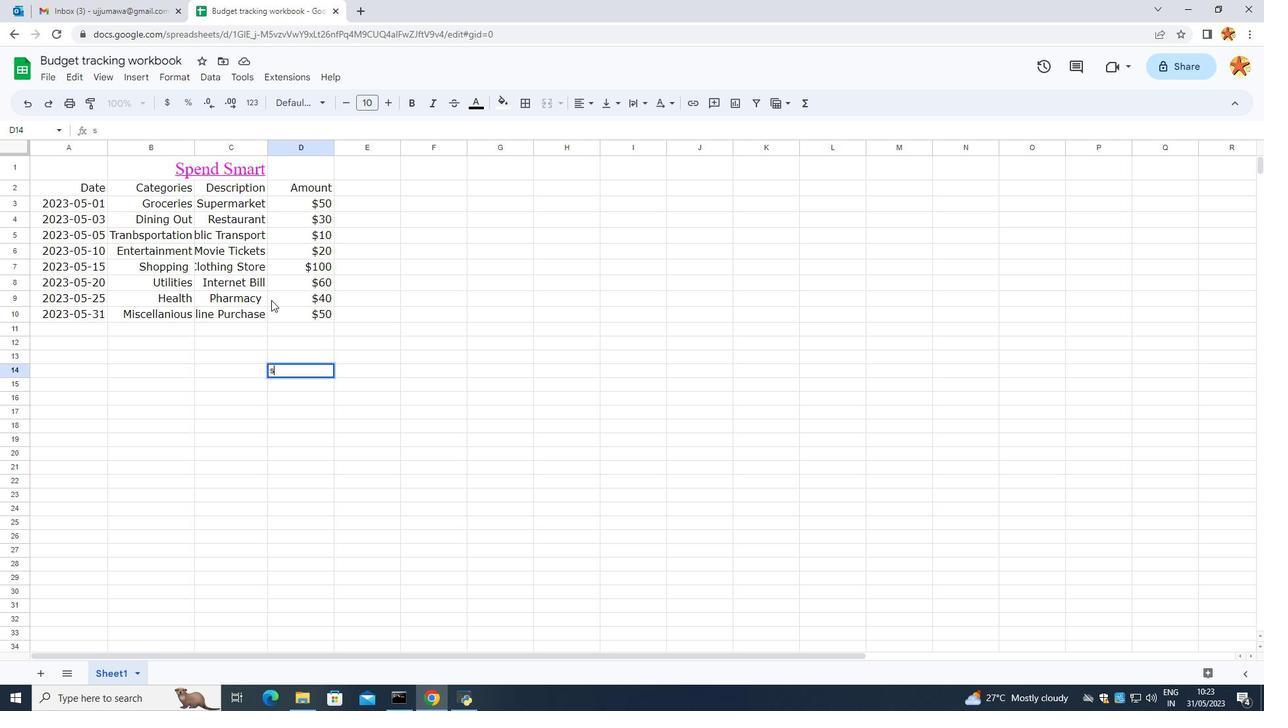 
